 Task: Search one way flight ticket for 4 adults, 2 children, 2 infants in seat and 1 infant on lap in premium economy from Augusta: Augusta Regional Airport (bush Field) to Fort Wayne: Fort Wayne International Airport on 5-4-2023. Choice of flights is Southwest. Number of bags: 2 checked bags. Price is upto 74000. Outbound departure time preference is 16:45.
Action: Mouse moved to (332, 309)
Screenshot: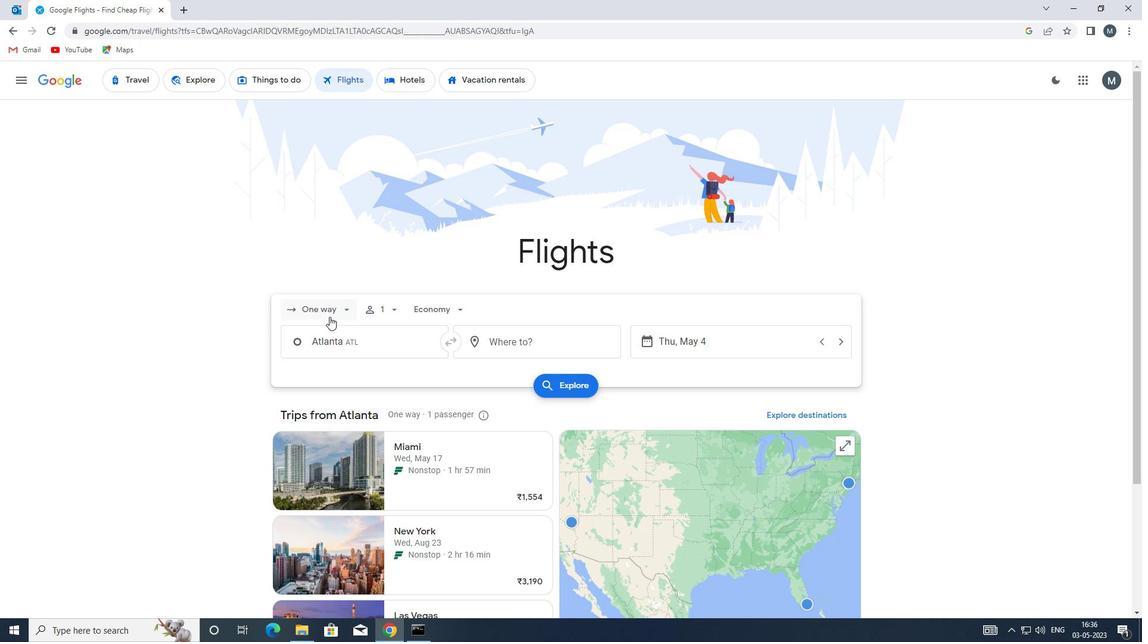 
Action: Mouse pressed left at (332, 309)
Screenshot: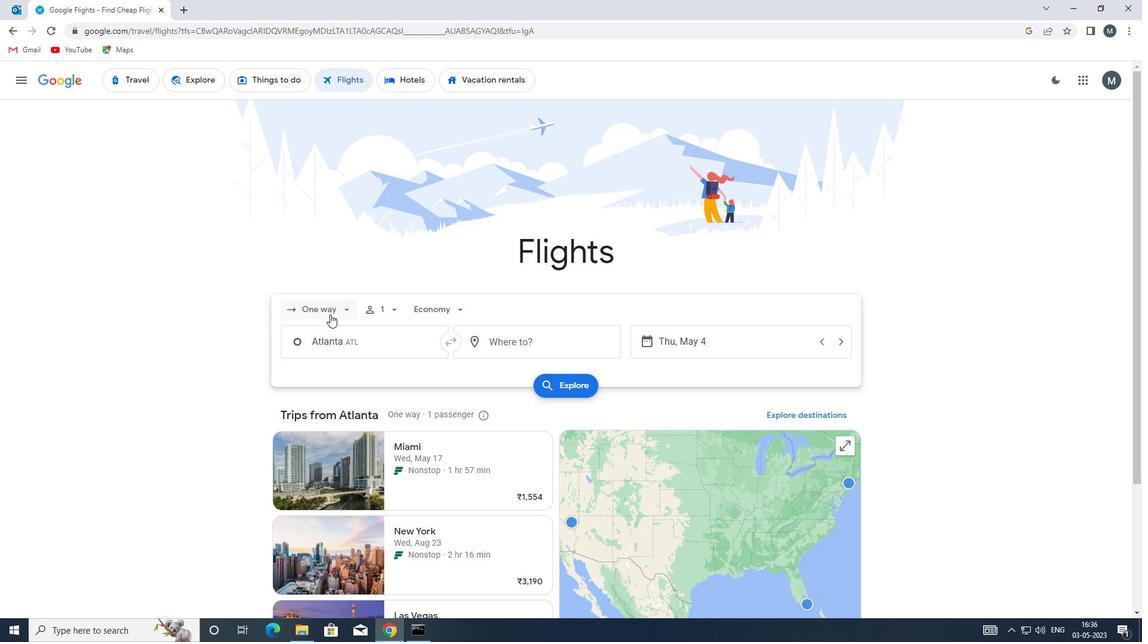 
Action: Mouse moved to (340, 364)
Screenshot: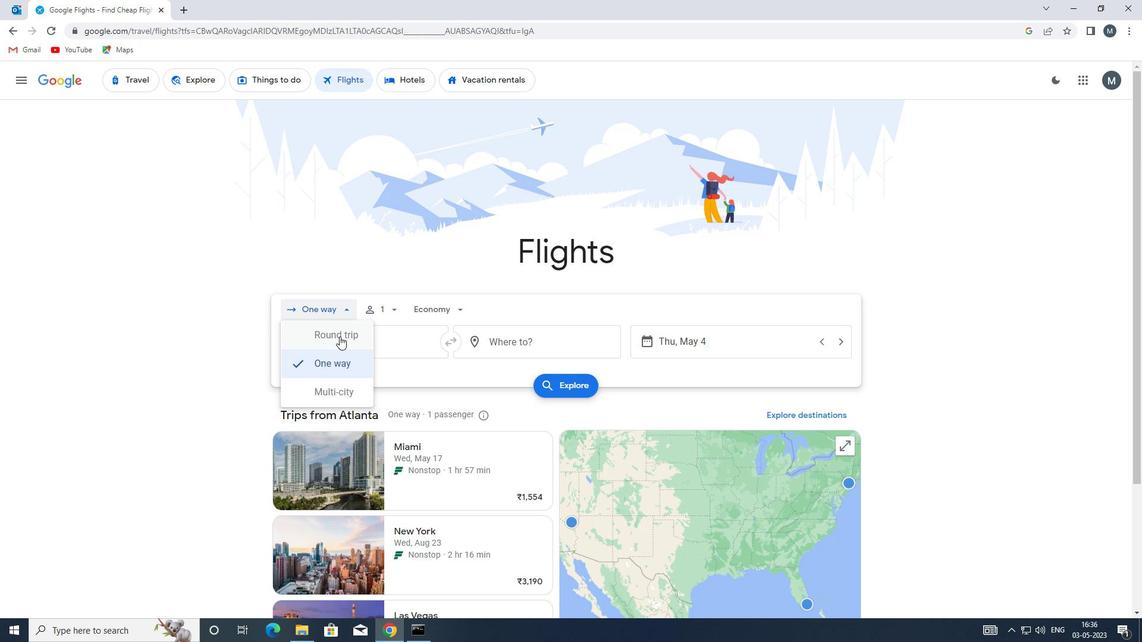 
Action: Mouse pressed left at (340, 364)
Screenshot: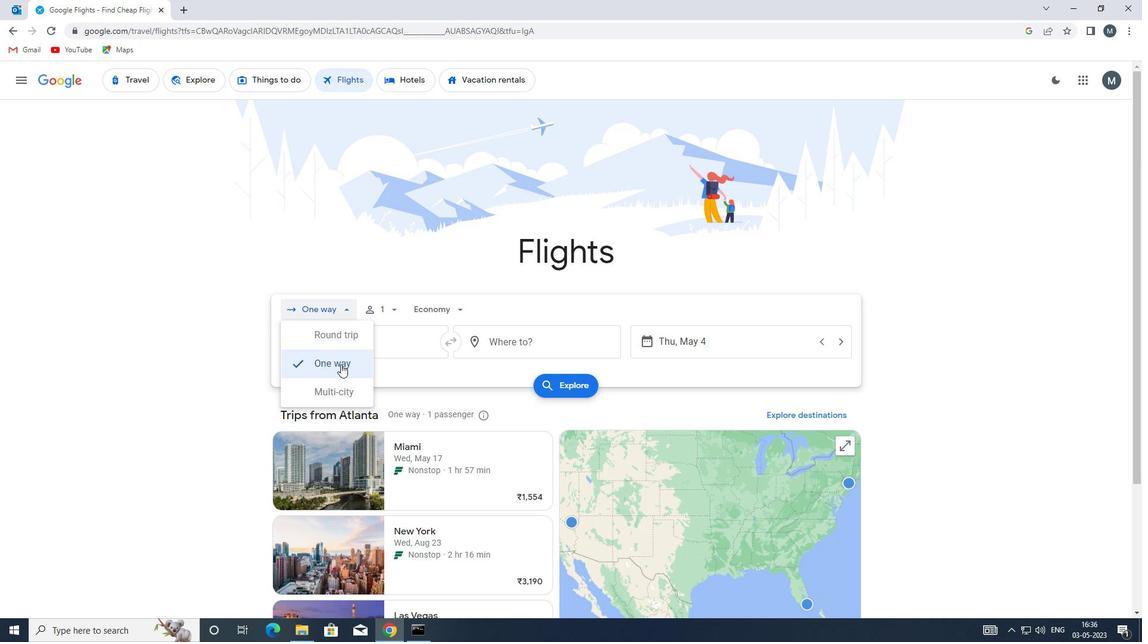 
Action: Mouse moved to (402, 308)
Screenshot: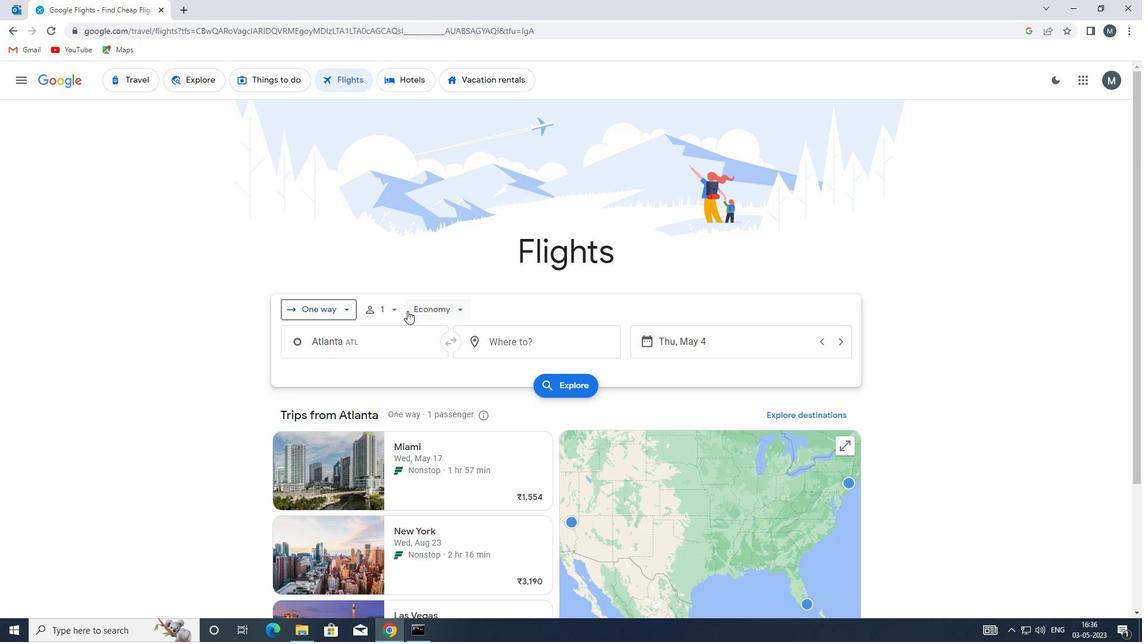 
Action: Mouse pressed left at (402, 308)
Screenshot: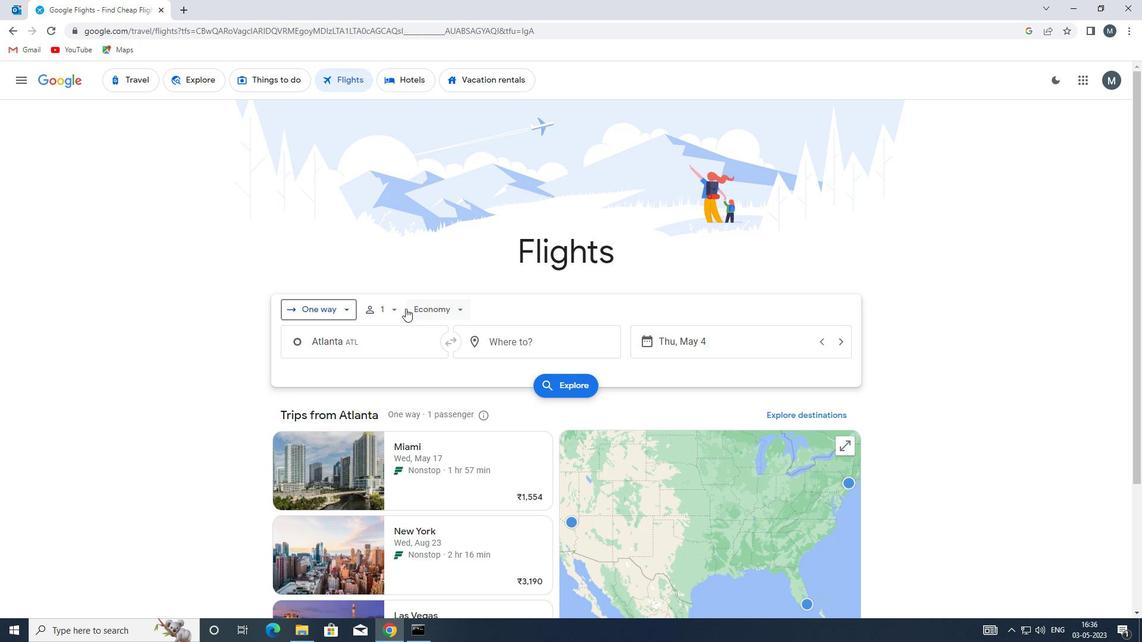 
Action: Mouse moved to (483, 342)
Screenshot: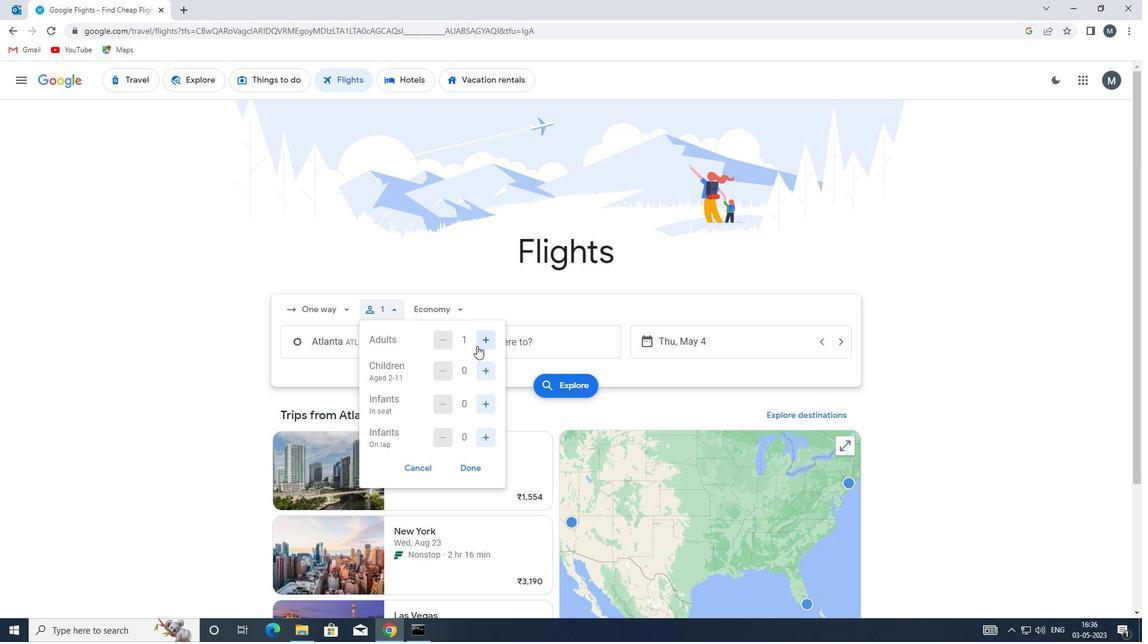 
Action: Mouse pressed left at (483, 342)
Screenshot: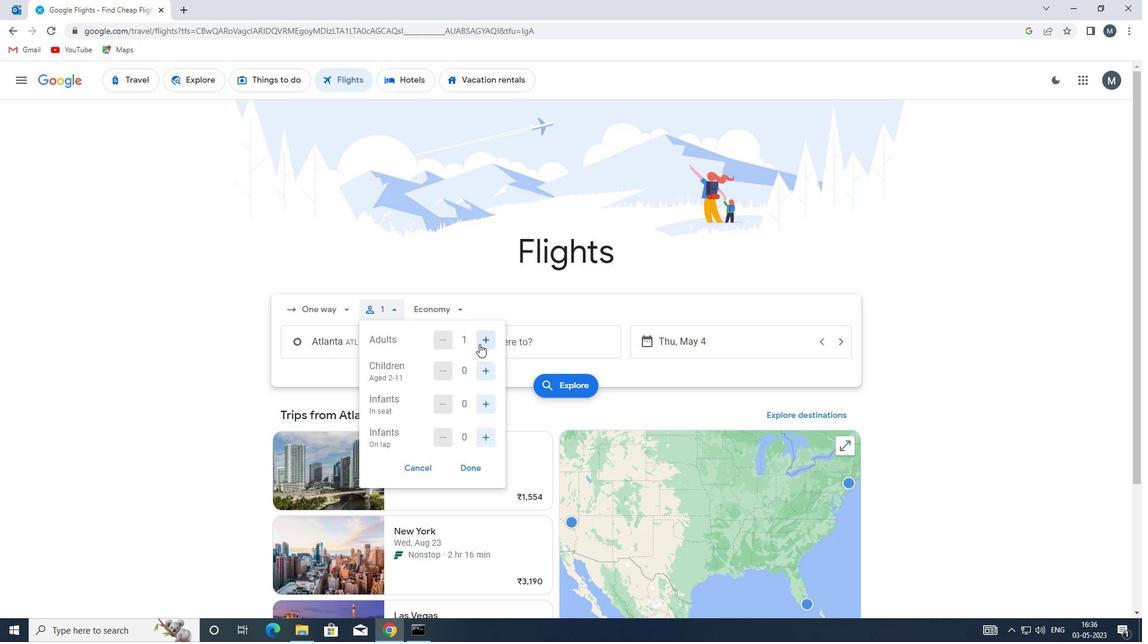 
Action: Mouse pressed left at (483, 342)
Screenshot: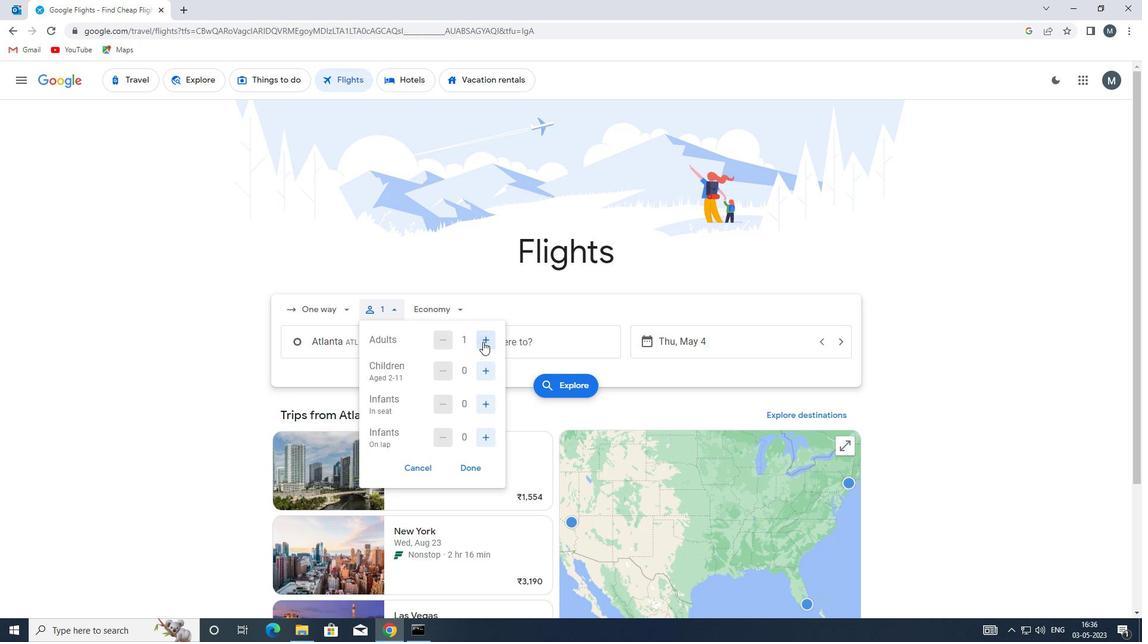 
Action: Mouse pressed left at (483, 342)
Screenshot: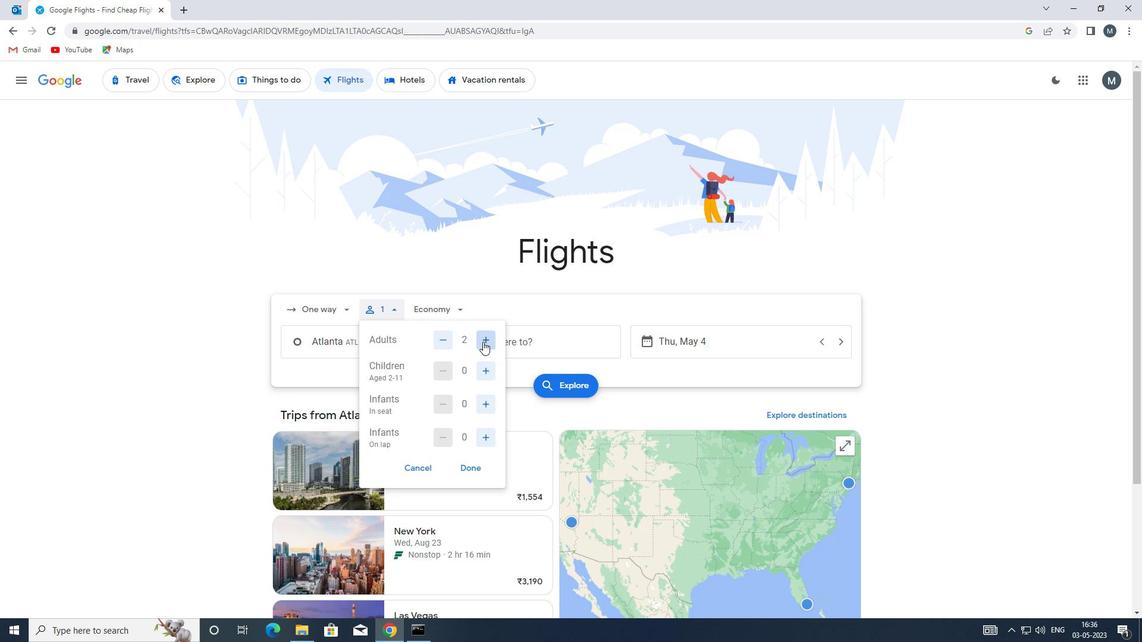 
Action: Mouse moved to (484, 370)
Screenshot: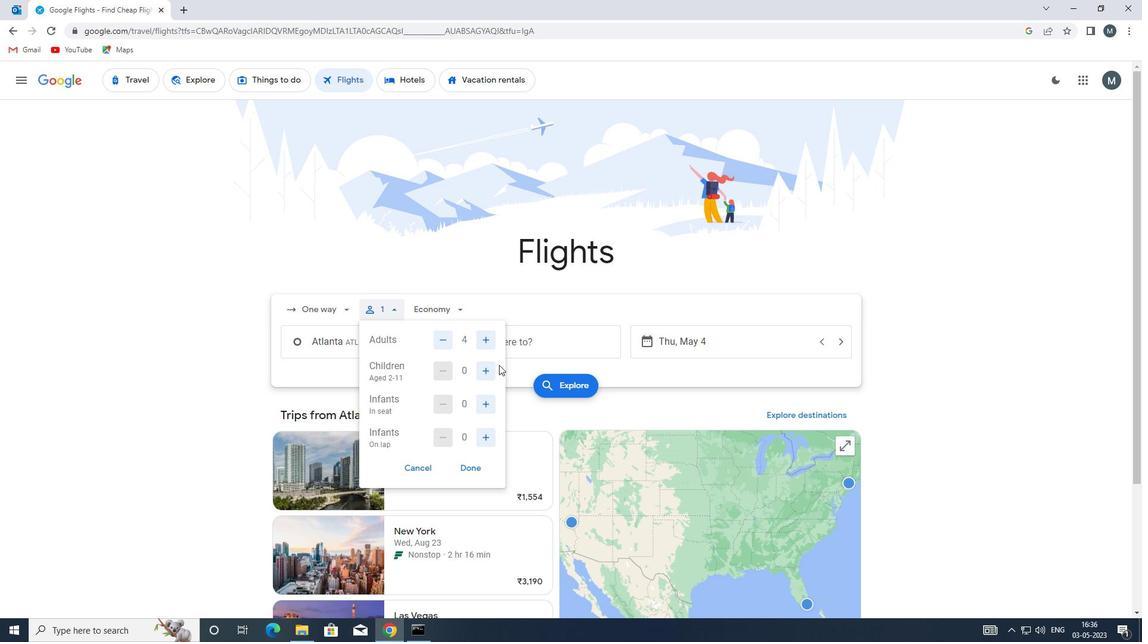 
Action: Mouse pressed left at (484, 370)
Screenshot: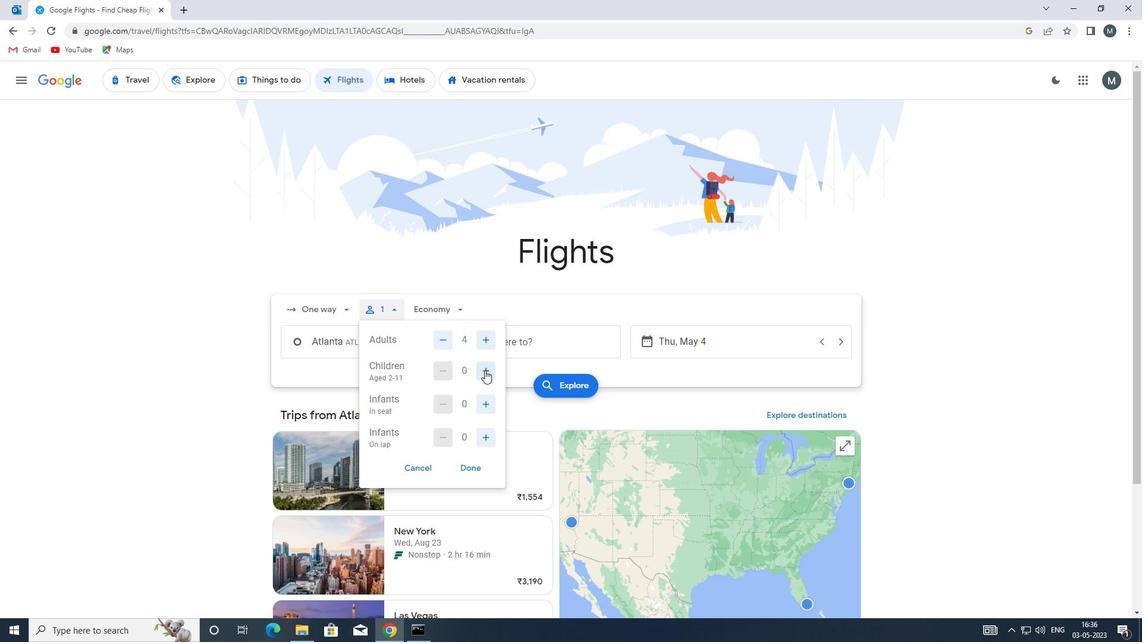 
Action: Mouse moved to (484, 370)
Screenshot: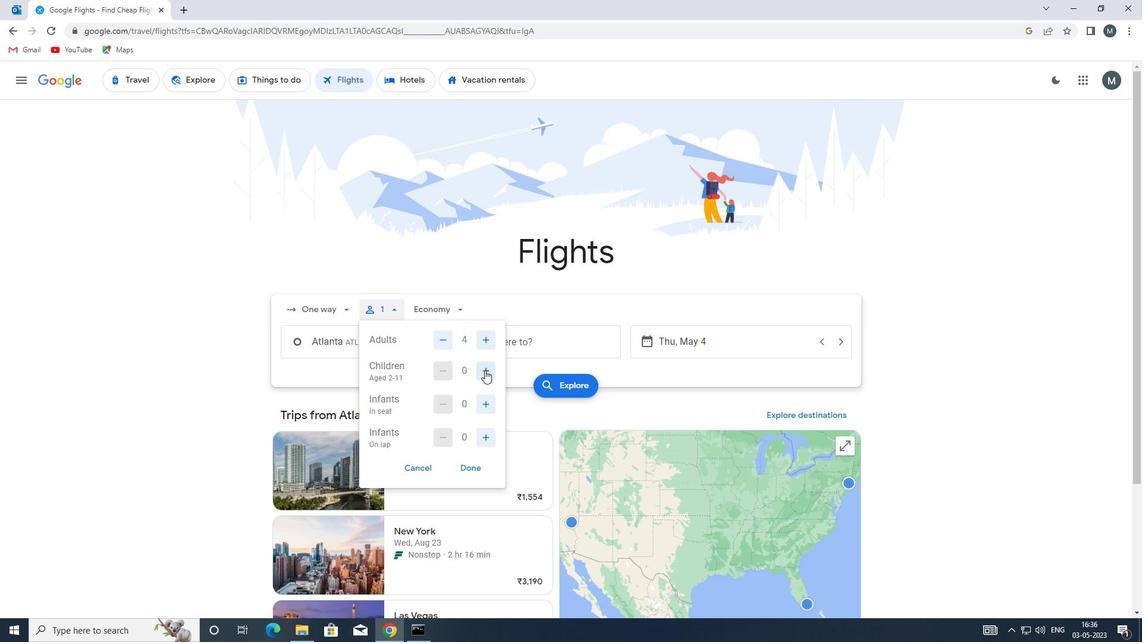 
Action: Mouse pressed left at (484, 370)
Screenshot: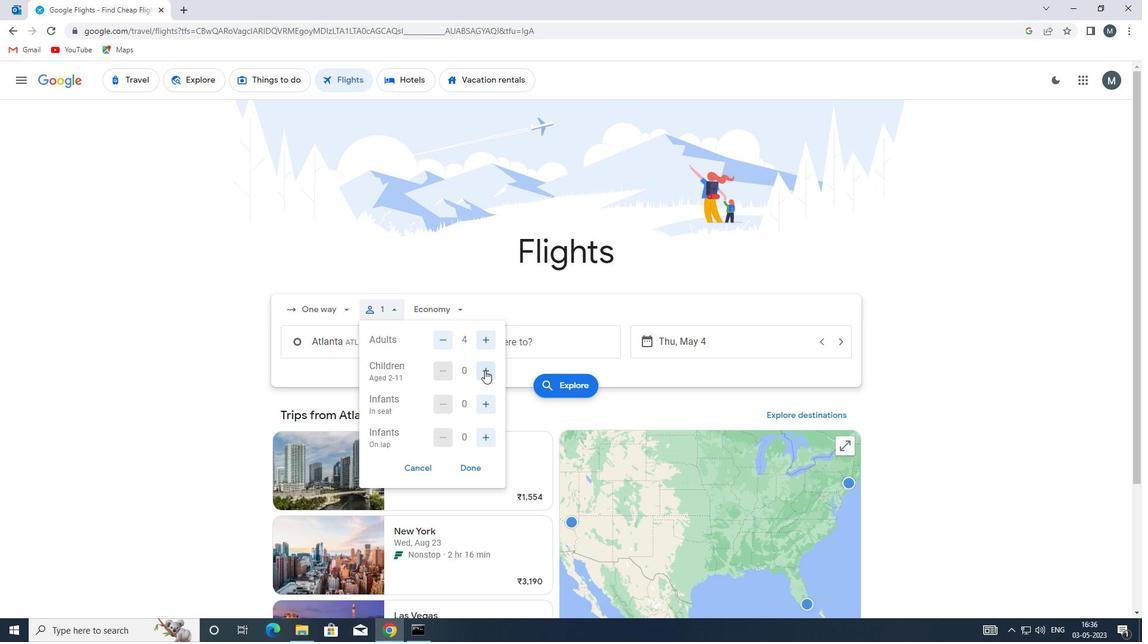 
Action: Mouse moved to (486, 401)
Screenshot: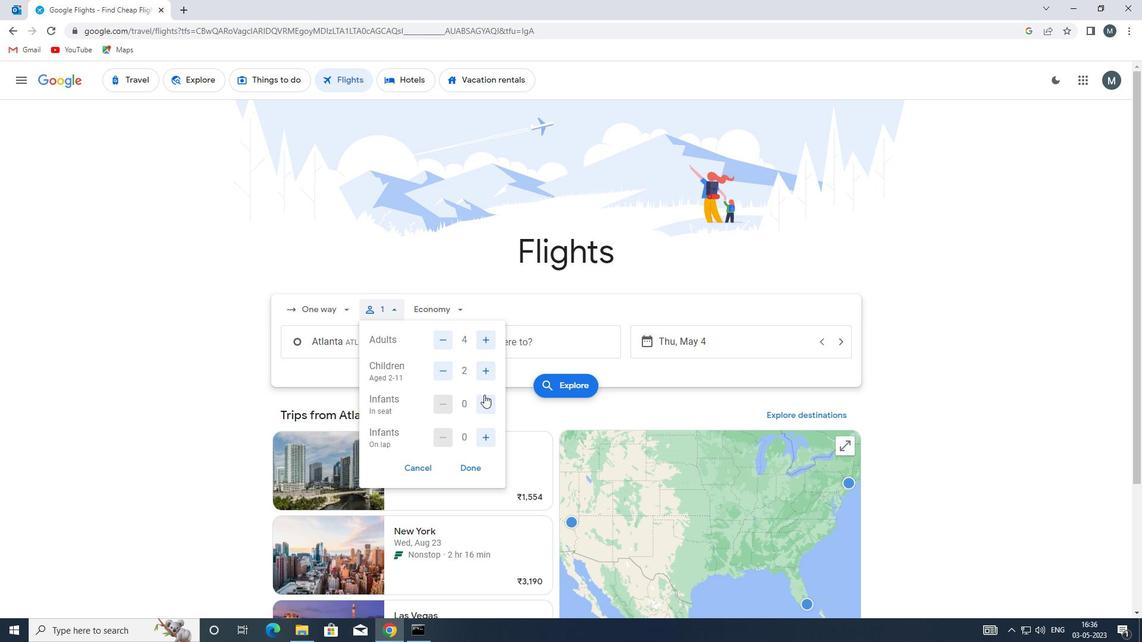
Action: Mouse pressed left at (486, 401)
Screenshot: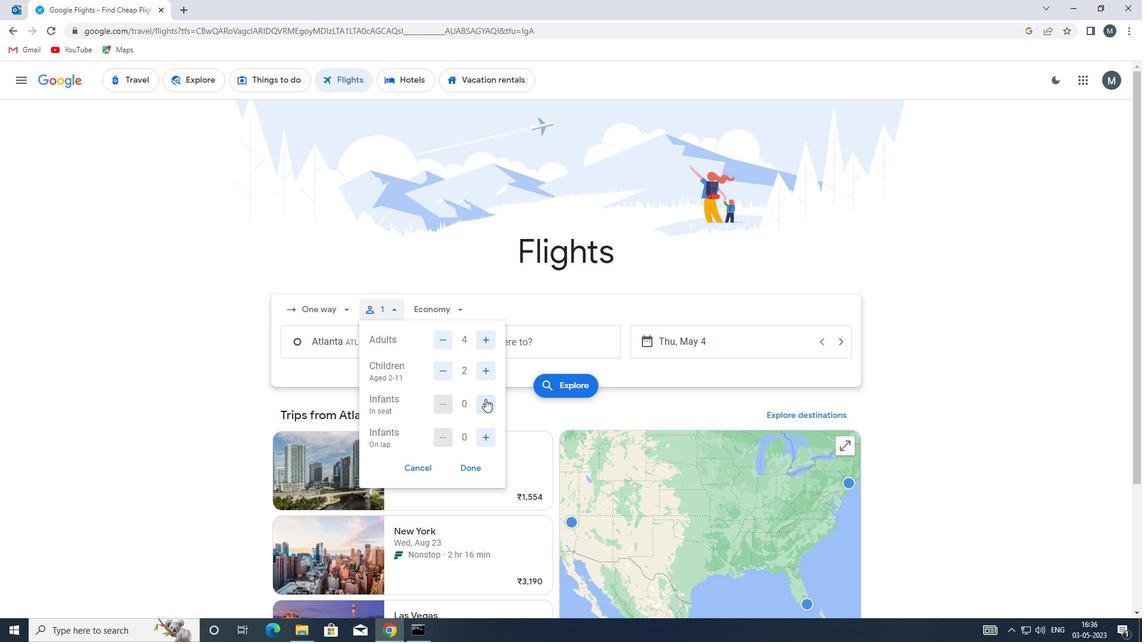 
Action: Mouse moved to (486, 401)
Screenshot: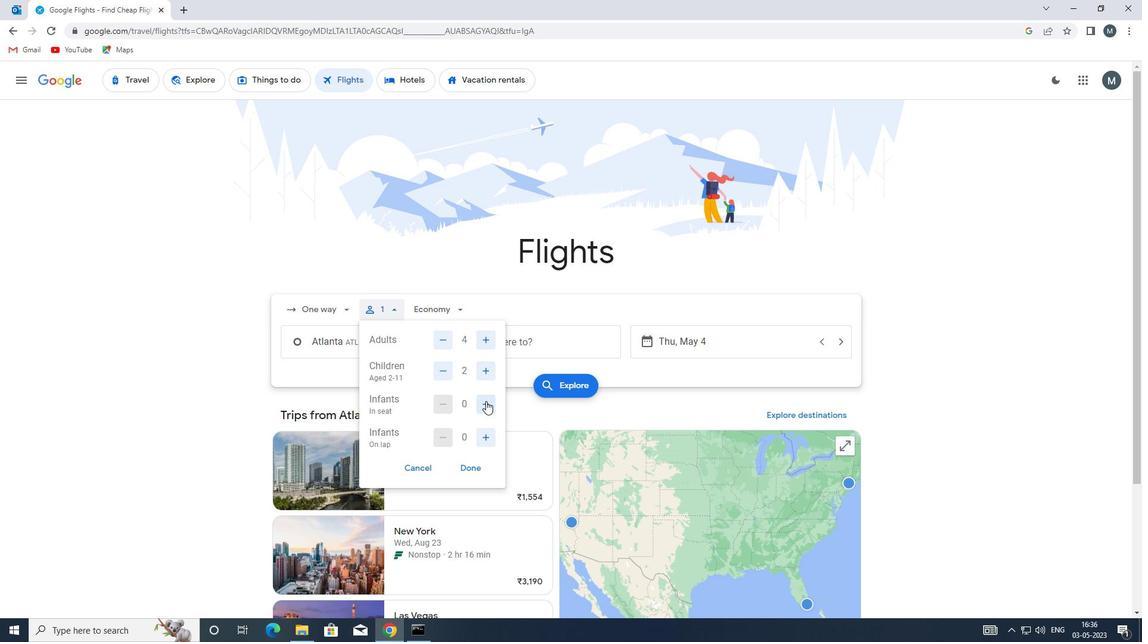 
Action: Mouse pressed left at (486, 401)
Screenshot: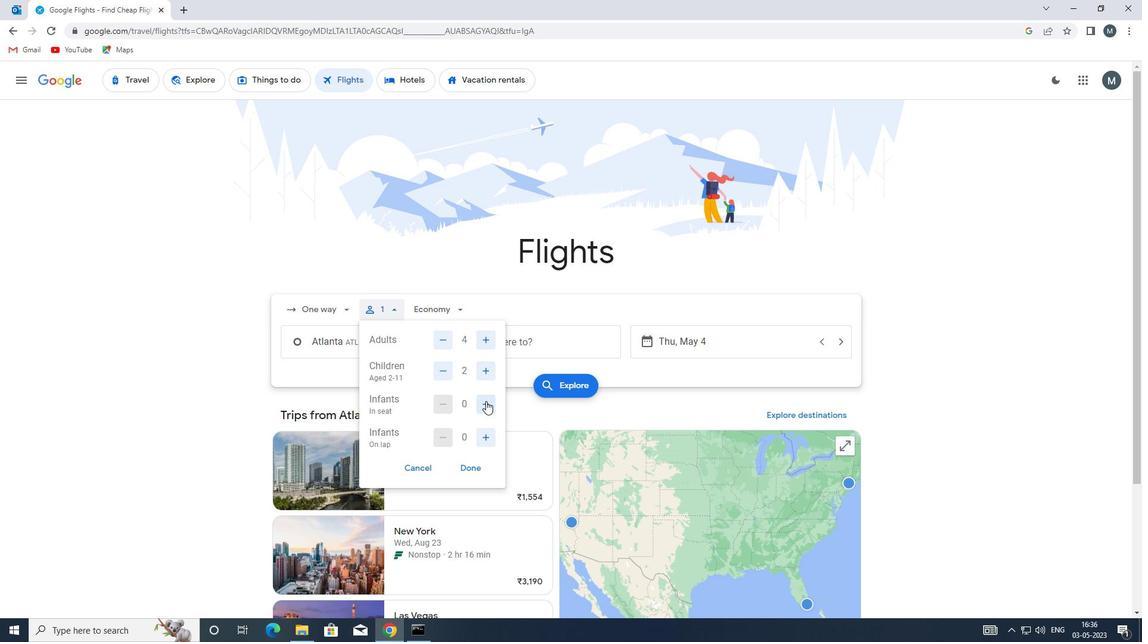 
Action: Mouse moved to (482, 436)
Screenshot: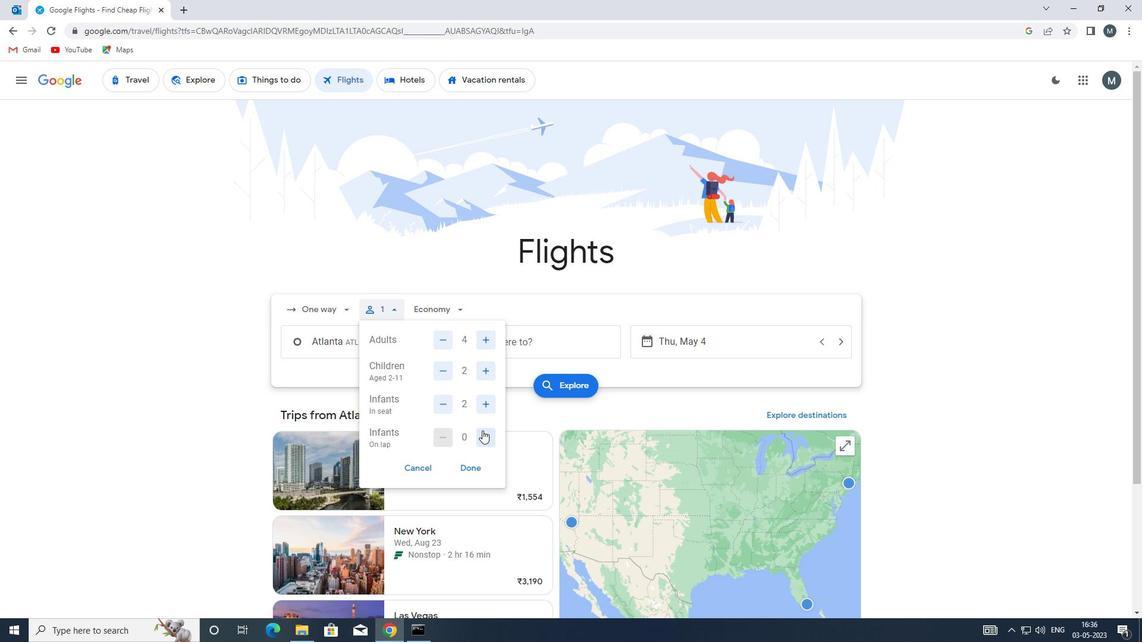 
Action: Mouse pressed left at (482, 436)
Screenshot: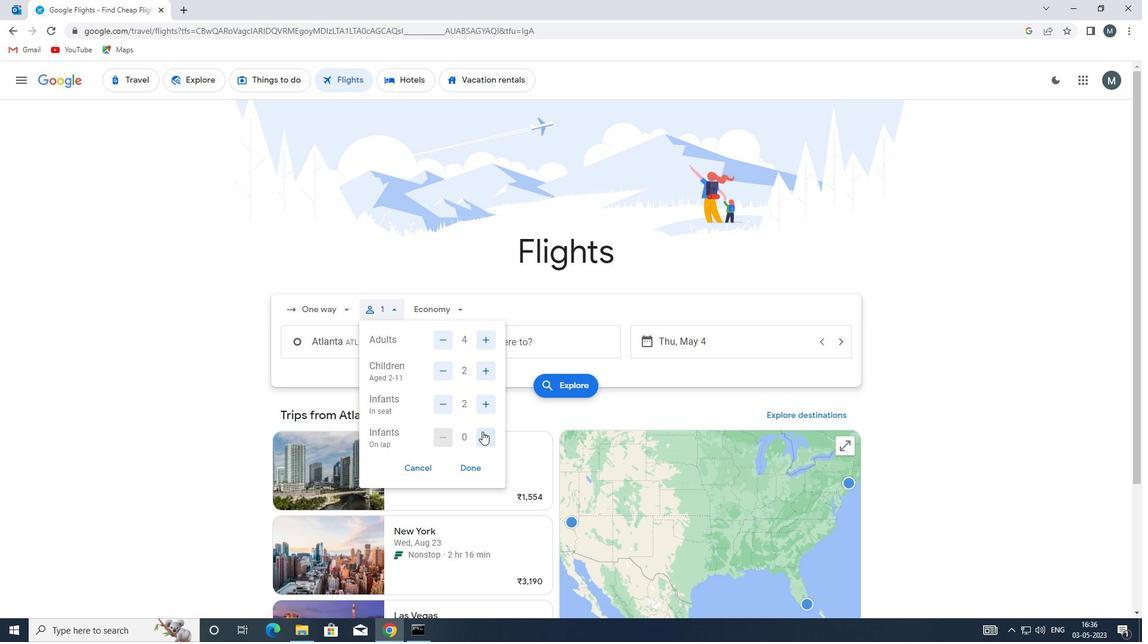 
Action: Mouse moved to (473, 466)
Screenshot: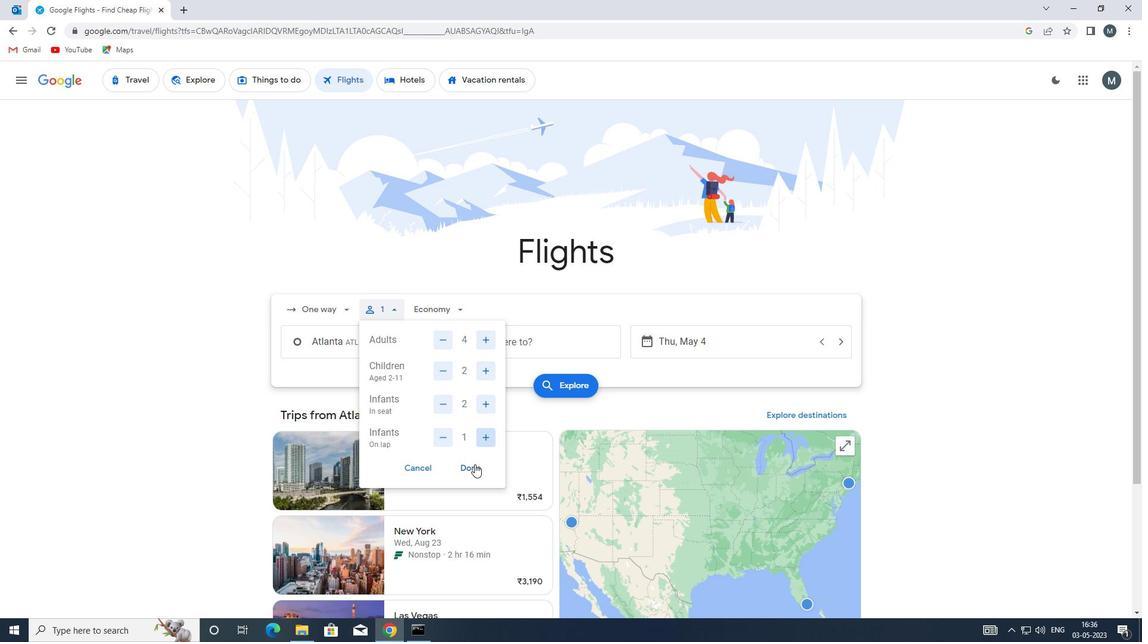 
Action: Mouse pressed left at (473, 466)
Screenshot: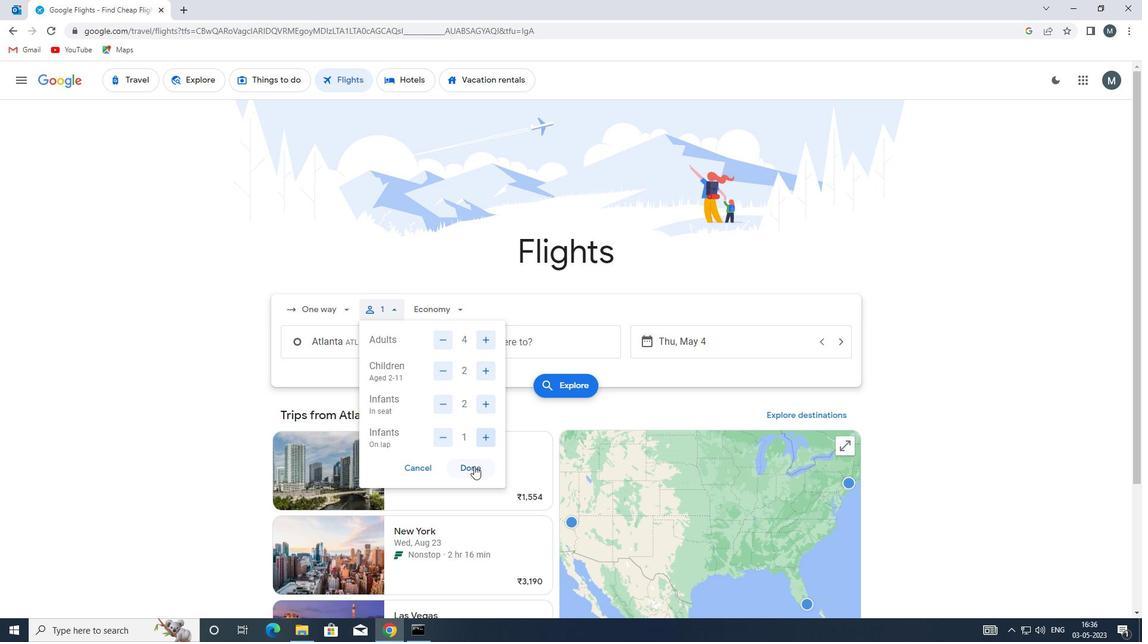 
Action: Mouse moved to (449, 307)
Screenshot: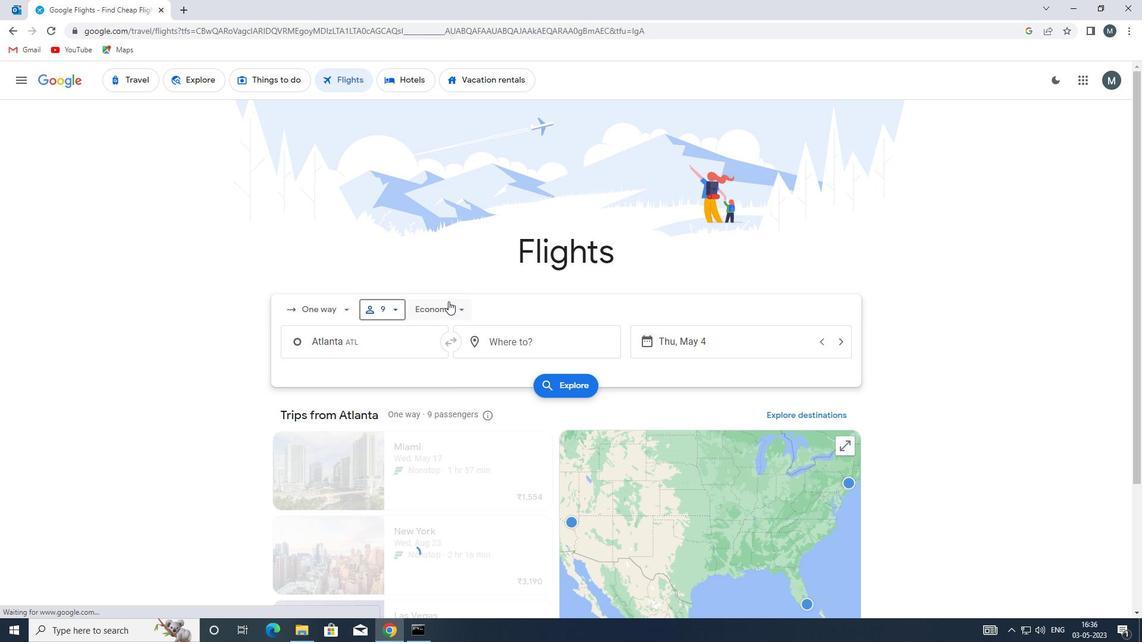 
Action: Mouse pressed left at (449, 307)
Screenshot: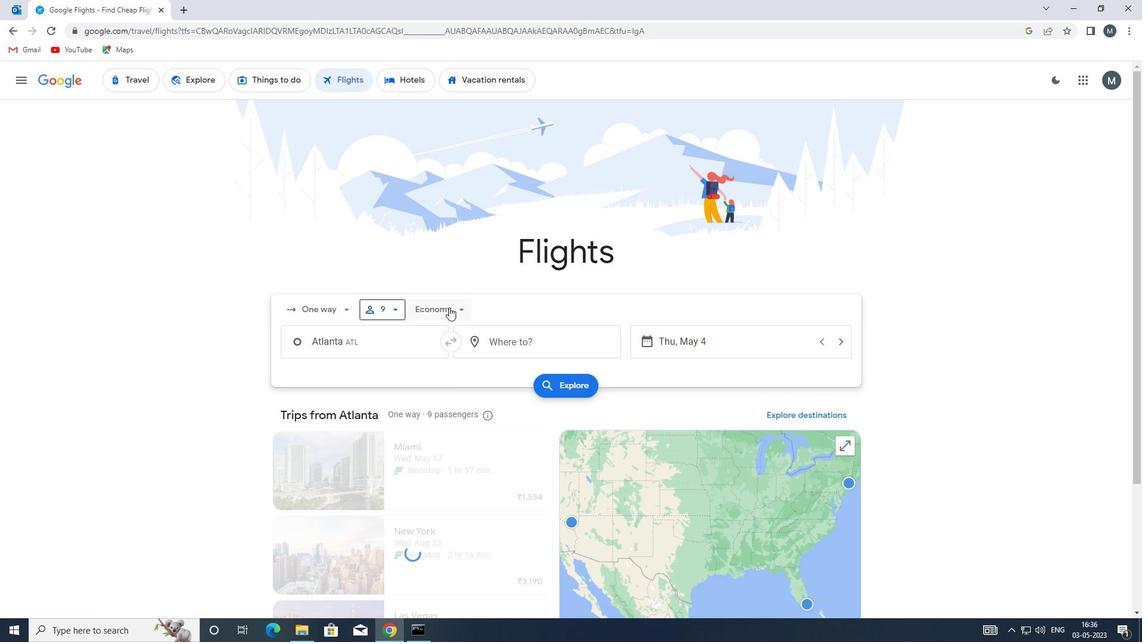 
Action: Mouse moved to (477, 366)
Screenshot: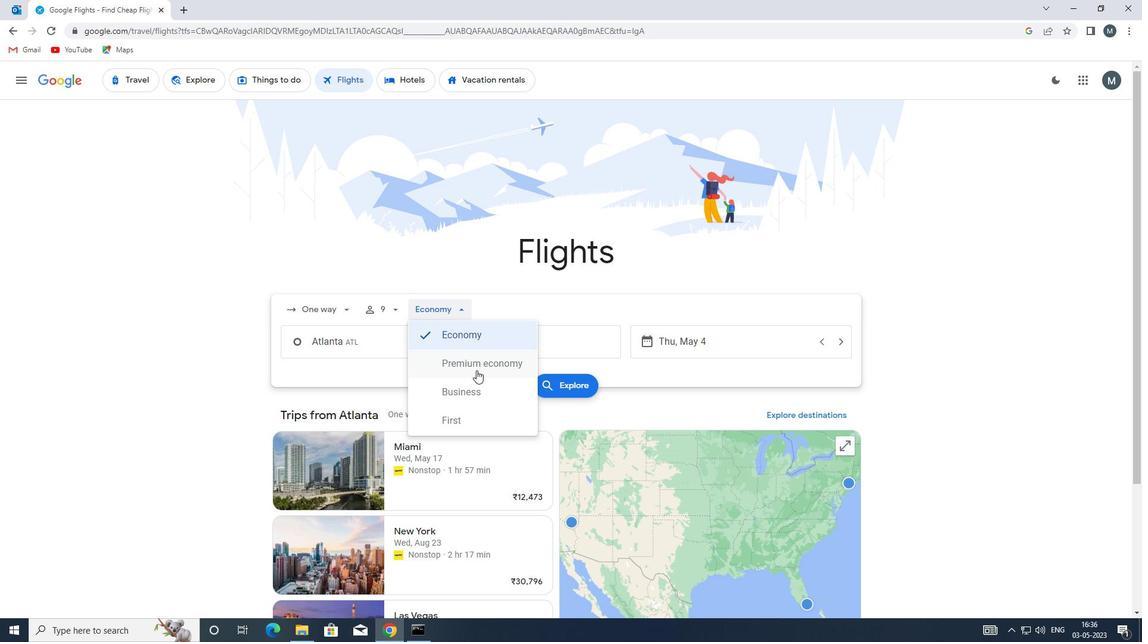 
Action: Mouse pressed left at (477, 366)
Screenshot: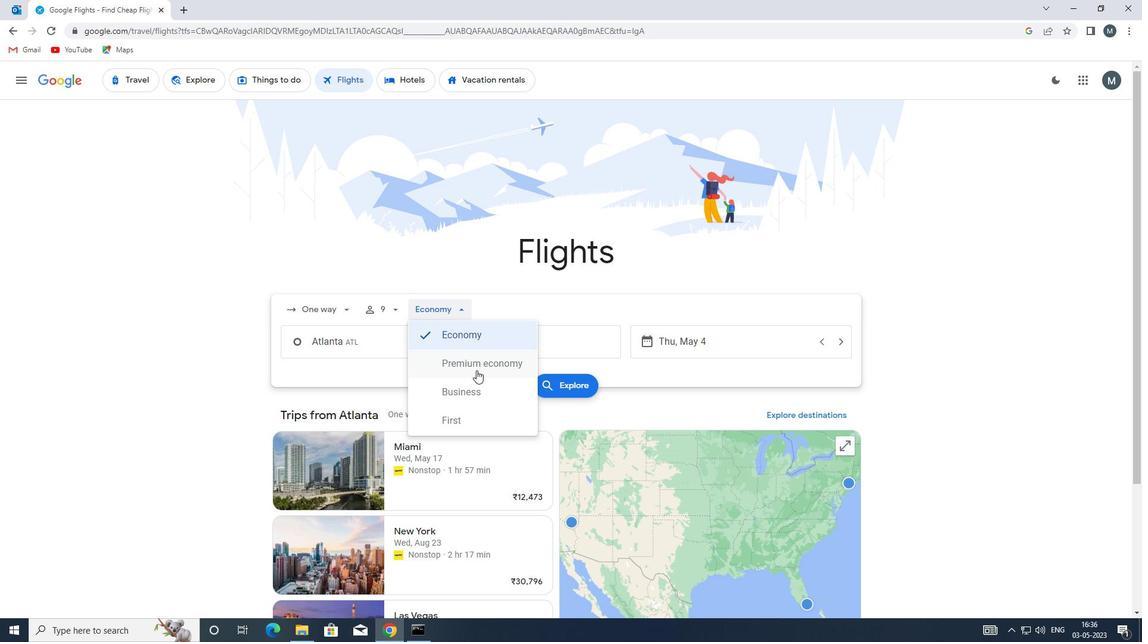 
Action: Mouse moved to (363, 346)
Screenshot: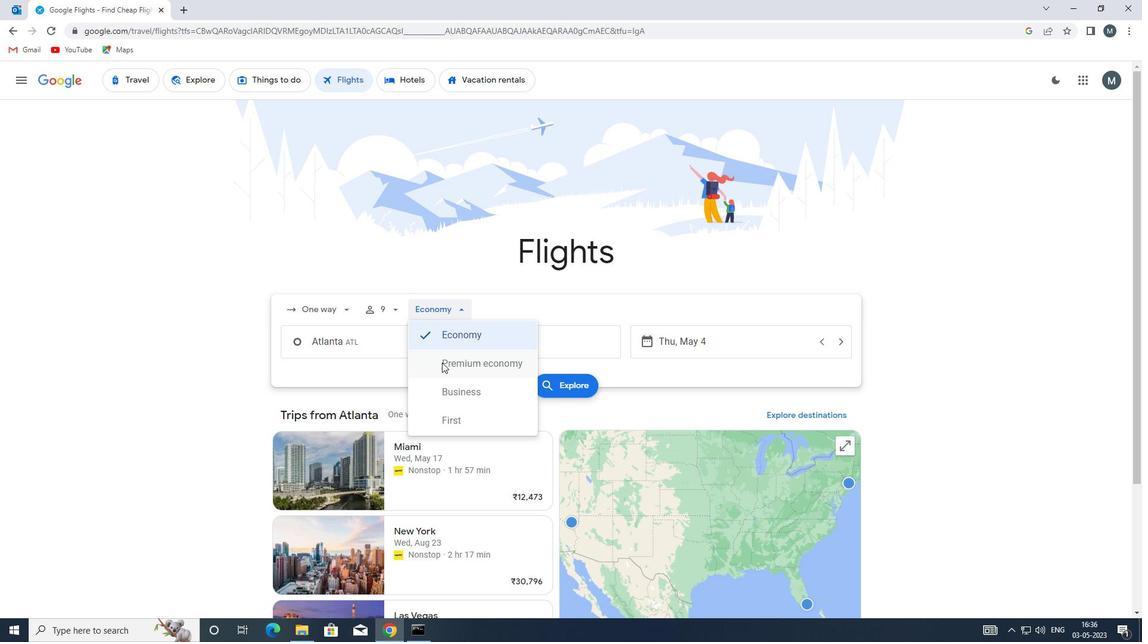 
Action: Mouse pressed left at (363, 346)
Screenshot: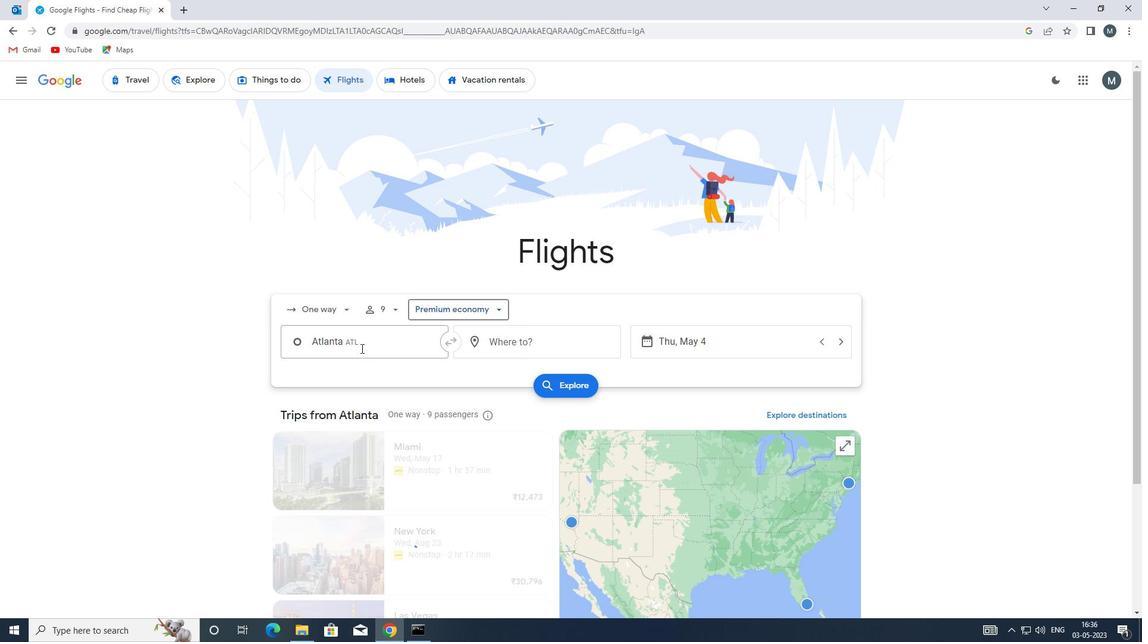 
Action: Mouse moved to (365, 345)
Screenshot: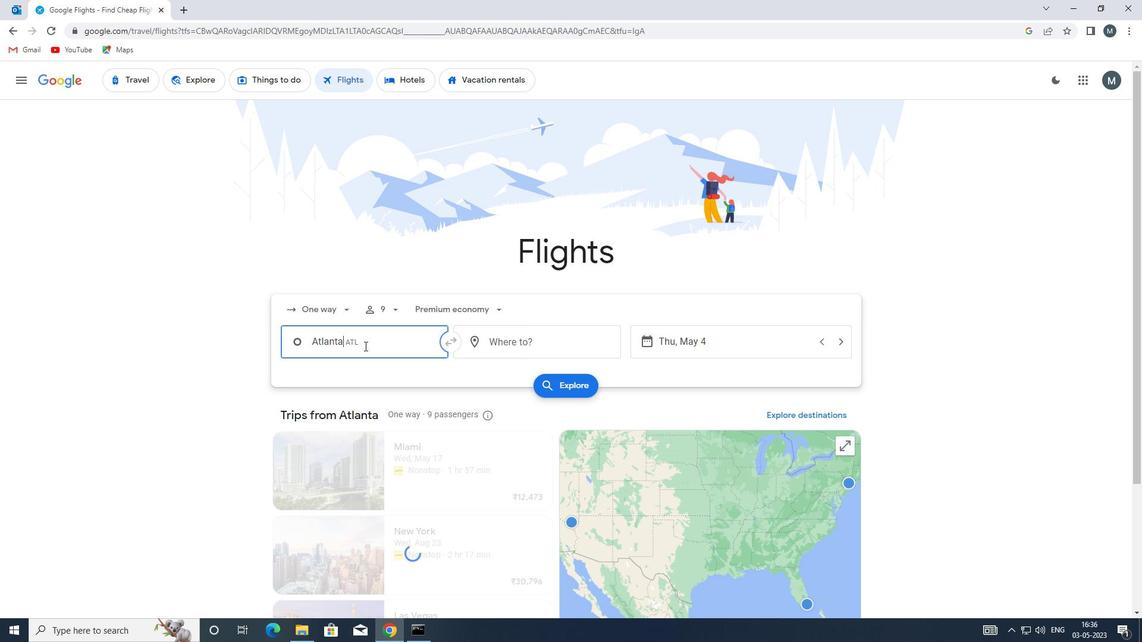
Action: Key pressed ags
Screenshot: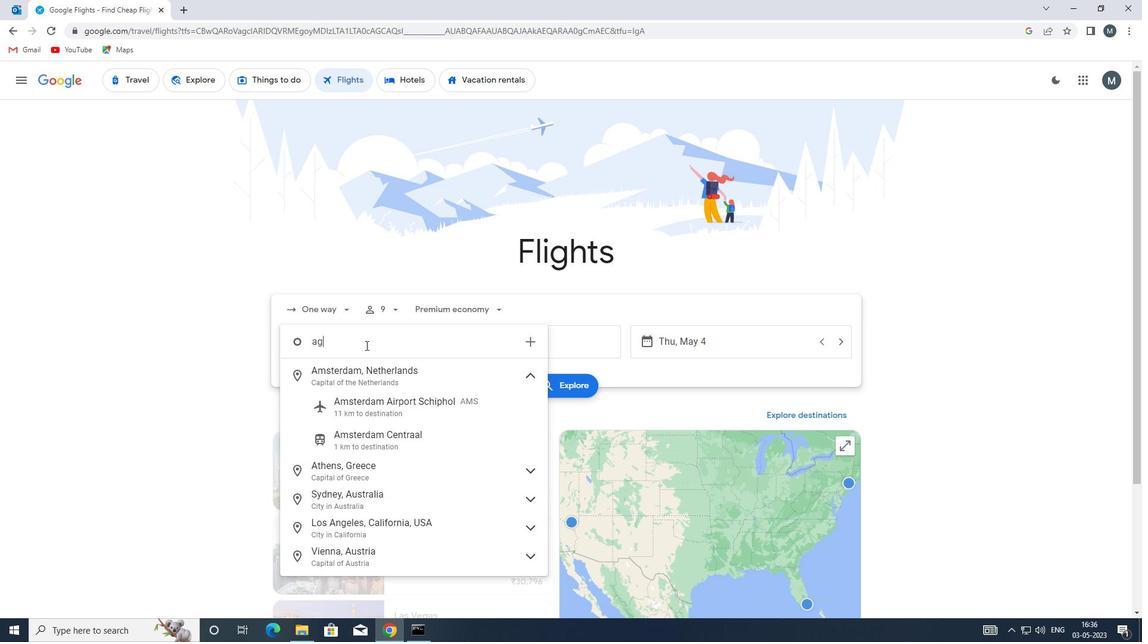 
Action: Mouse moved to (364, 377)
Screenshot: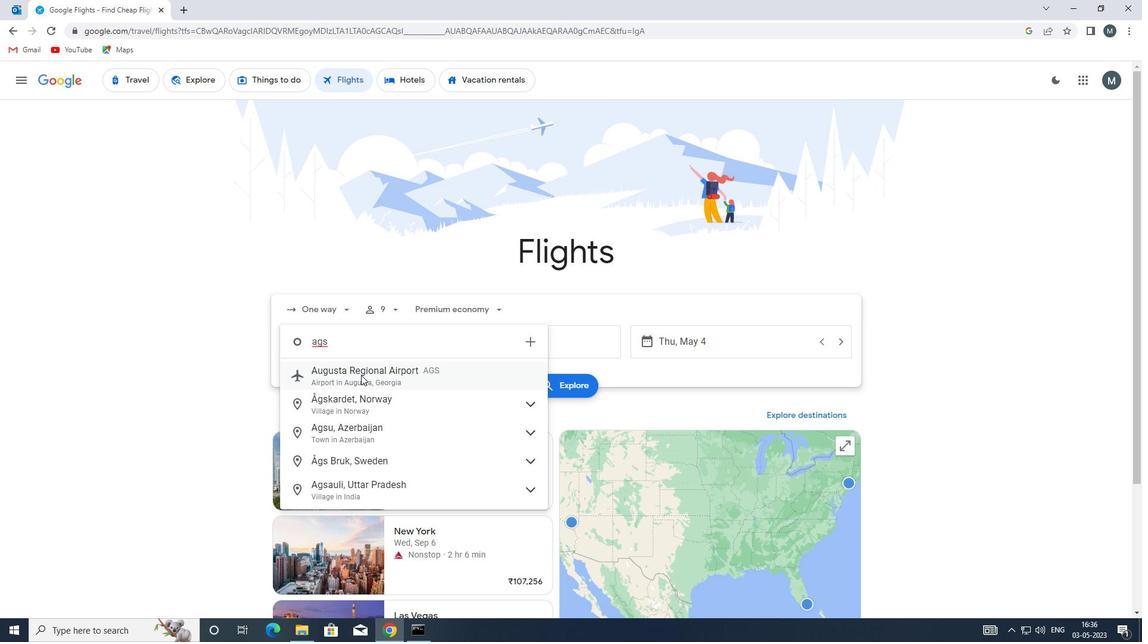 
Action: Mouse pressed left at (364, 377)
Screenshot: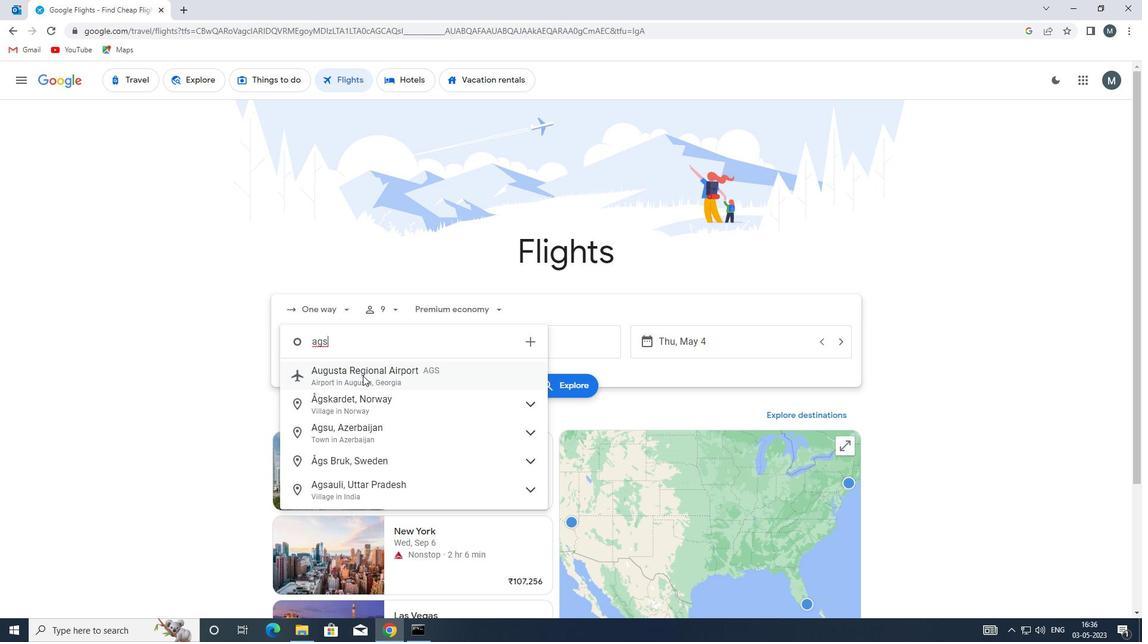 
Action: Mouse moved to (512, 345)
Screenshot: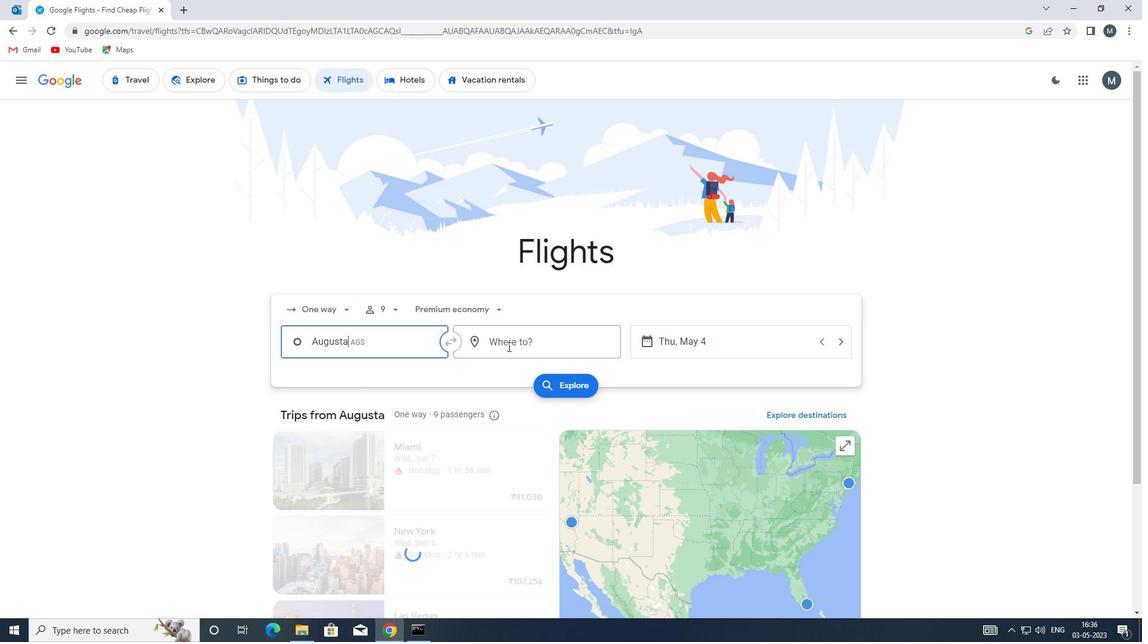 
Action: Mouse pressed left at (512, 345)
Screenshot: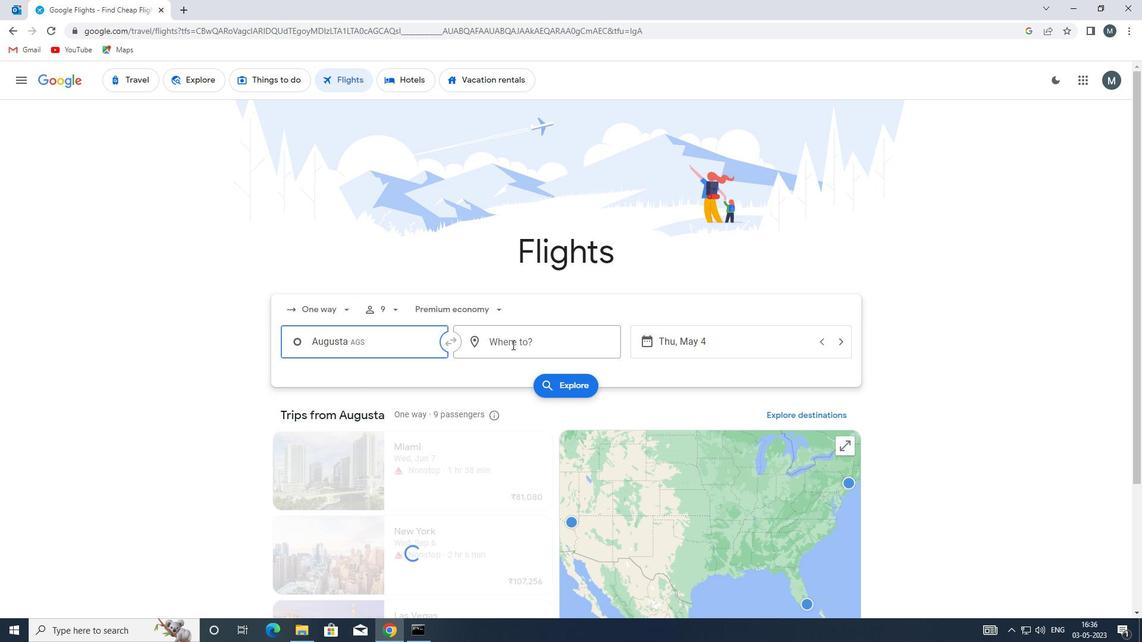 
Action: Key pressed fwa<Key.enter>
Screenshot: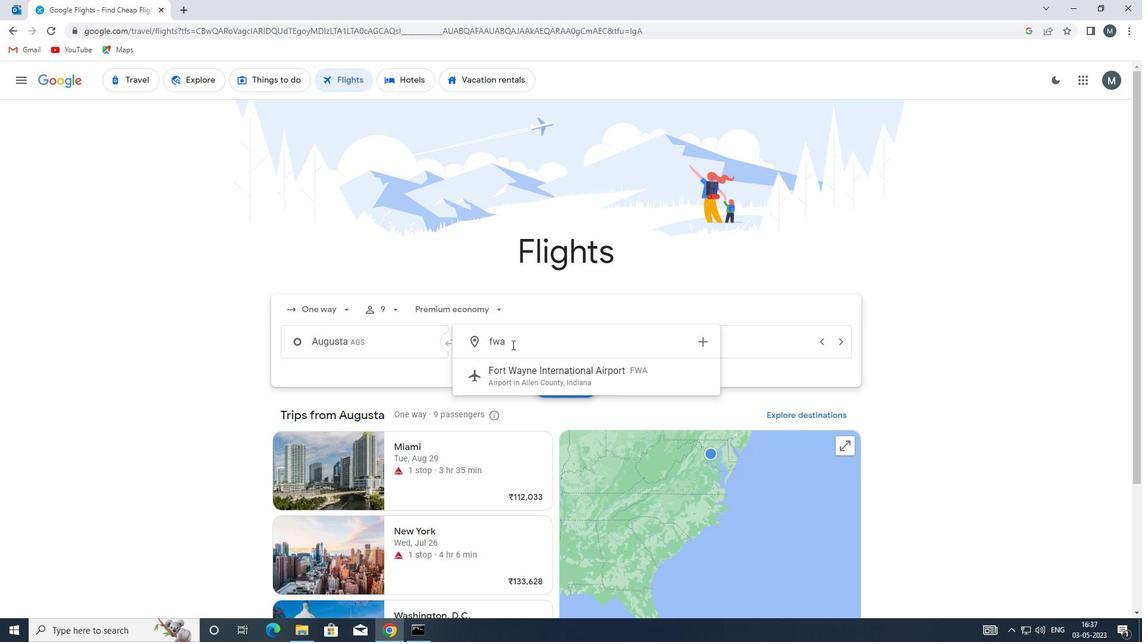 
Action: Mouse moved to (681, 340)
Screenshot: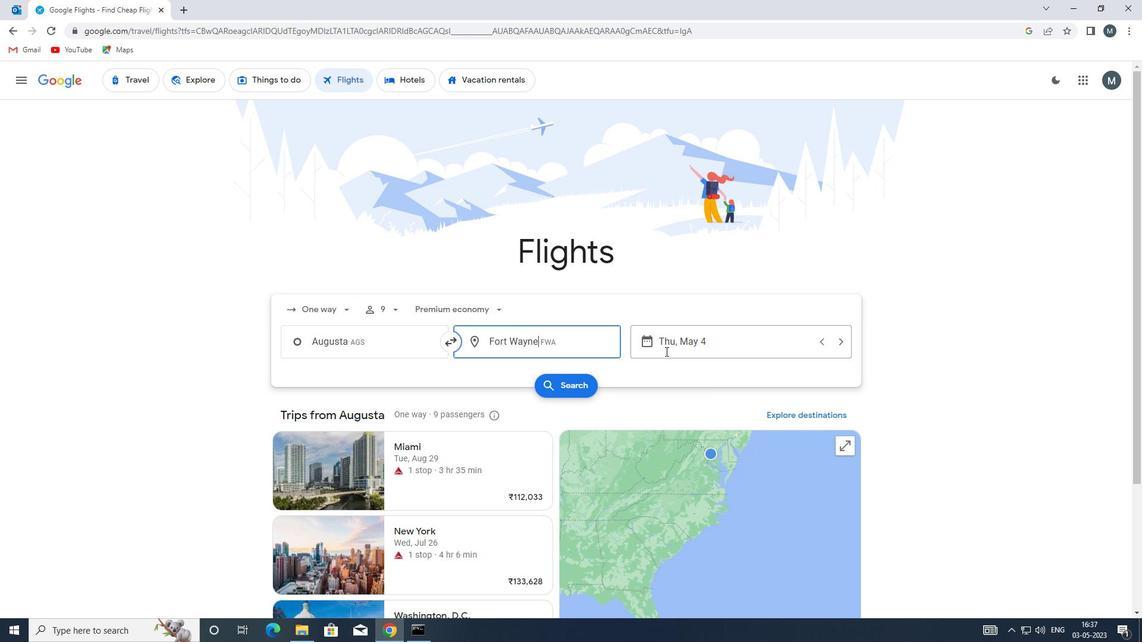 
Action: Mouse pressed left at (681, 340)
Screenshot: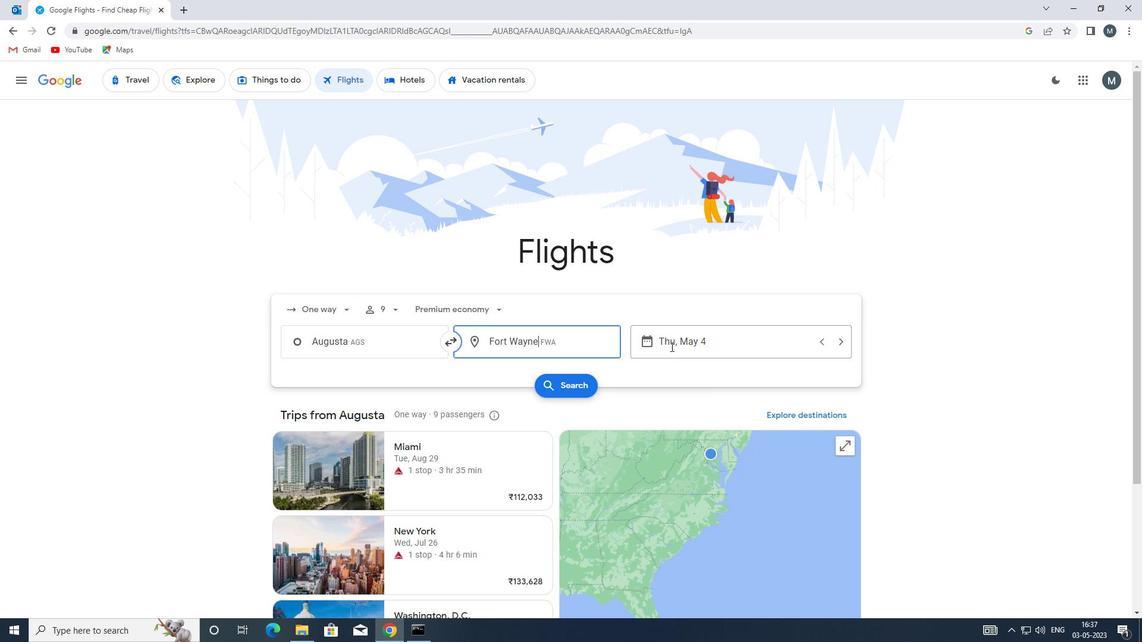 
Action: Mouse moved to (548, 405)
Screenshot: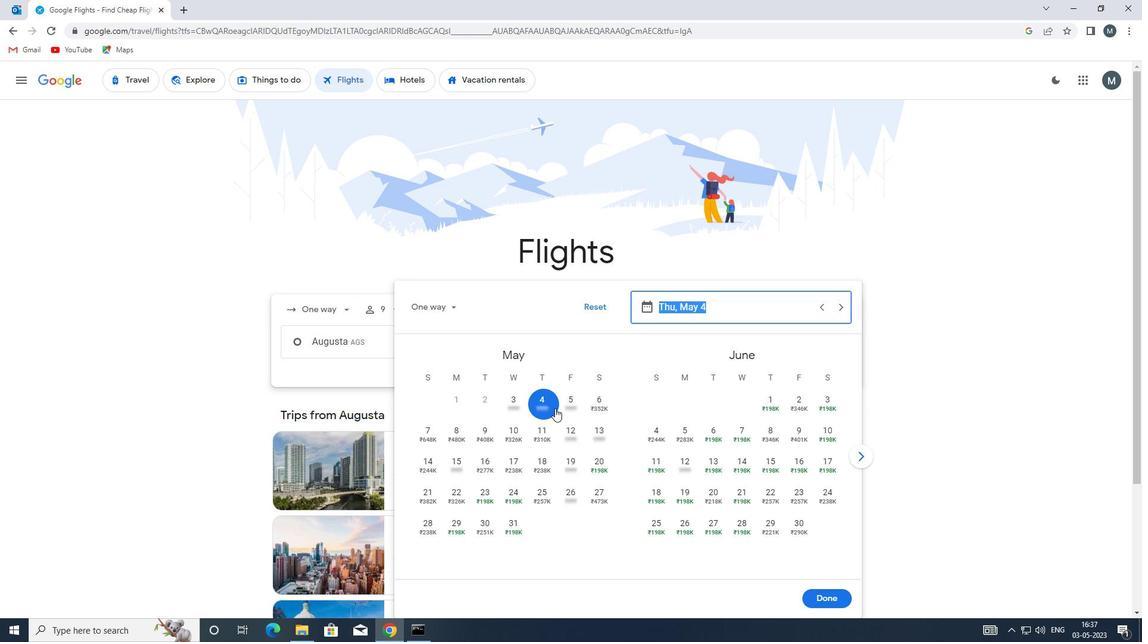
Action: Mouse pressed left at (548, 405)
Screenshot: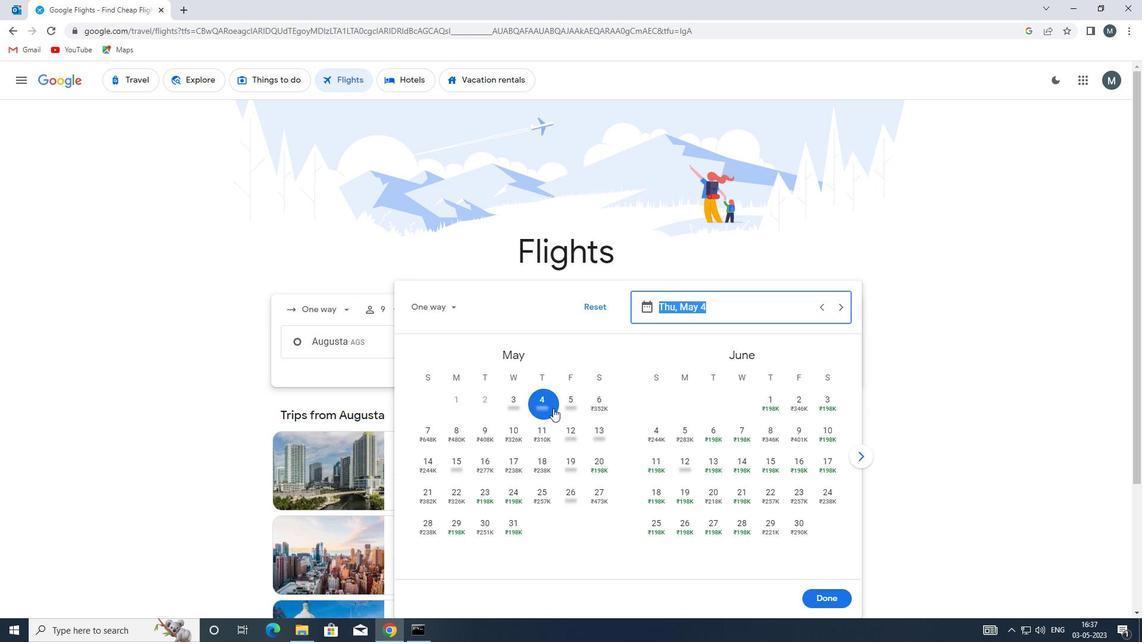 
Action: Mouse moved to (815, 597)
Screenshot: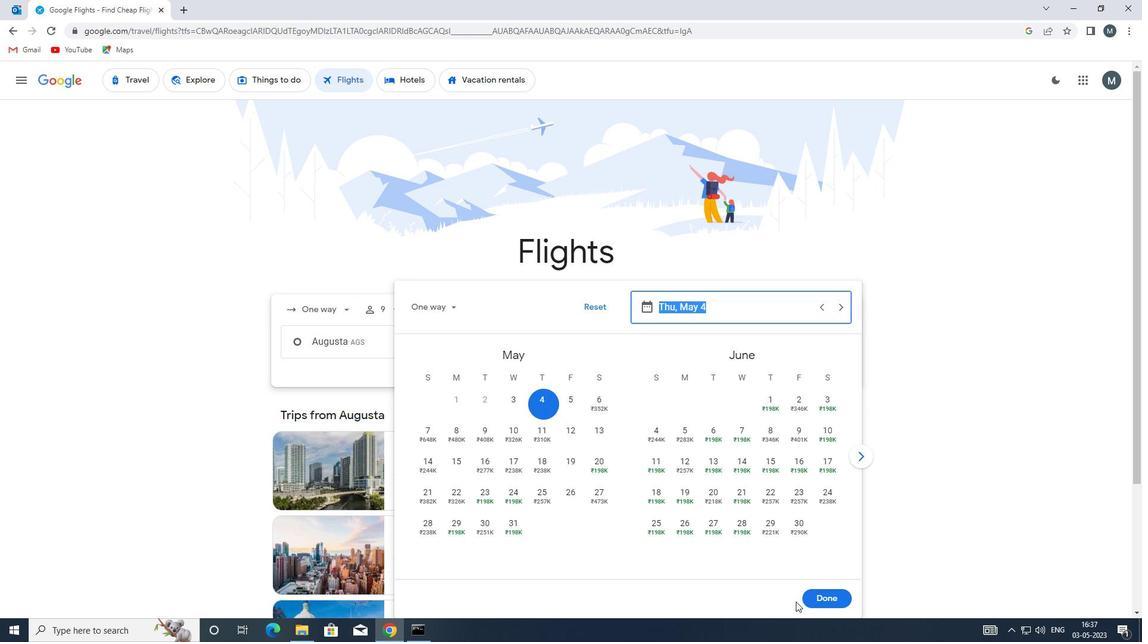 
Action: Mouse pressed left at (815, 597)
Screenshot: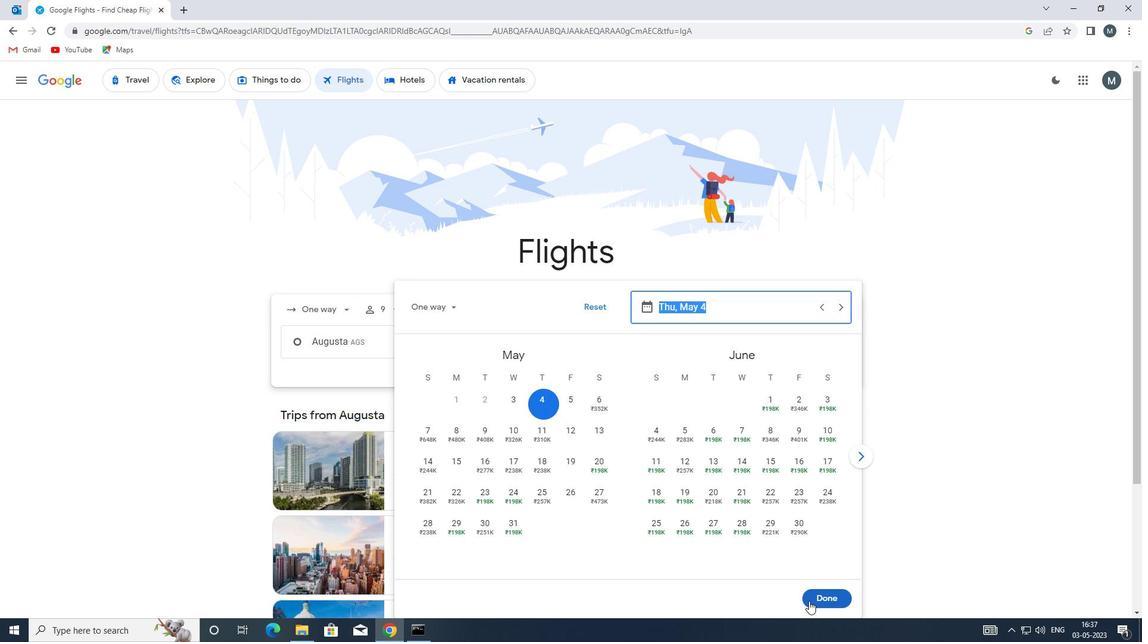 
Action: Mouse moved to (561, 385)
Screenshot: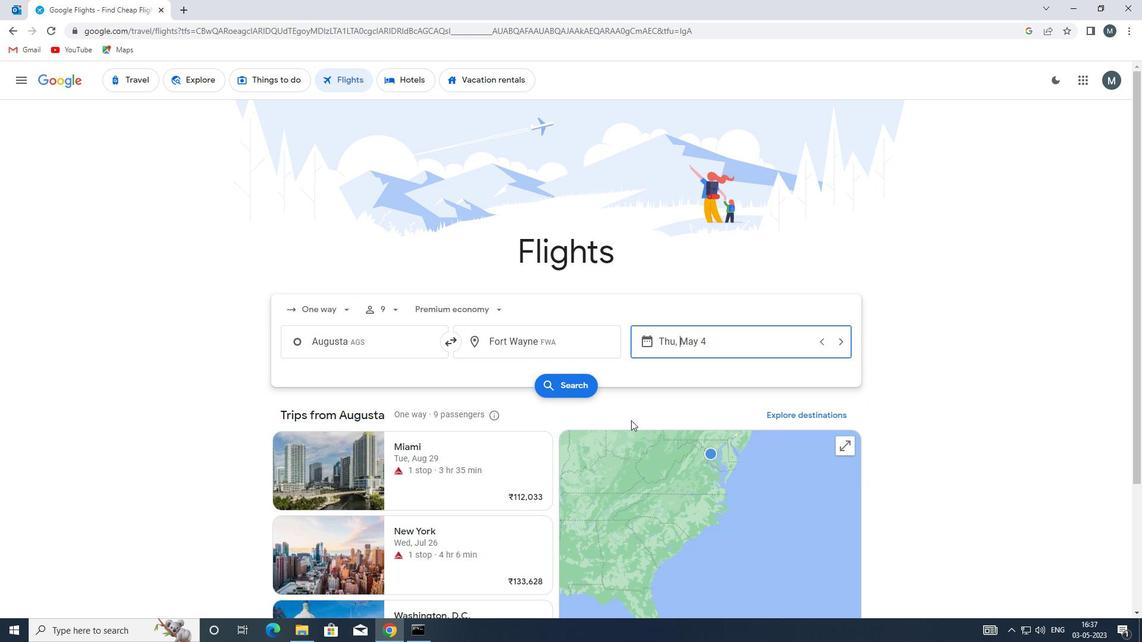 
Action: Mouse pressed left at (561, 385)
Screenshot: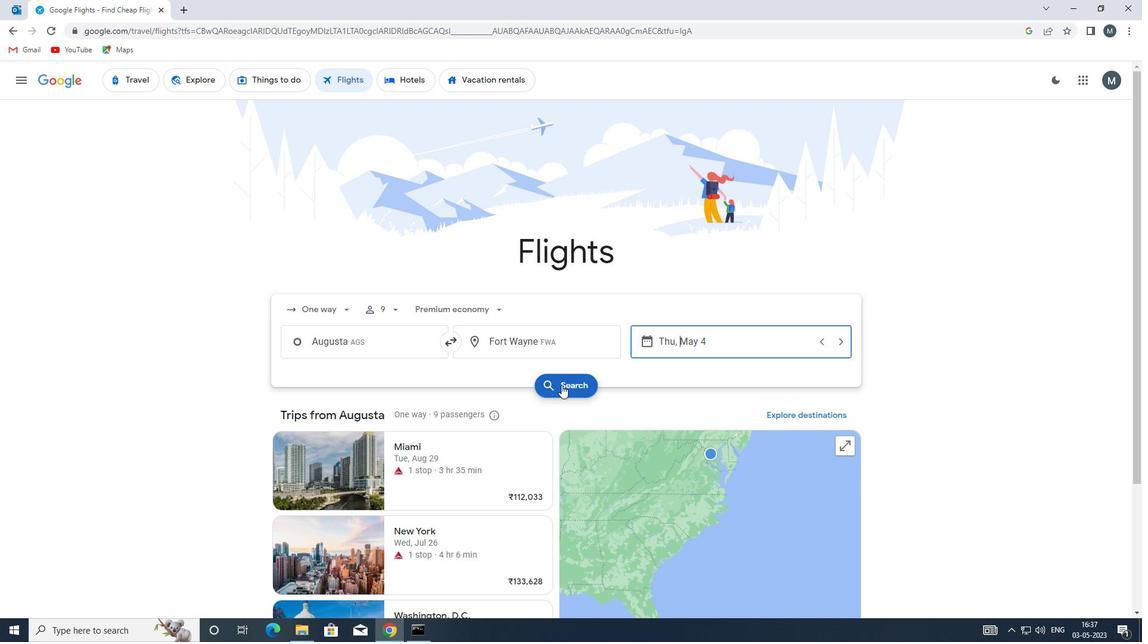 
Action: Mouse moved to (295, 192)
Screenshot: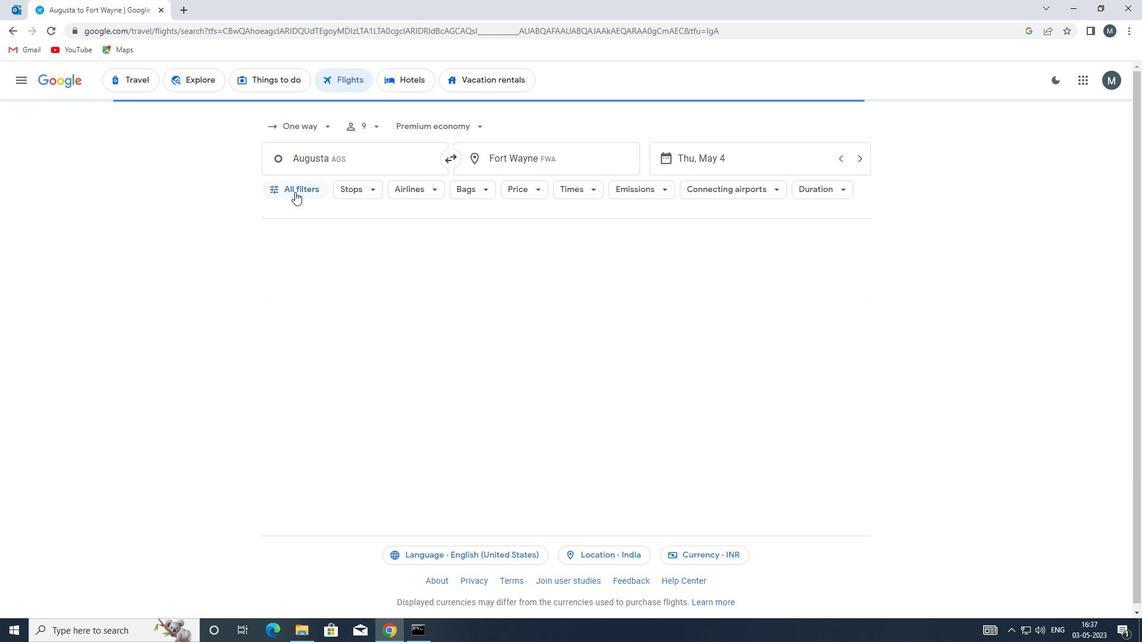 
Action: Mouse pressed left at (295, 192)
Screenshot: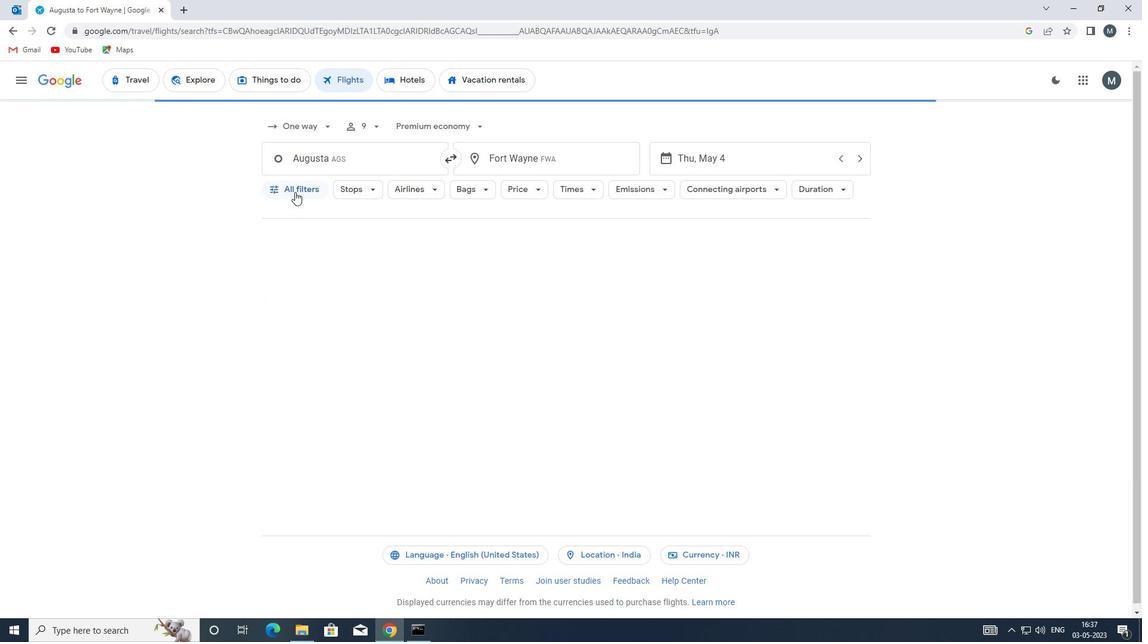 
Action: Mouse moved to (289, 185)
Screenshot: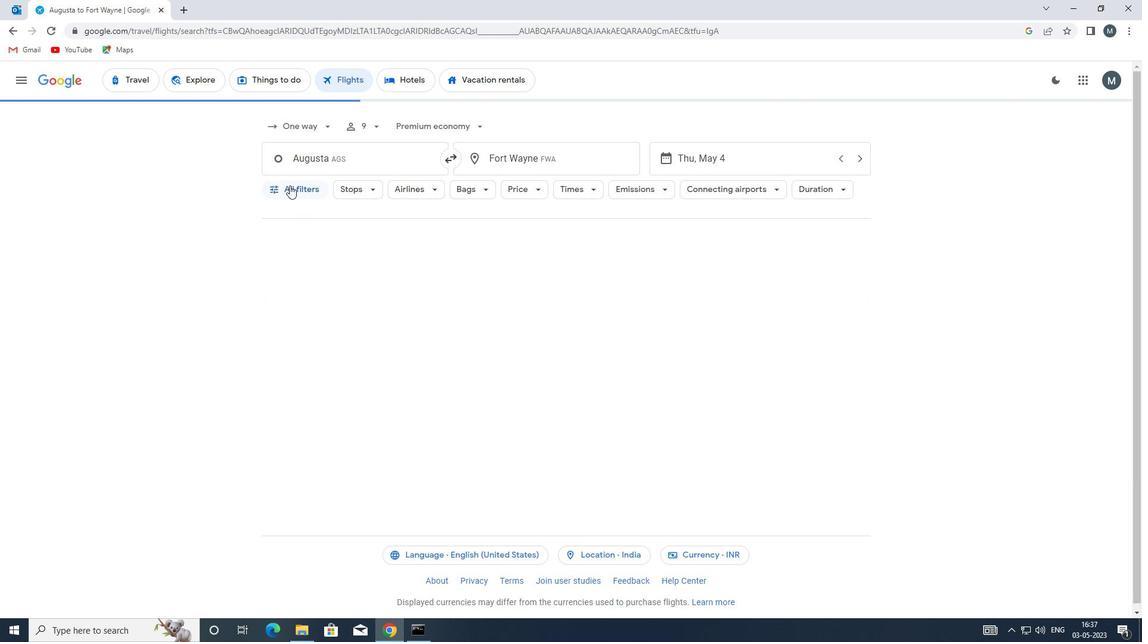 
Action: Mouse pressed left at (289, 185)
Screenshot: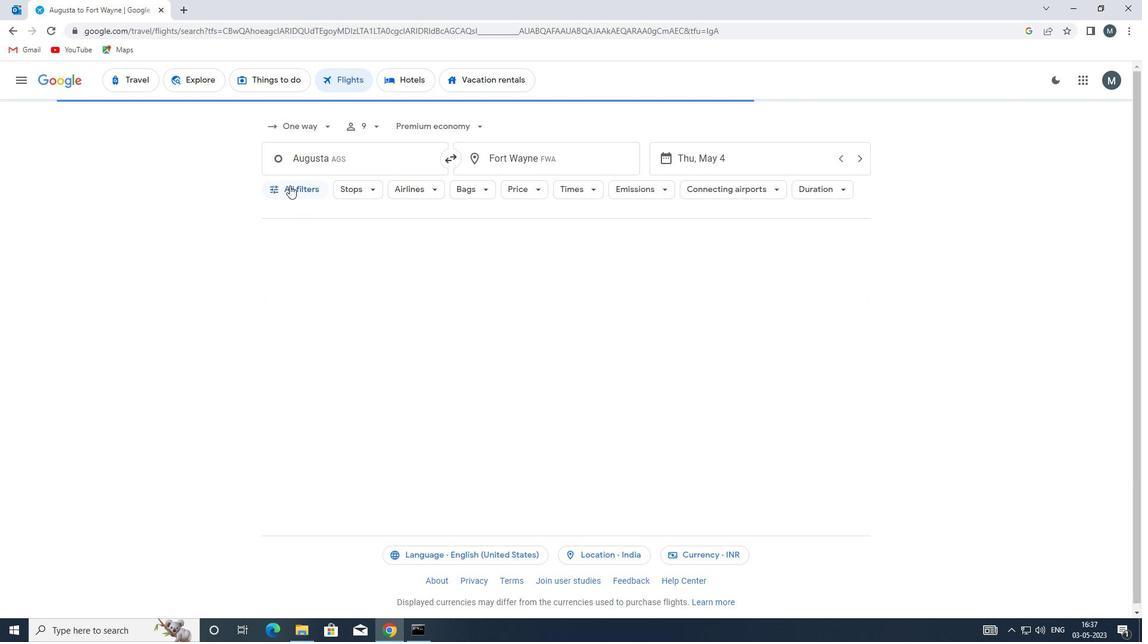 
Action: Mouse moved to (294, 191)
Screenshot: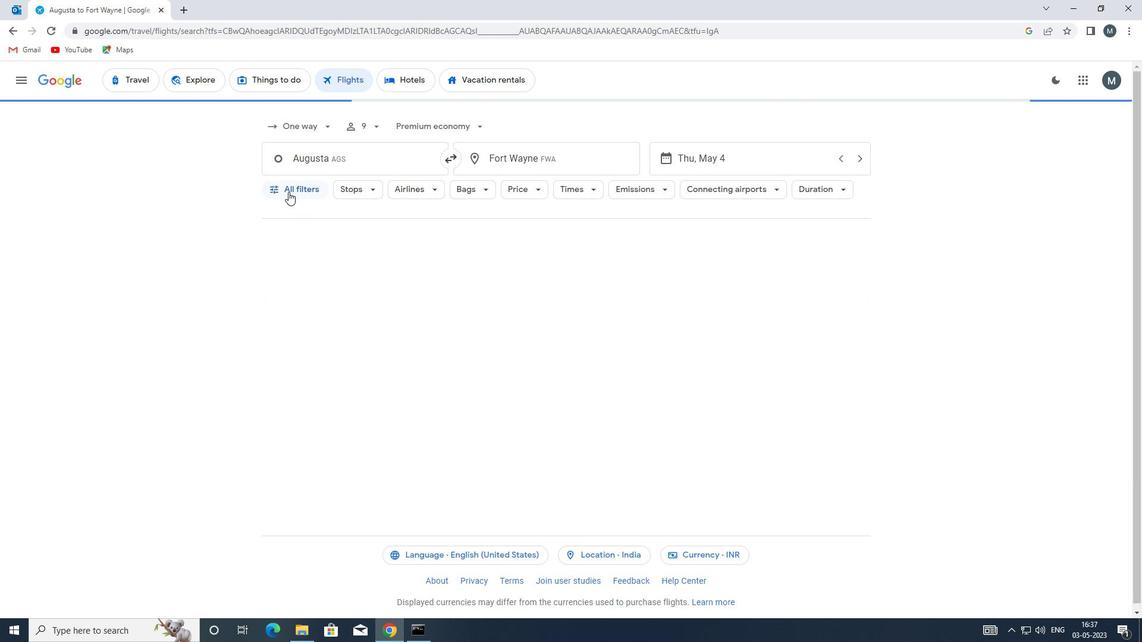 
Action: Mouse pressed left at (294, 191)
Screenshot: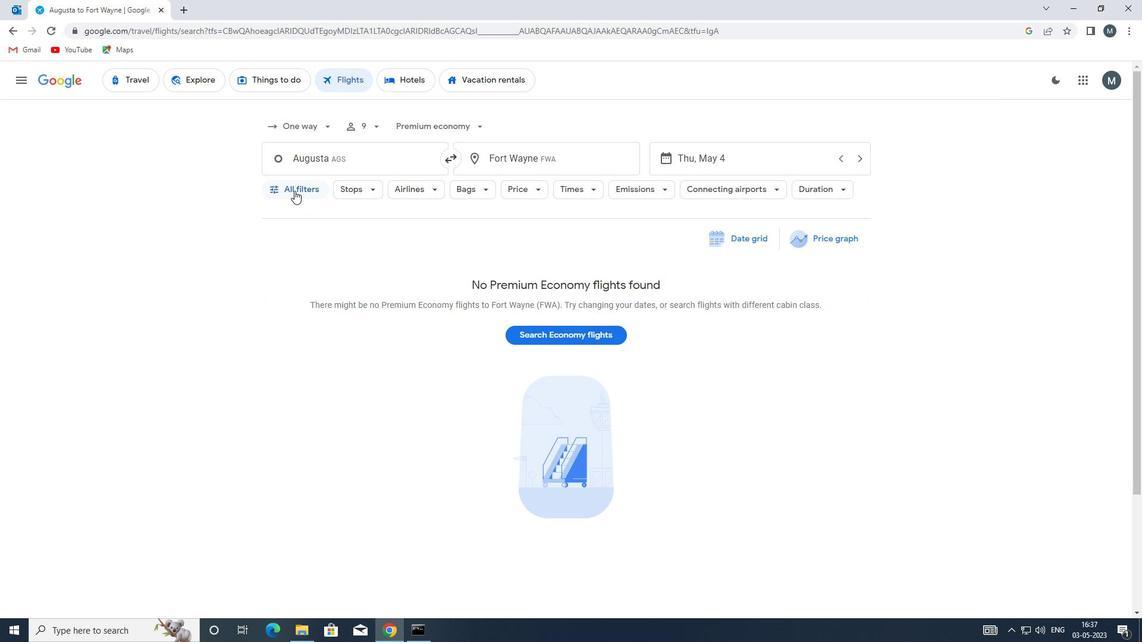 
Action: Mouse moved to (302, 230)
Screenshot: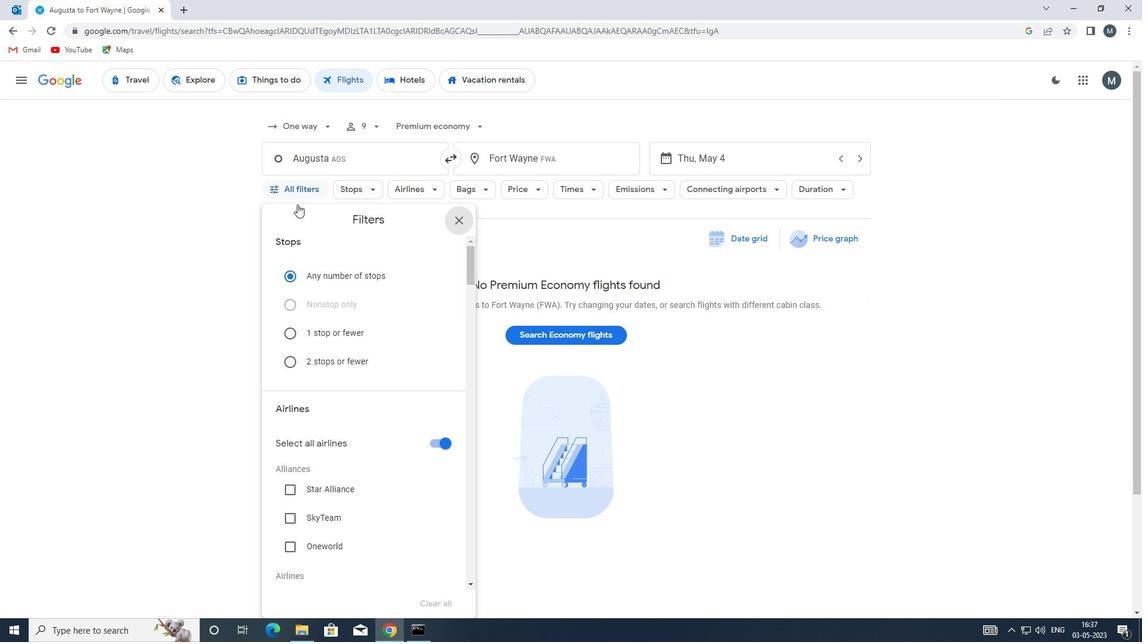 
Action: Mouse scrolled (302, 230) with delta (0, 0)
Screenshot: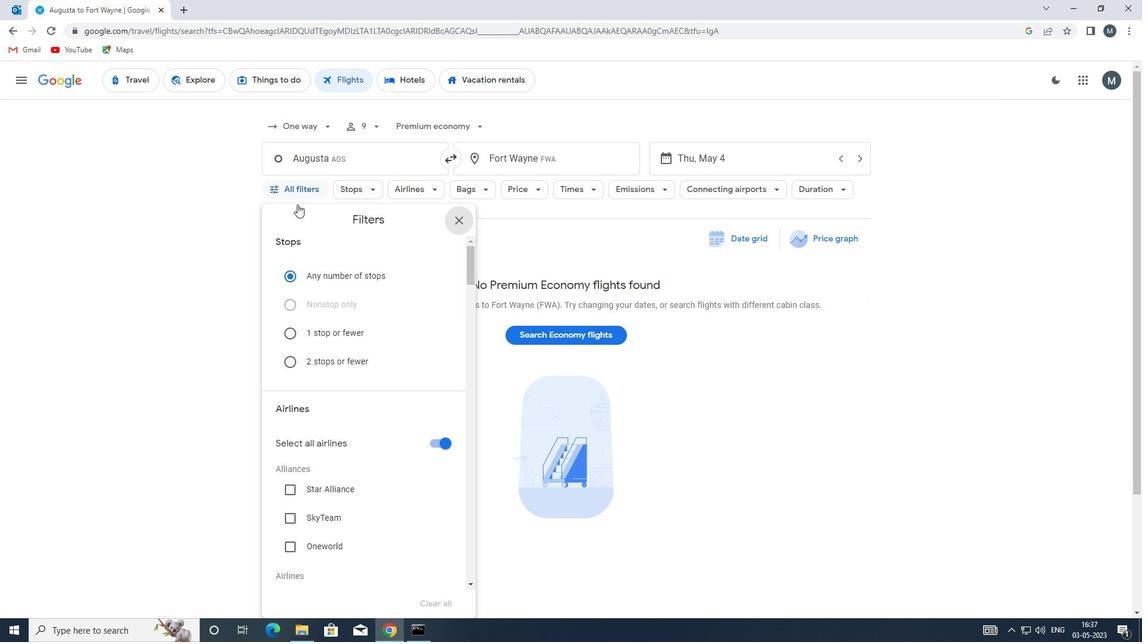 
Action: Mouse moved to (302, 245)
Screenshot: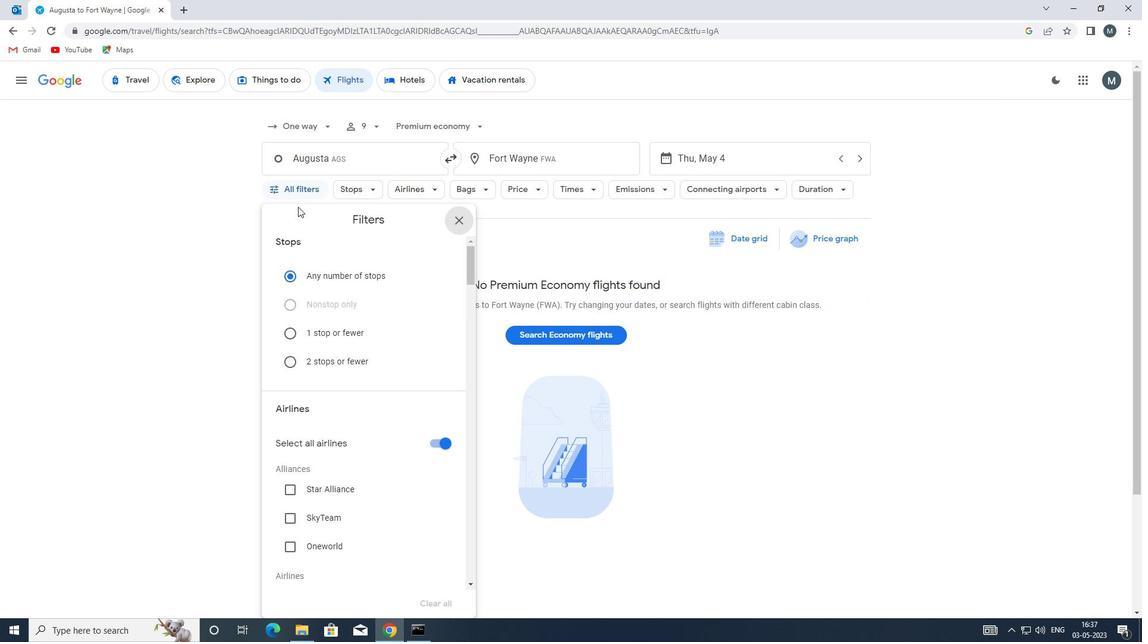 
Action: Mouse scrolled (302, 244) with delta (0, 0)
Screenshot: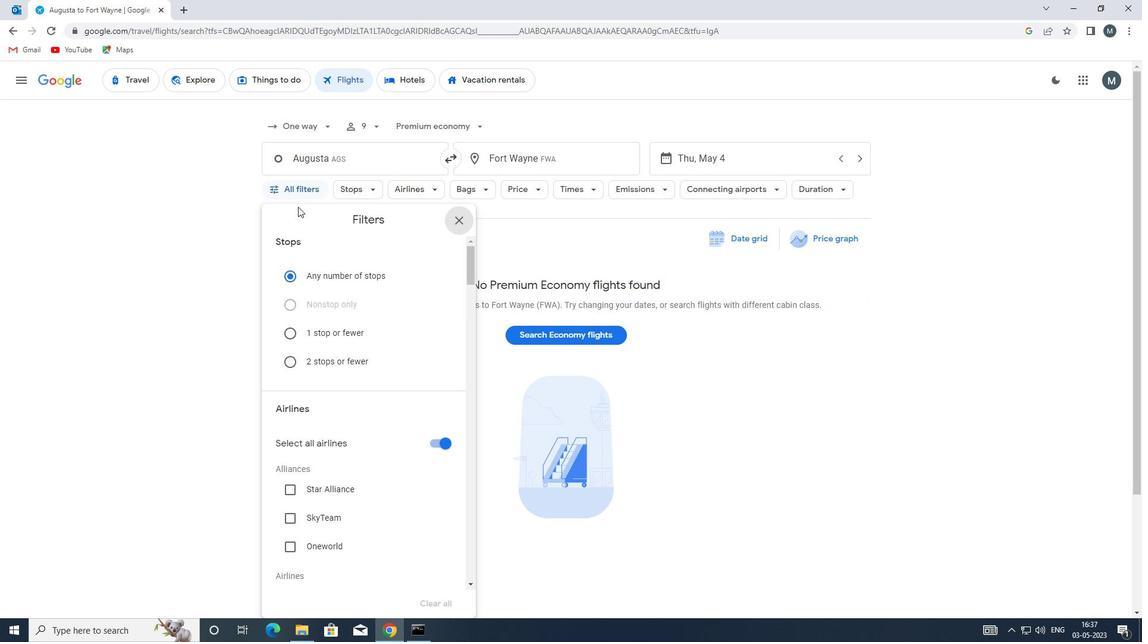 
Action: Mouse moved to (302, 249)
Screenshot: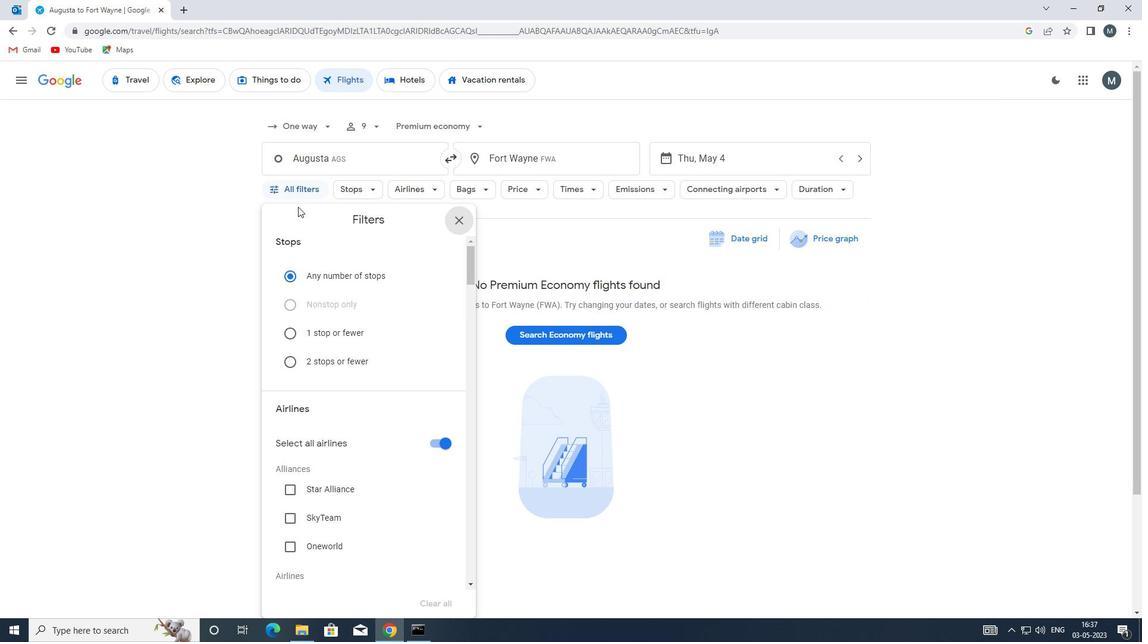 
Action: Mouse scrolled (302, 248) with delta (0, 0)
Screenshot: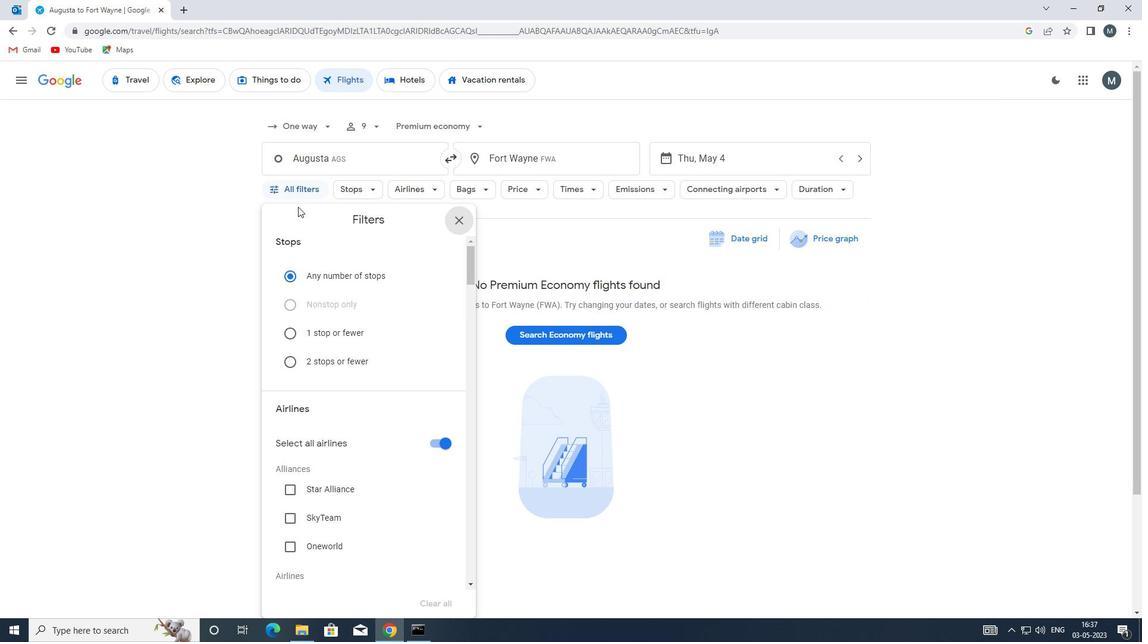 
Action: Mouse moved to (445, 292)
Screenshot: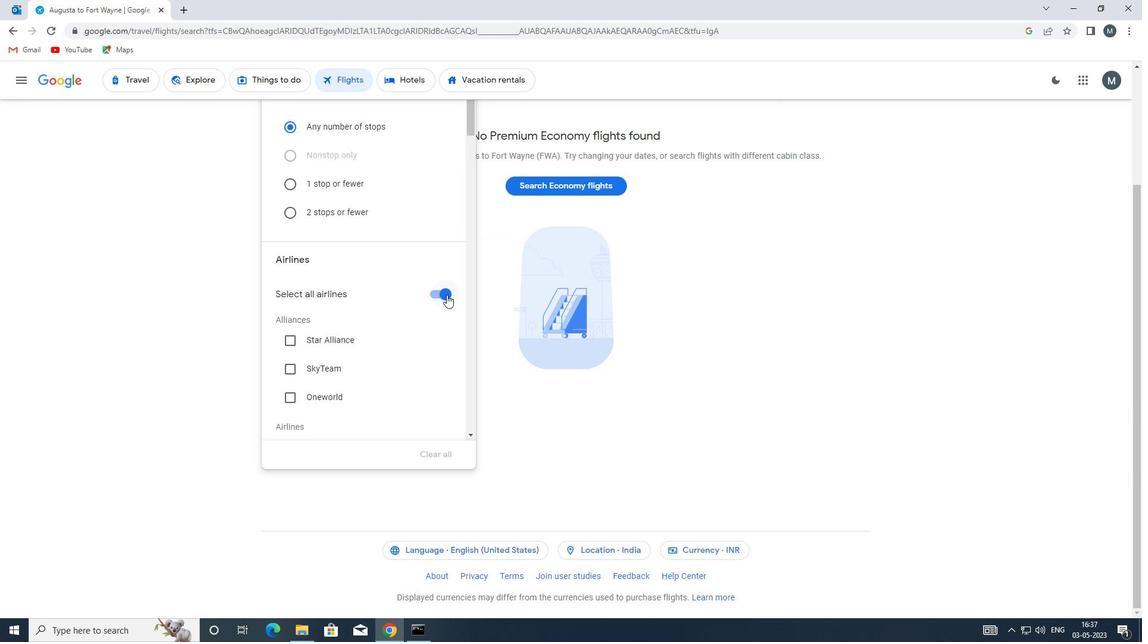
Action: Mouse pressed left at (445, 292)
Screenshot: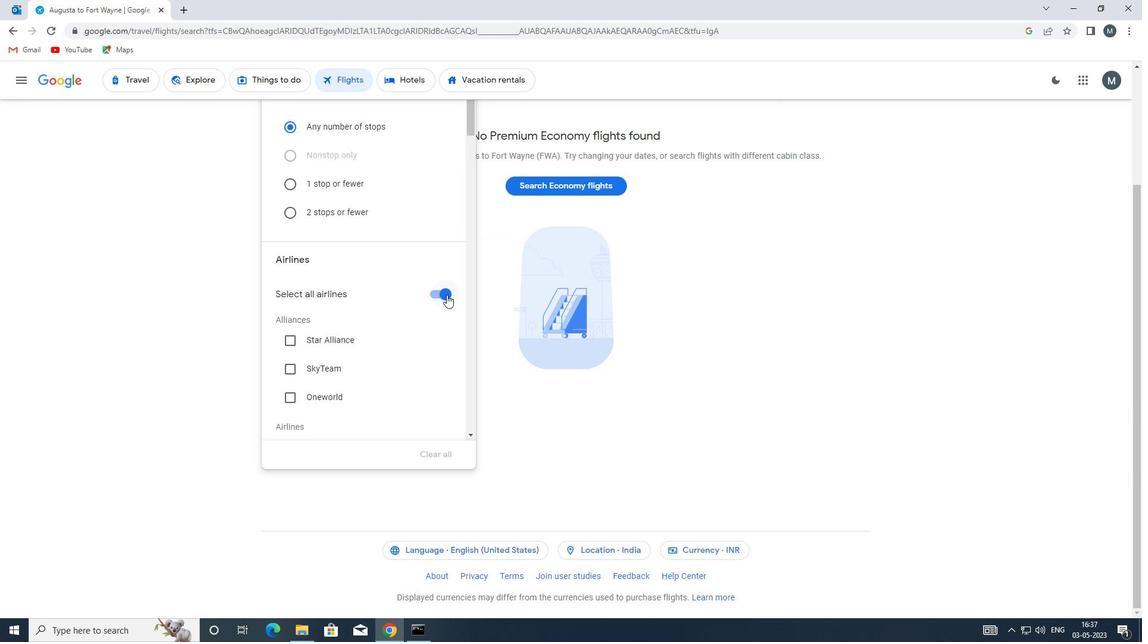 
Action: Mouse moved to (396, 200)
Screenshot: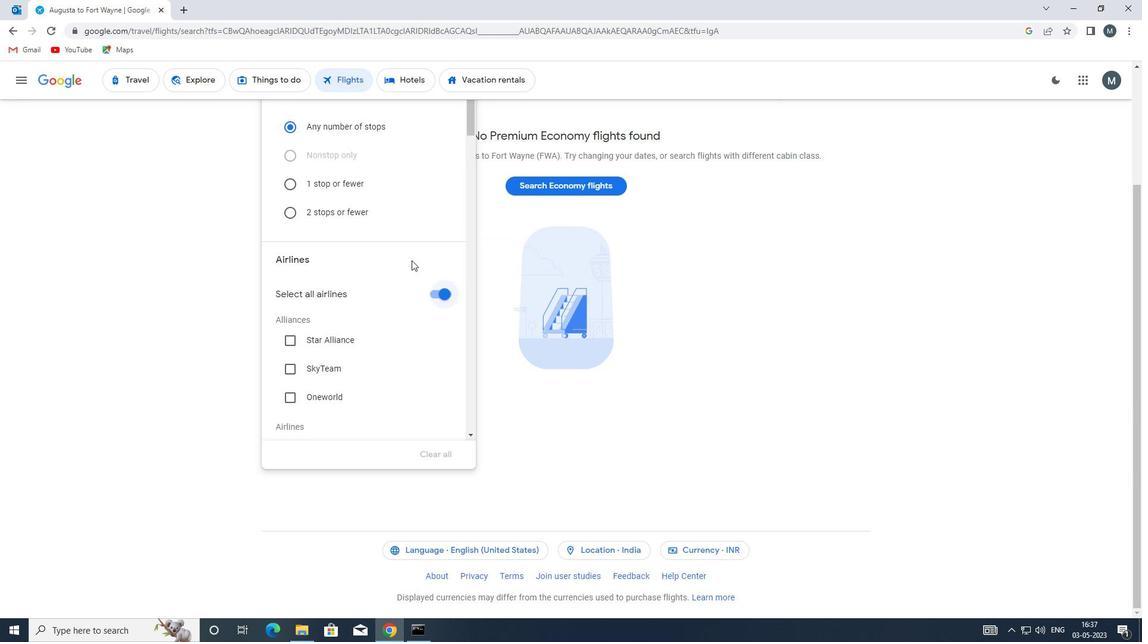 
Action: Mouse scrolled (396, 199) with delta (0, 0)
Screenshot: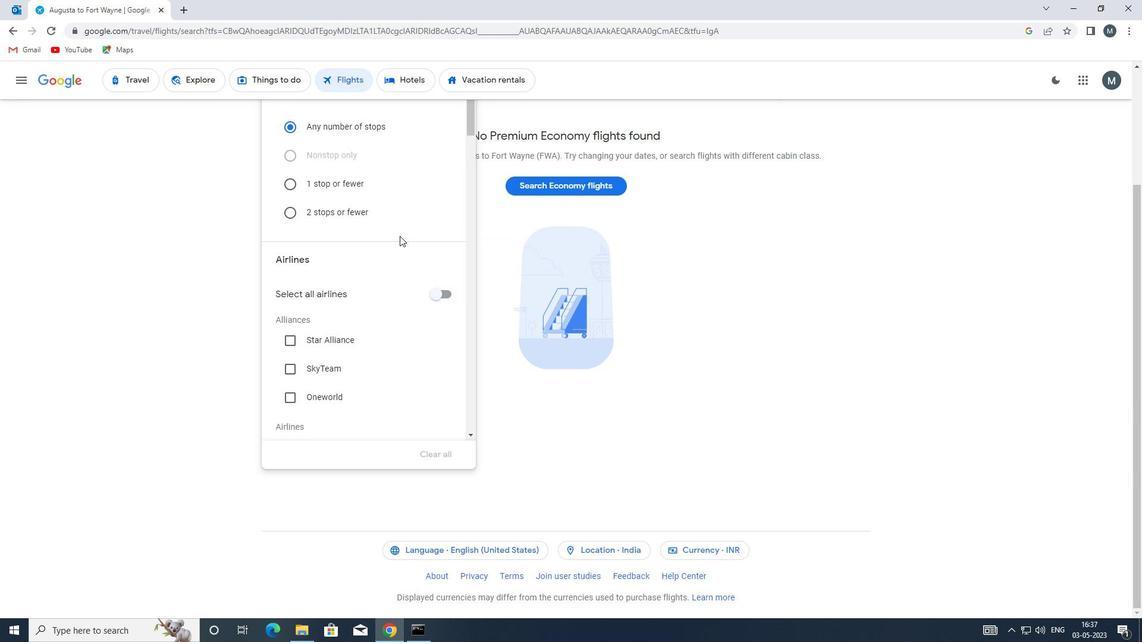 
Action: Mouse moved to (391, 205)
Screenshot: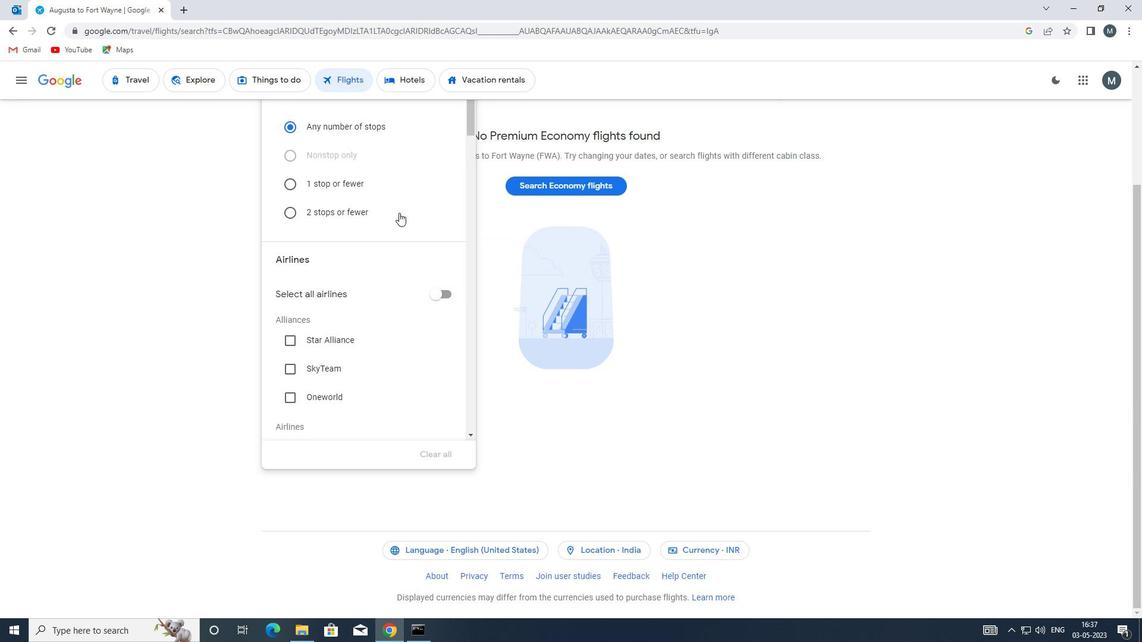 
Action: Mouse scrolled (391, 205) with delta (0, 0)
Screenshot: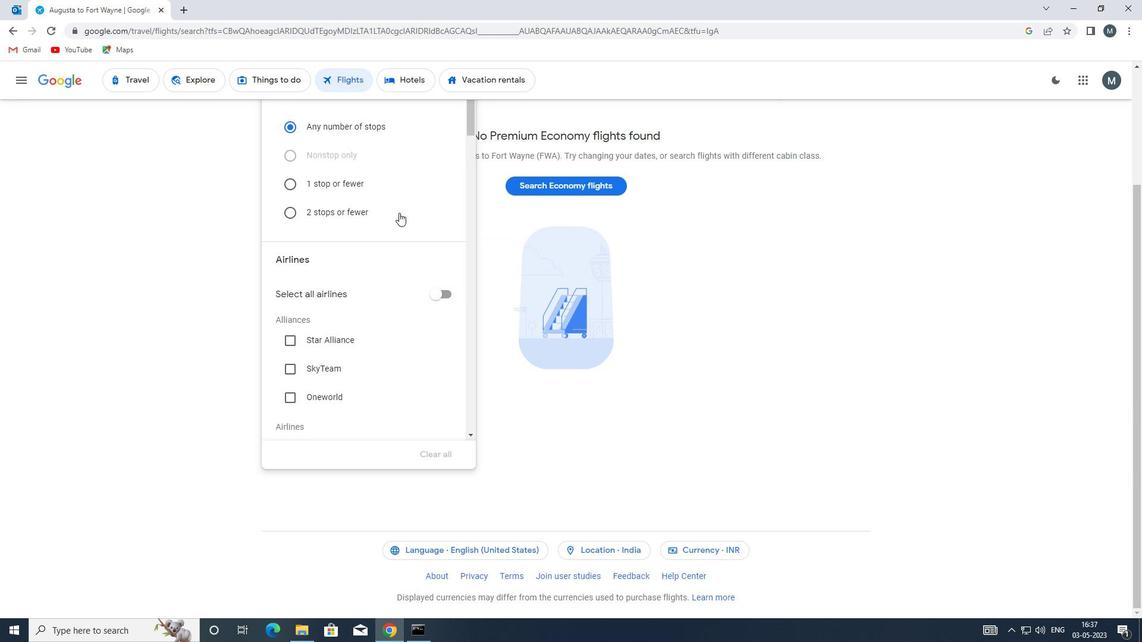 
Action: Mouse moved to (362, 280)
Screenshot: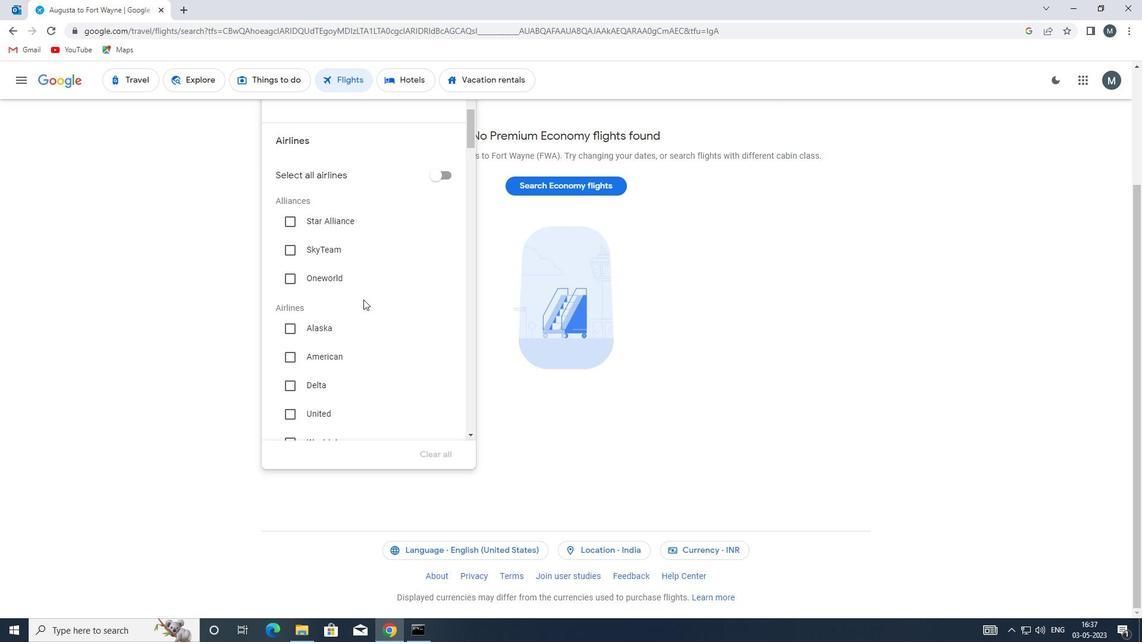 
Action: Mouse scrolled (362, 280) with delta (0, 0)
Screenshot: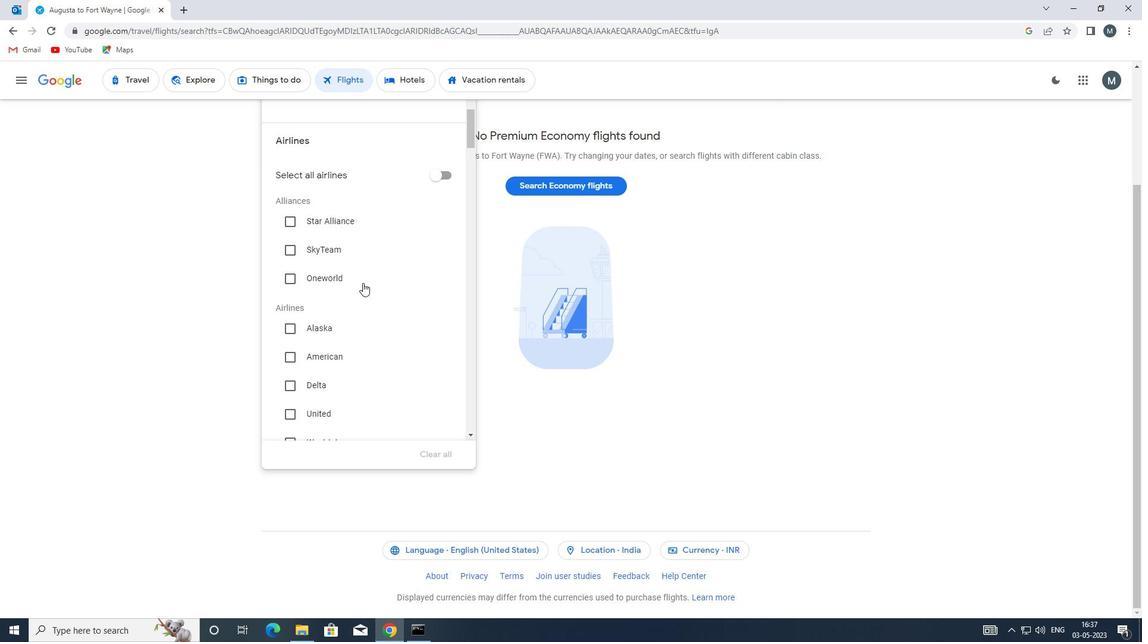 
Action: Mouse scrolled (362, 280) with delta (0, 0)
Screenshot: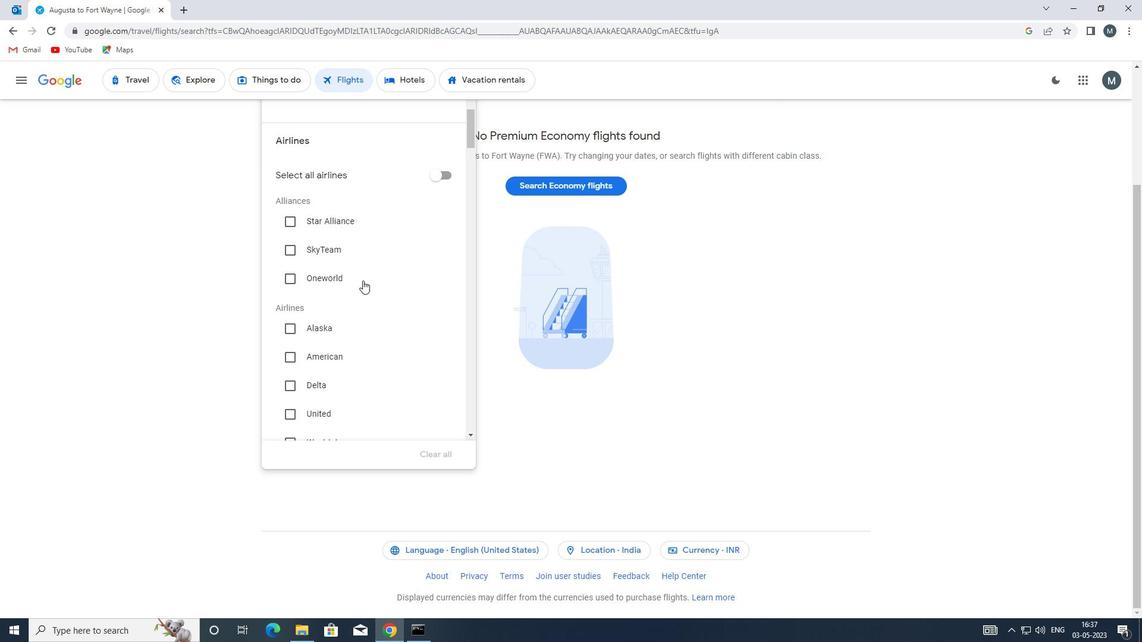 
Action: Mouse moved to (365, 254)
Screenshot: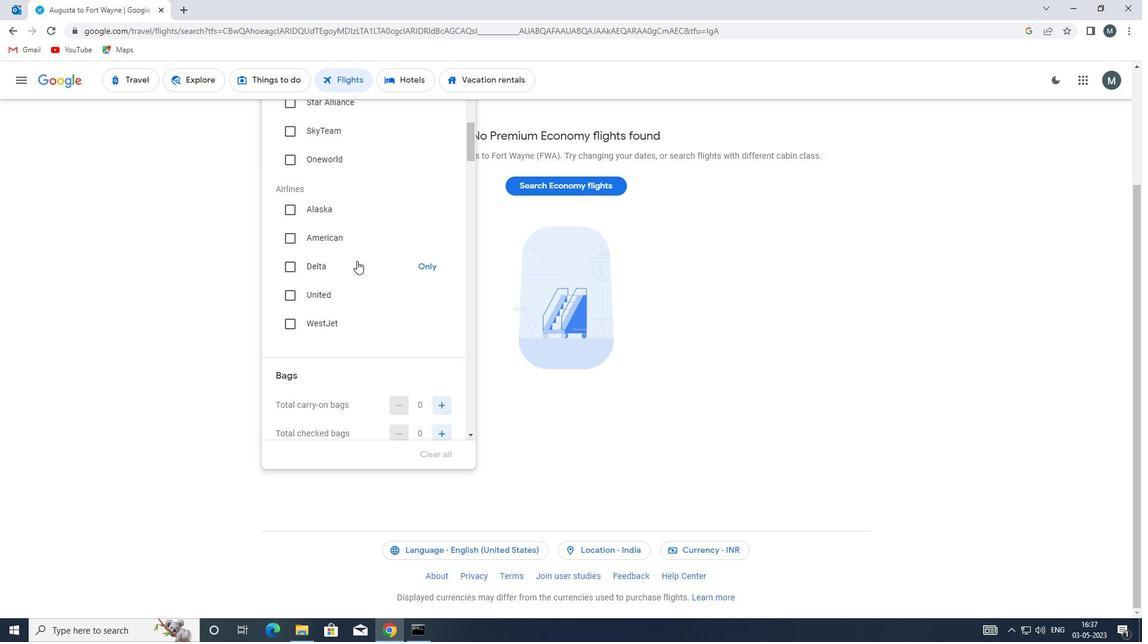 
Action: Mouse scrolled (365, 254) with delta (0, 0)
Screenshot: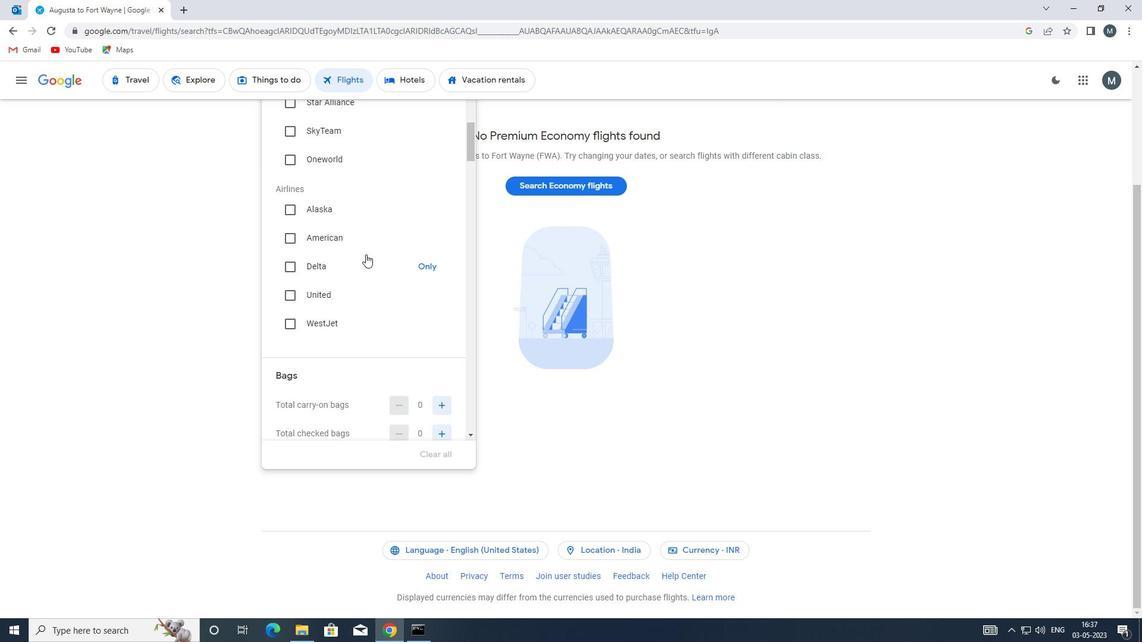 
Action: Mouse moved to (440, 370)
Screenshot: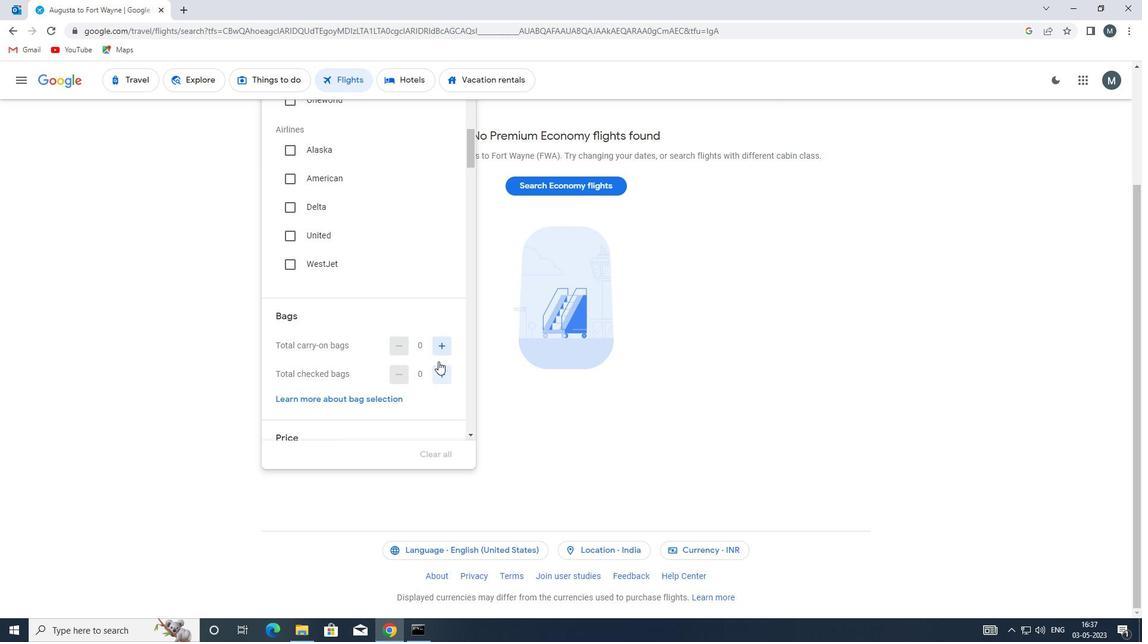 
Action: Mouse pressed left at (440, 370)
Screenshot: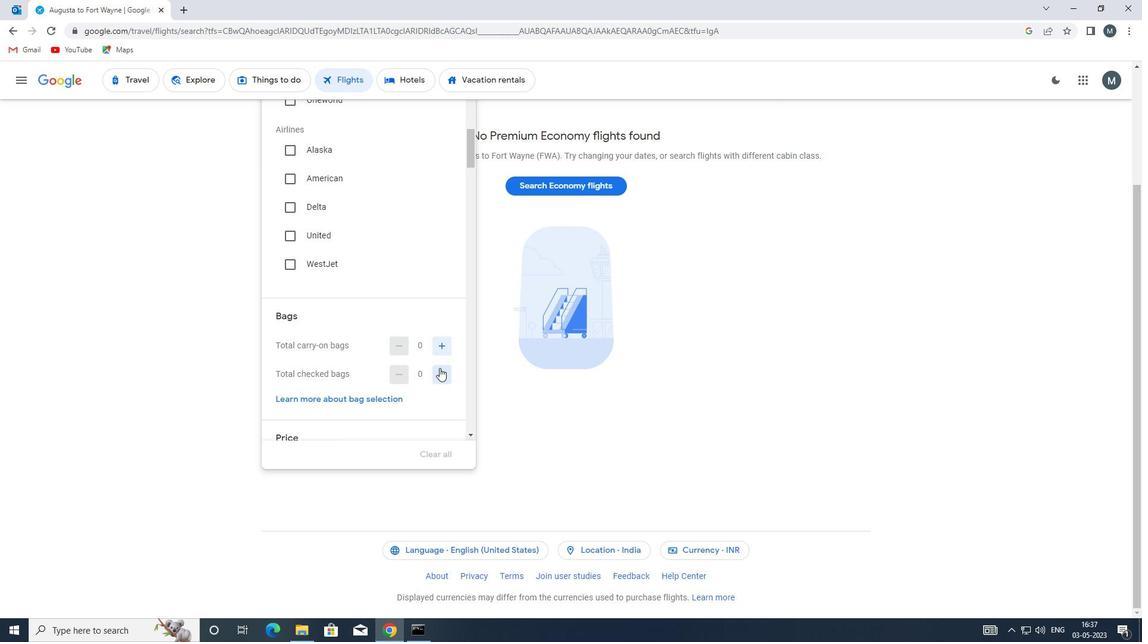 
Action: Mouse moved to (440, 370)
Screenshot: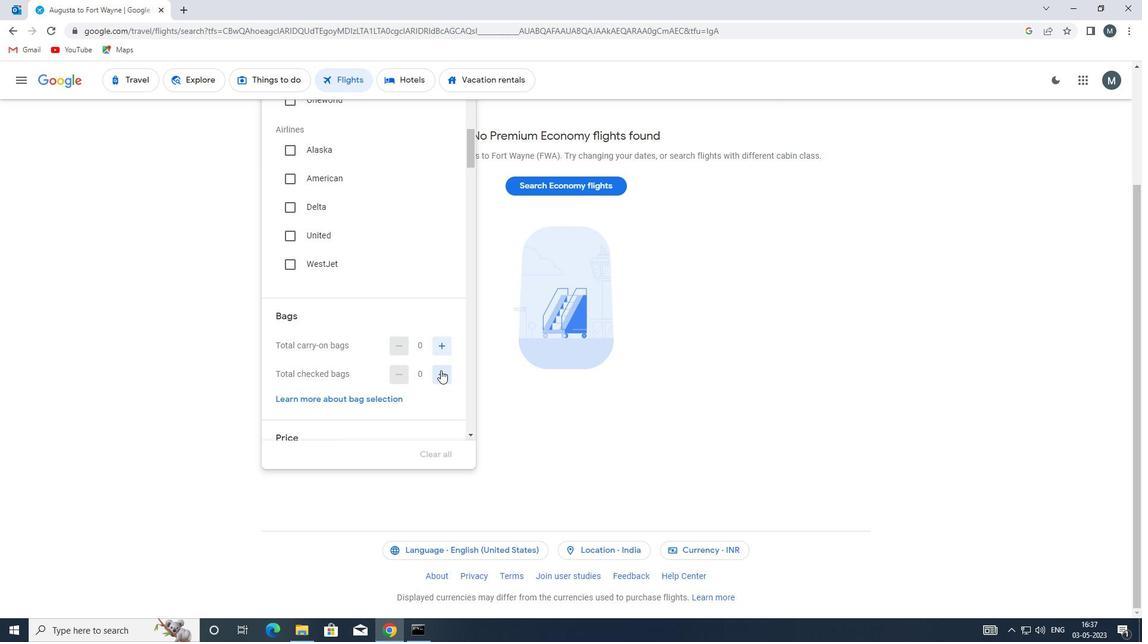 
Action: Mouse pressed left at (440, 370)
Screenshot: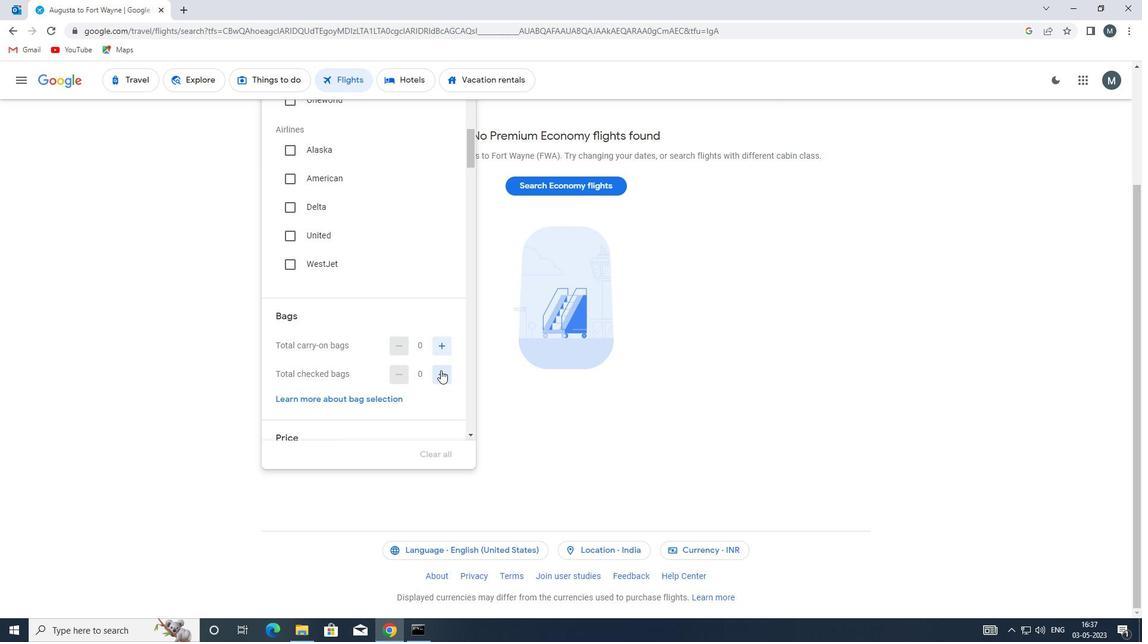 
Action: Mouse moved to (411, 301)
Screenshot: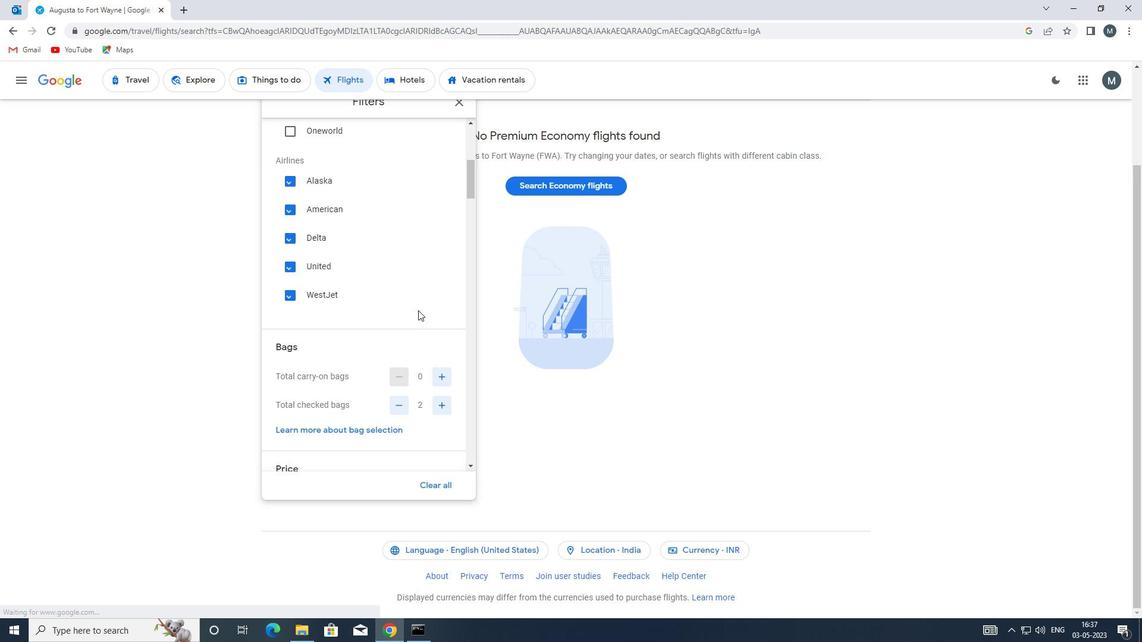 
Action: Mouse scrolled (411, 301) with delta (0, 0)
Screenshot: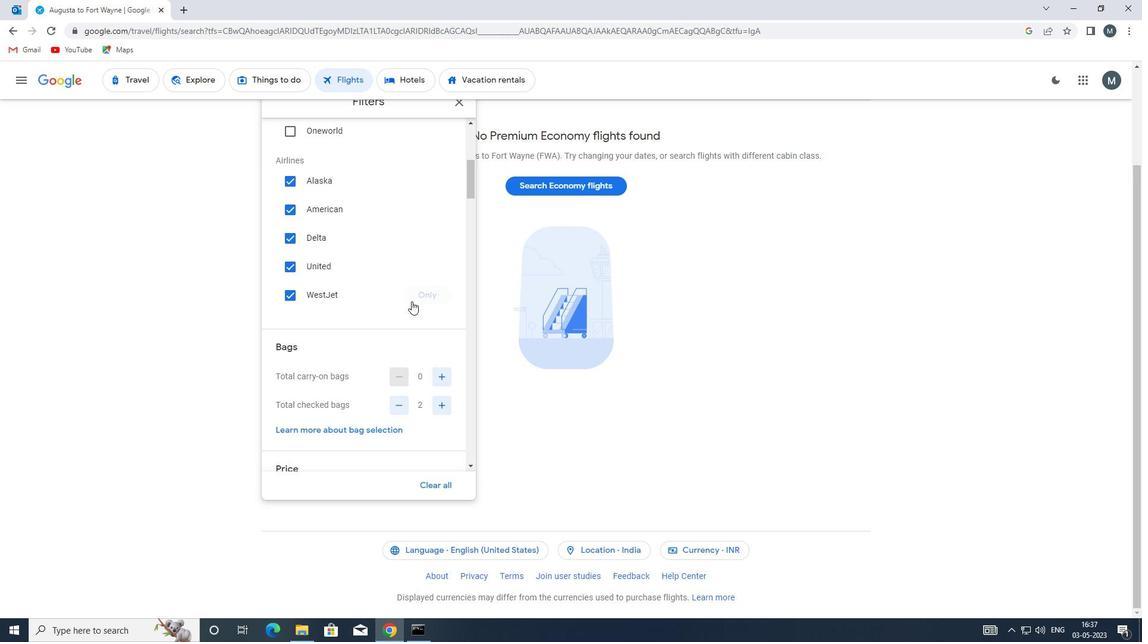 
Action: Mouse scrolled (411, 301) with delta (0, 0)
Screenshot: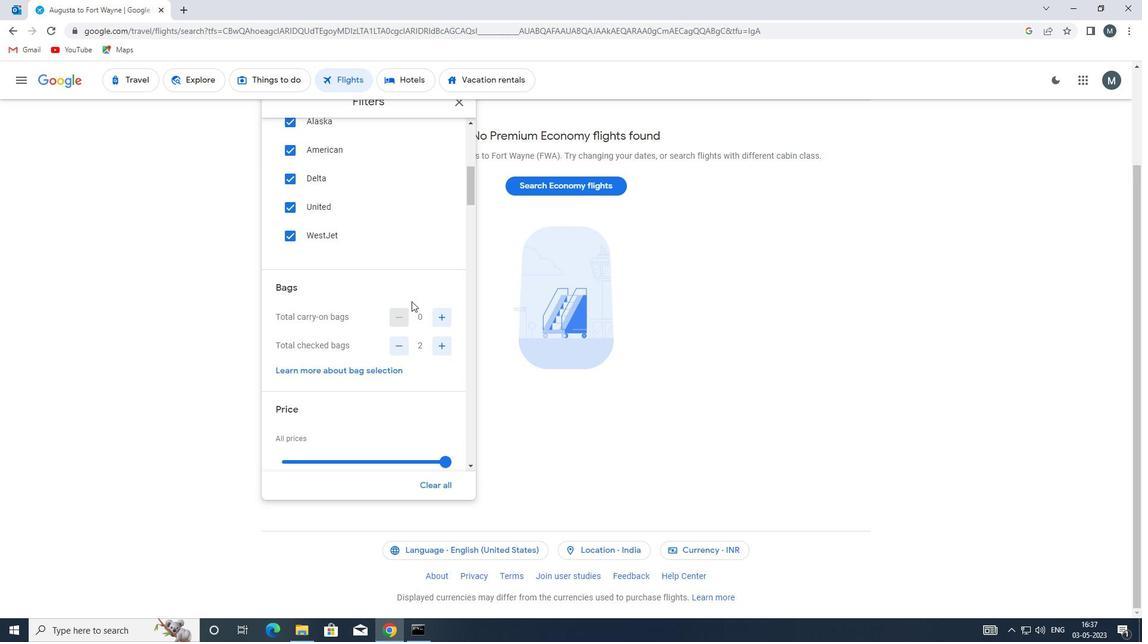 
Action: Mouse moved to (401, 305)
Screenshot: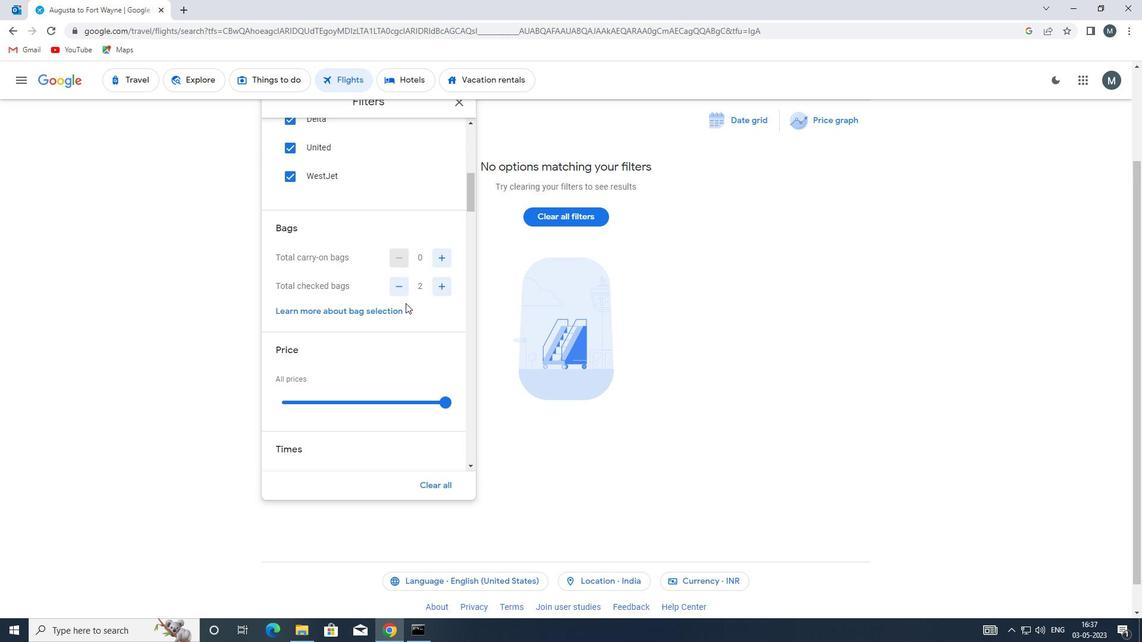 
Action: Mouse scrolled (401, 305) with delta (0, 0)
Screenshot: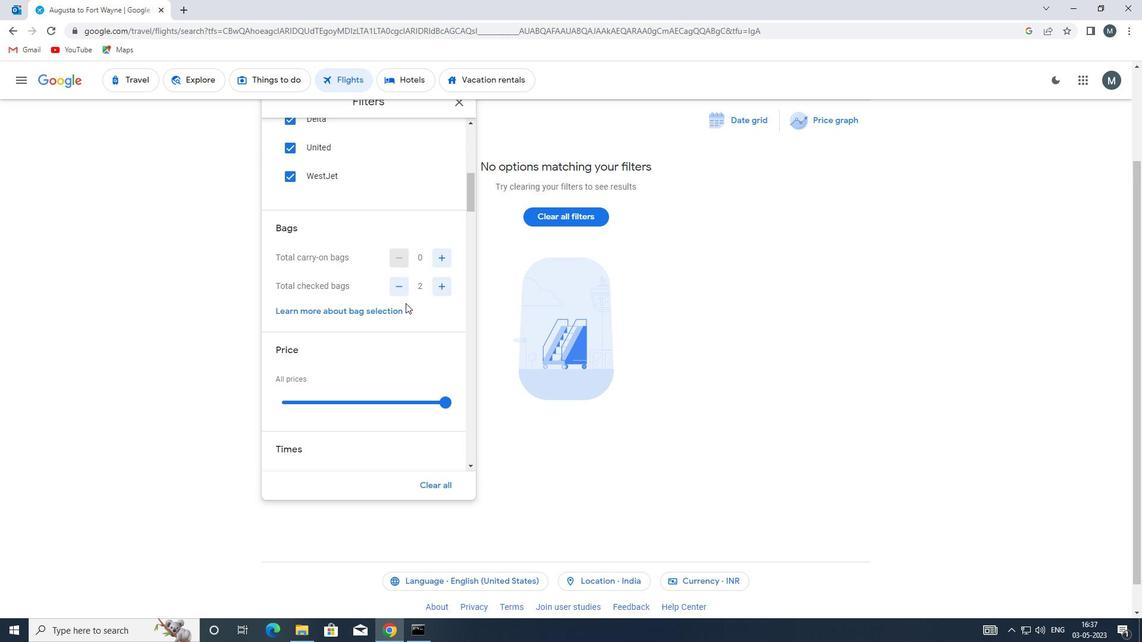 
Action: Mouse moved to (351, 346)
Screenshot: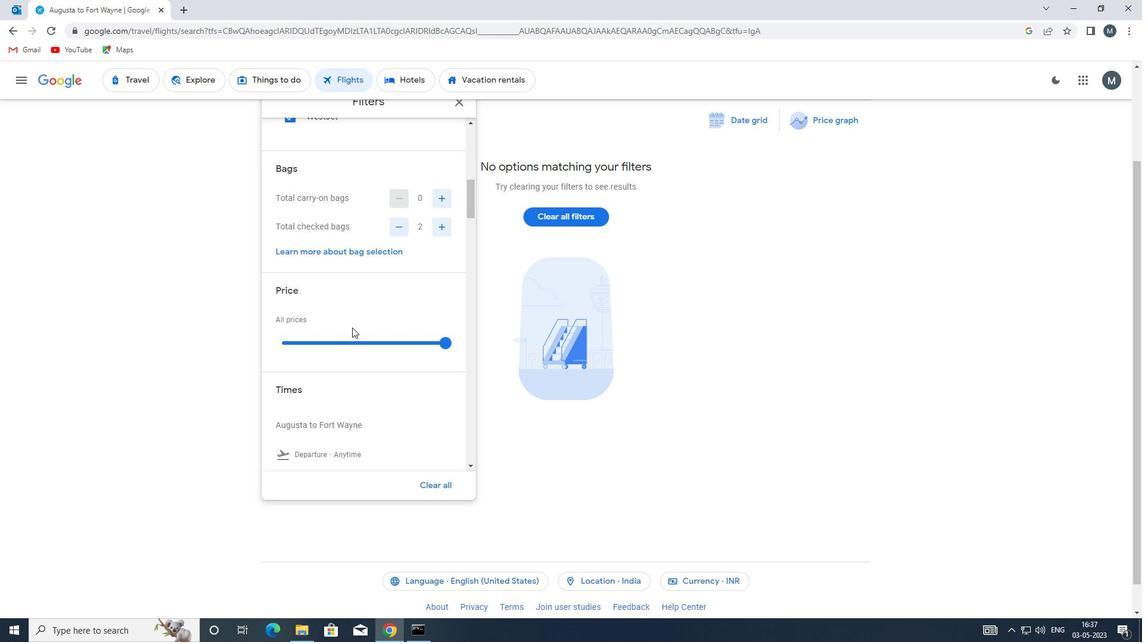 
Action: Mouse pressed left at (351, 346)
Screenshot: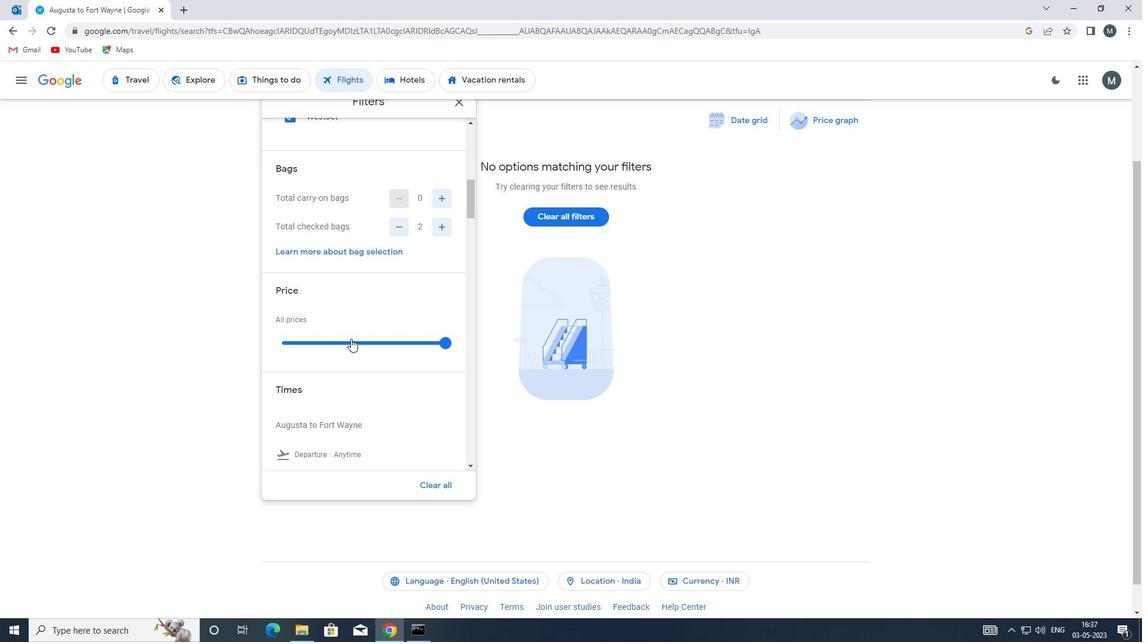 
Action: Mouse moved to (351, 346)
Screenshot: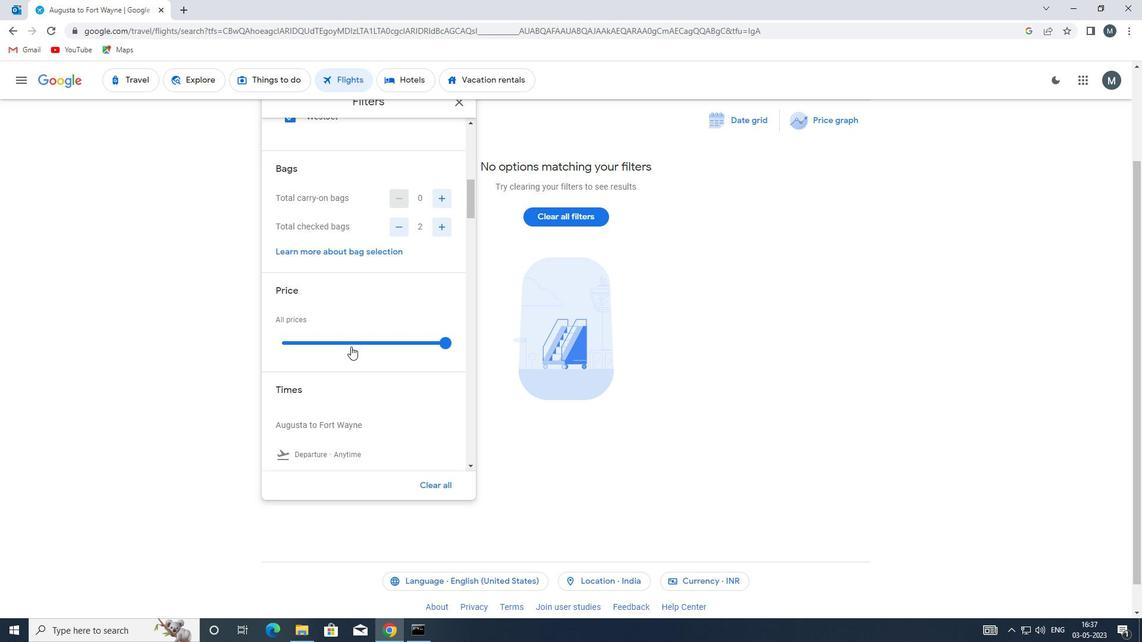 
Action: Mouse pressed left at (351, 346)
Screenshot: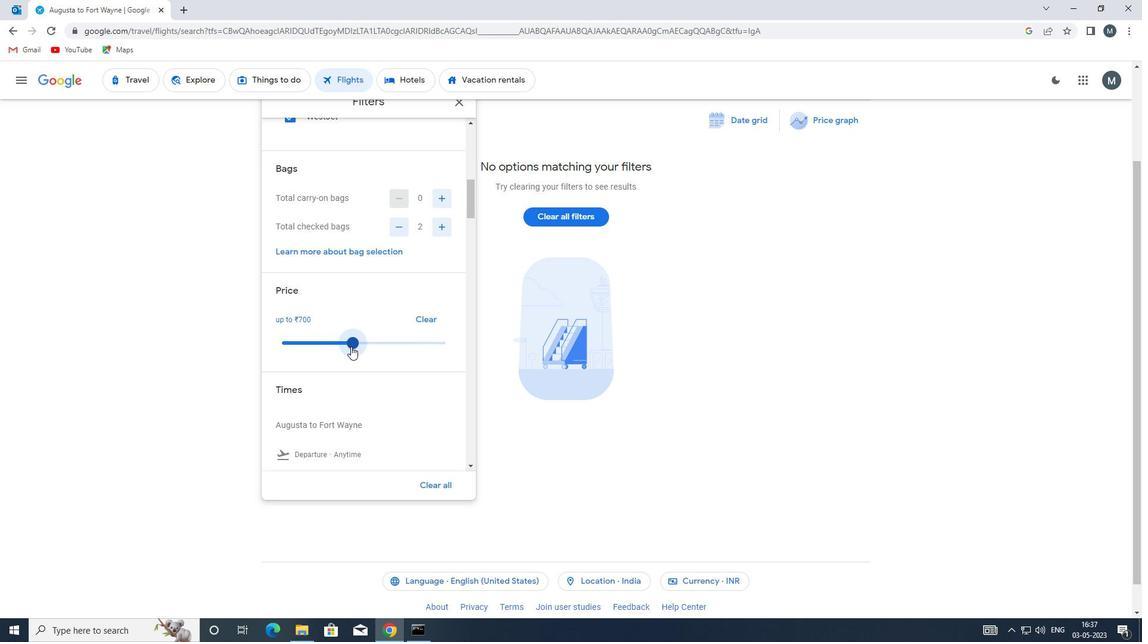 
Action: Mouse moved to (389, 318)
Screenshot: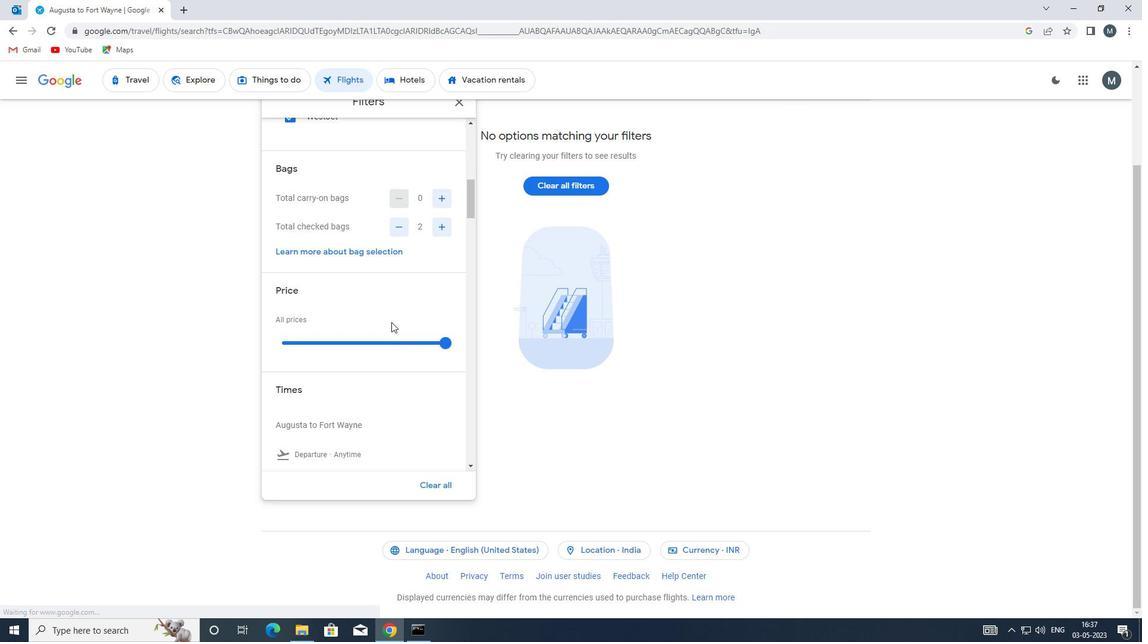 
Action: Mouse scrolled (389, 317) with delta (0, 0)
Screenshot: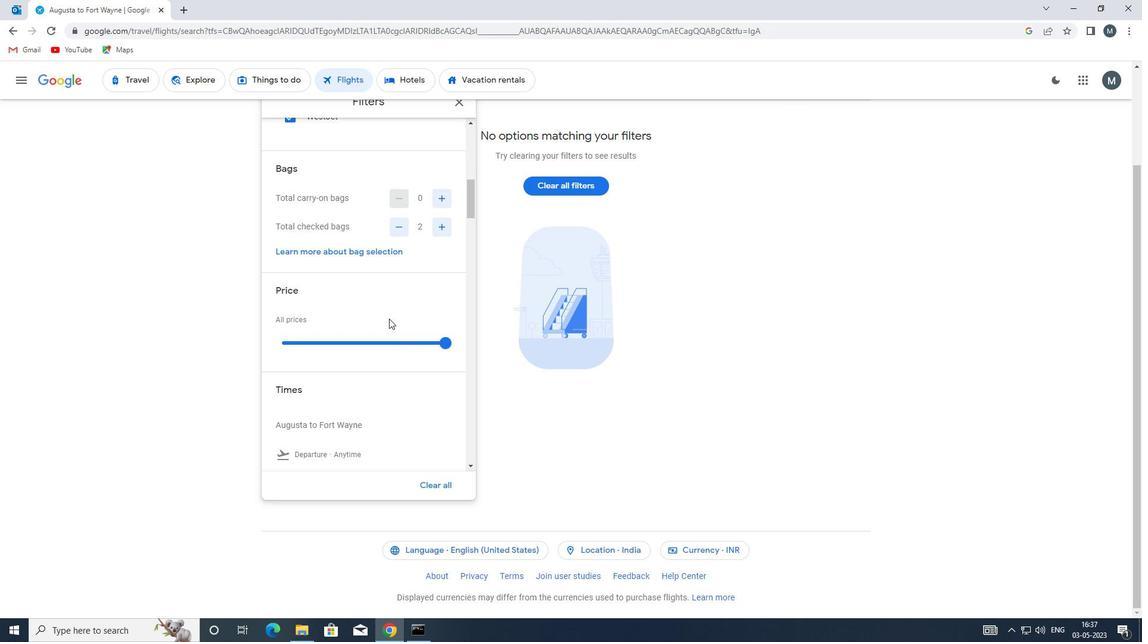 
Action: Mouse moved to (386, 317)
Screenshot: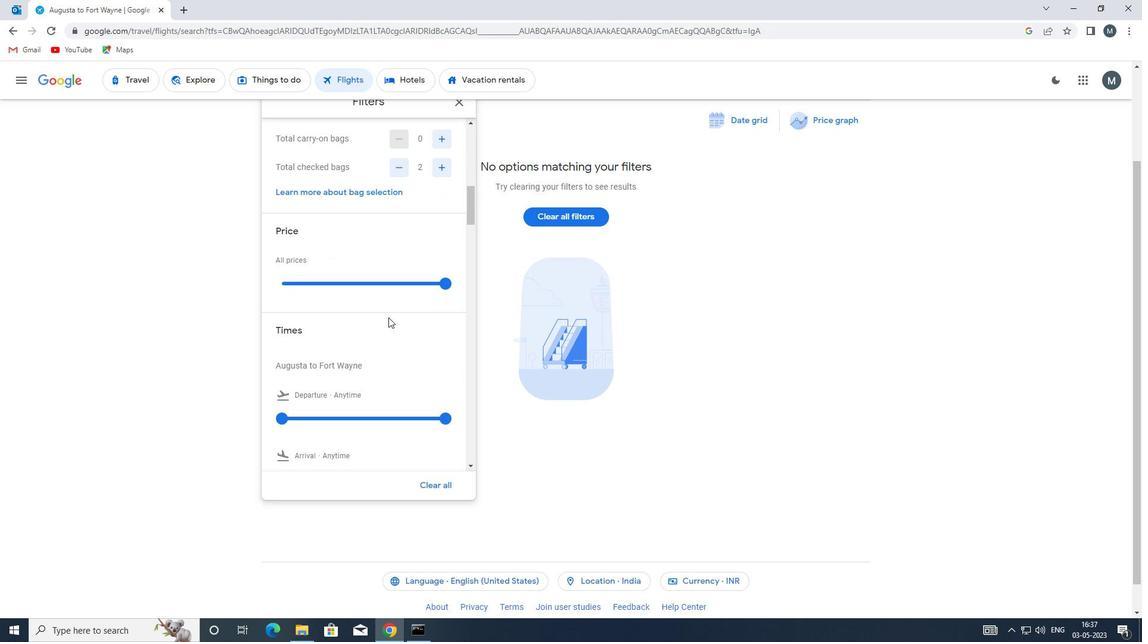 
Action: Mouse scrolled (386, 317) with delta (0, 0)
Screenshot: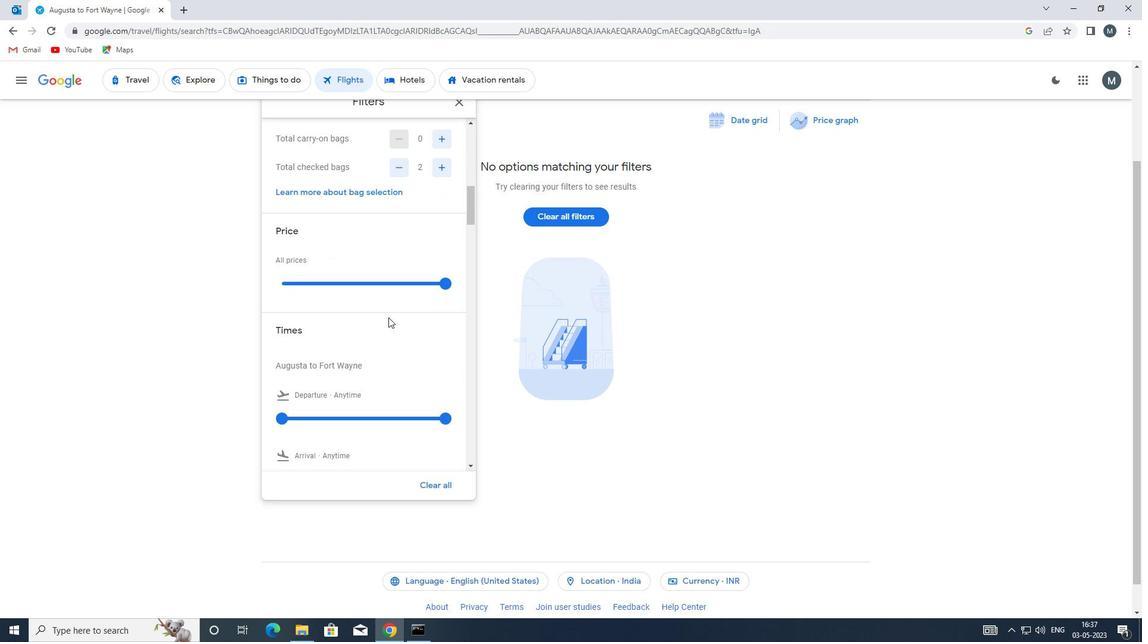 
Action: Mouse moved to (292, 353)
Screenshot: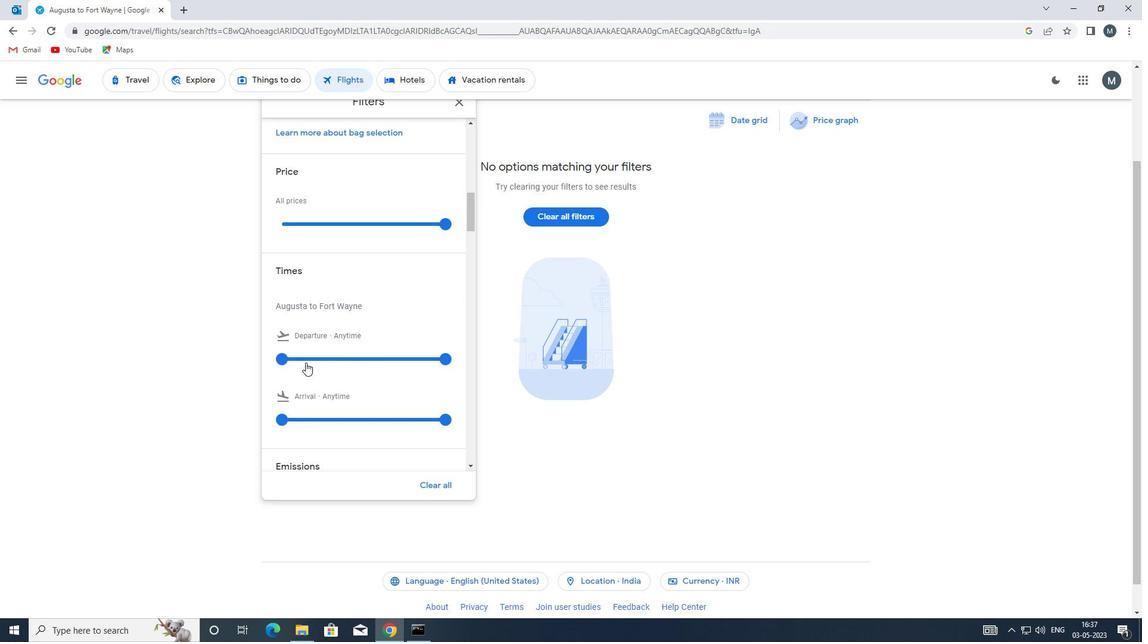 
Action: Mouse pressed left at (292, 353)
Screenshot: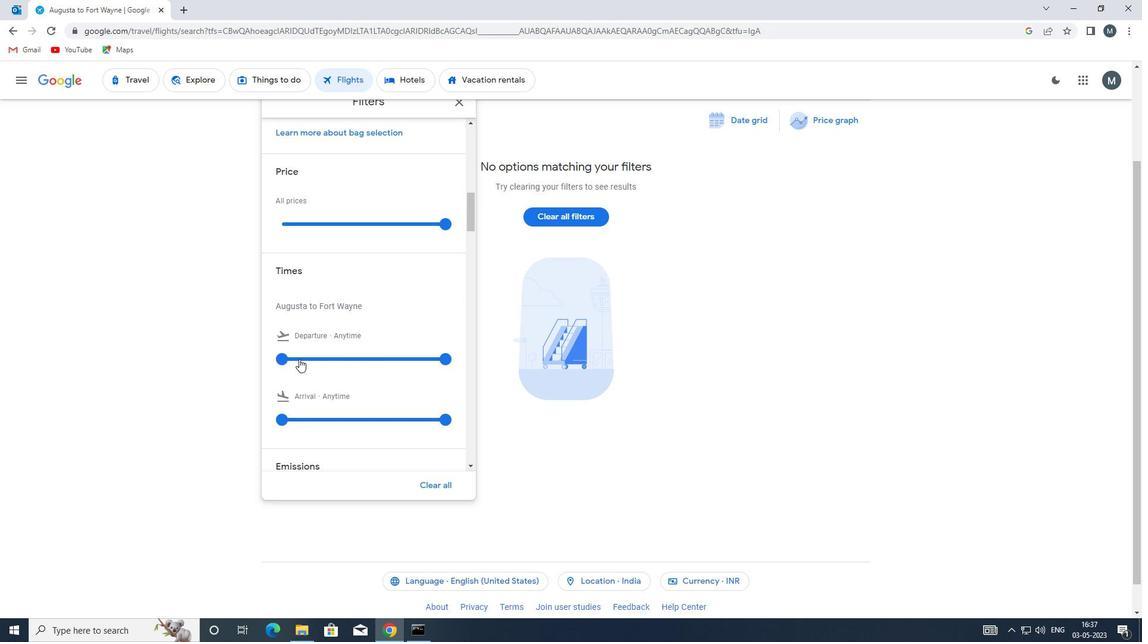 
Action: Mouse moved to (440, 356)
Screenshot: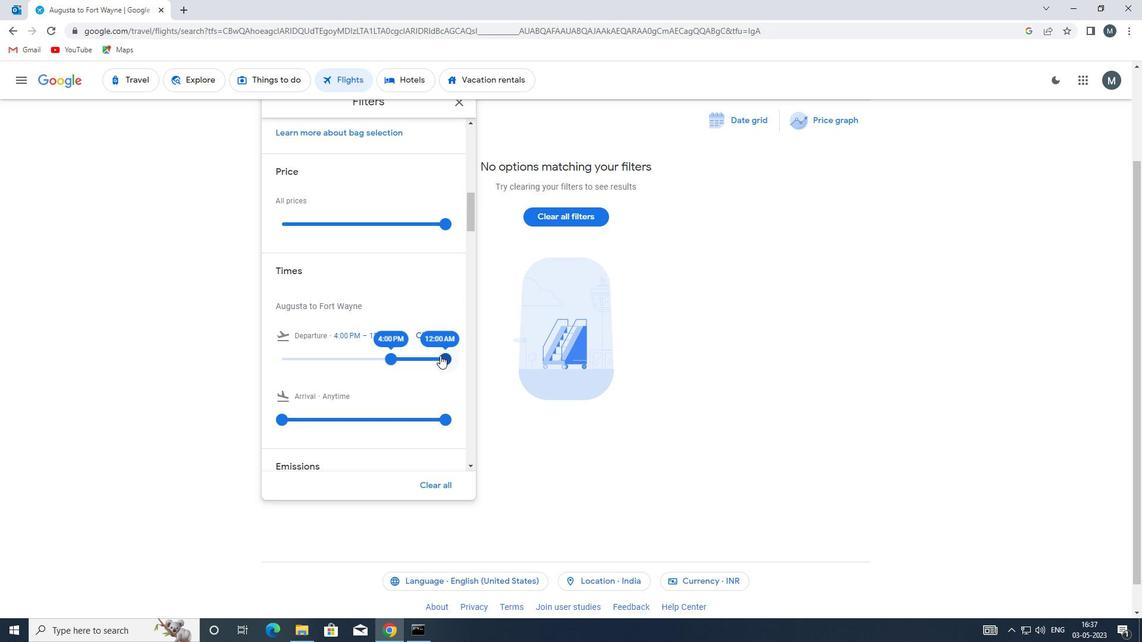 
Action: Mouse pressed left at (440, 356)
Screenshot: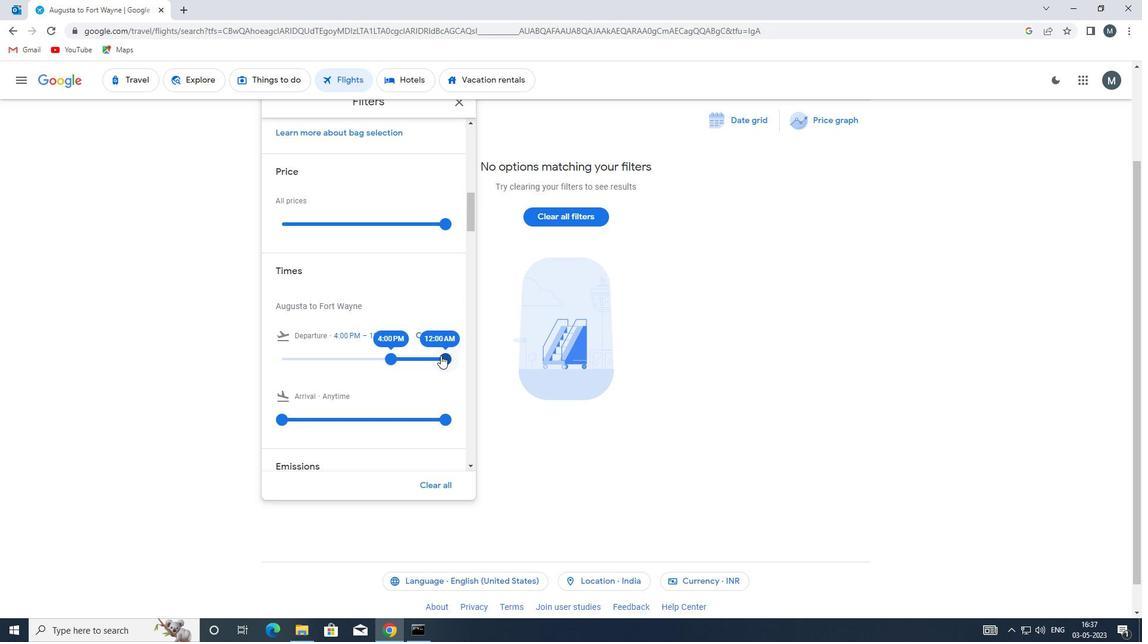 
Action: Mouse moved to (406, 338)
Screenshot: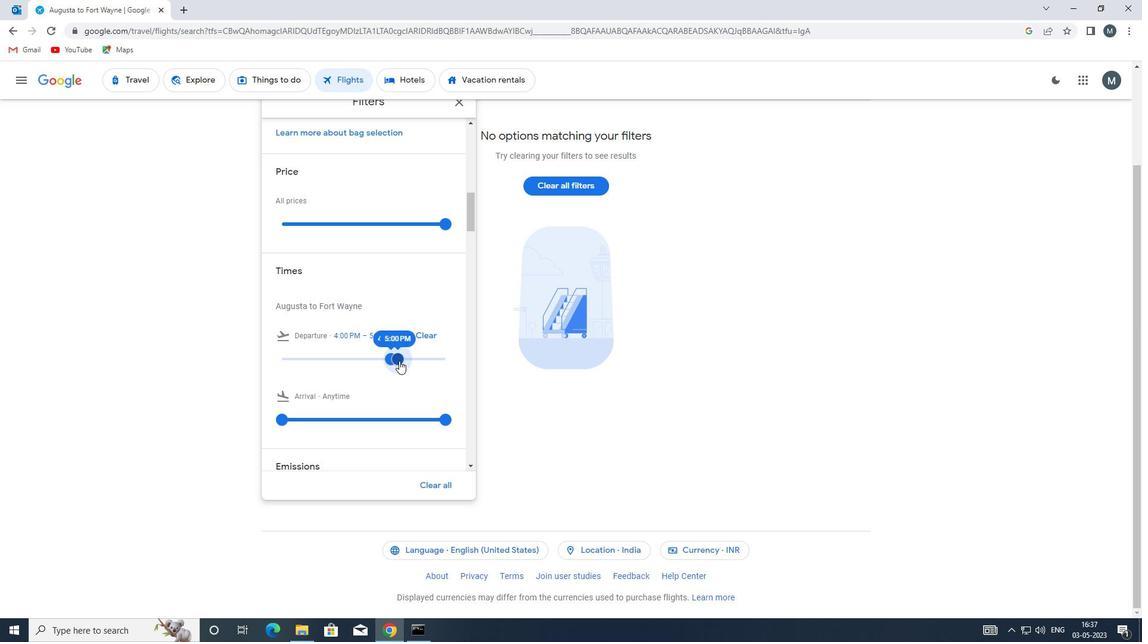 
Action: Mouse scrolled (406, 338) with delta (0, 0)
Screenshot: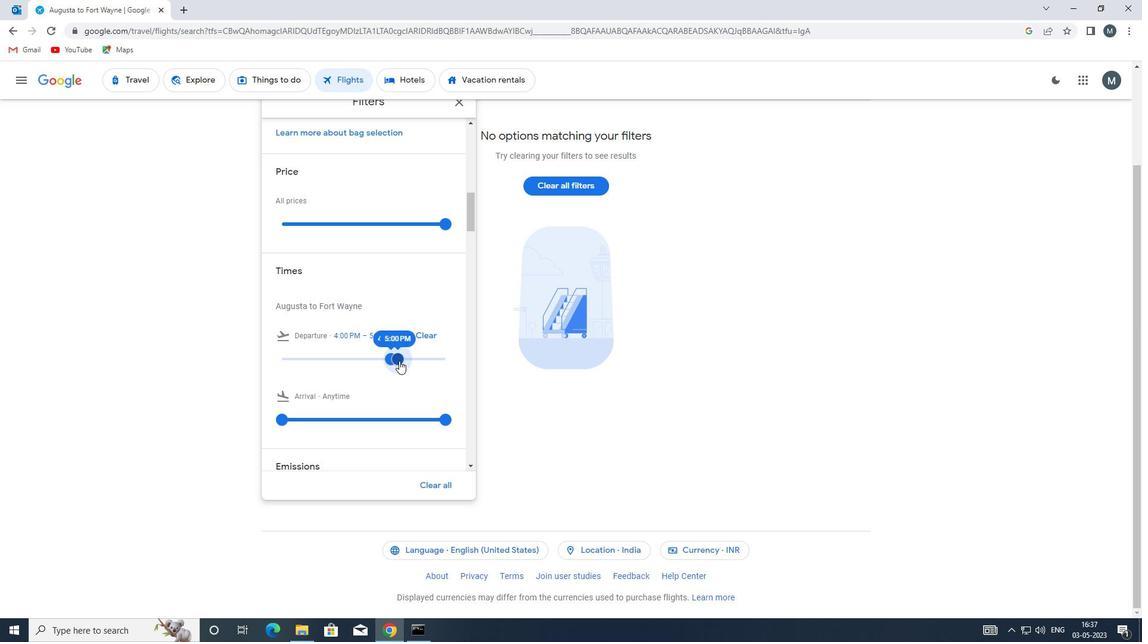 
Action: Mouse moved to (407, 335)
Screenshot: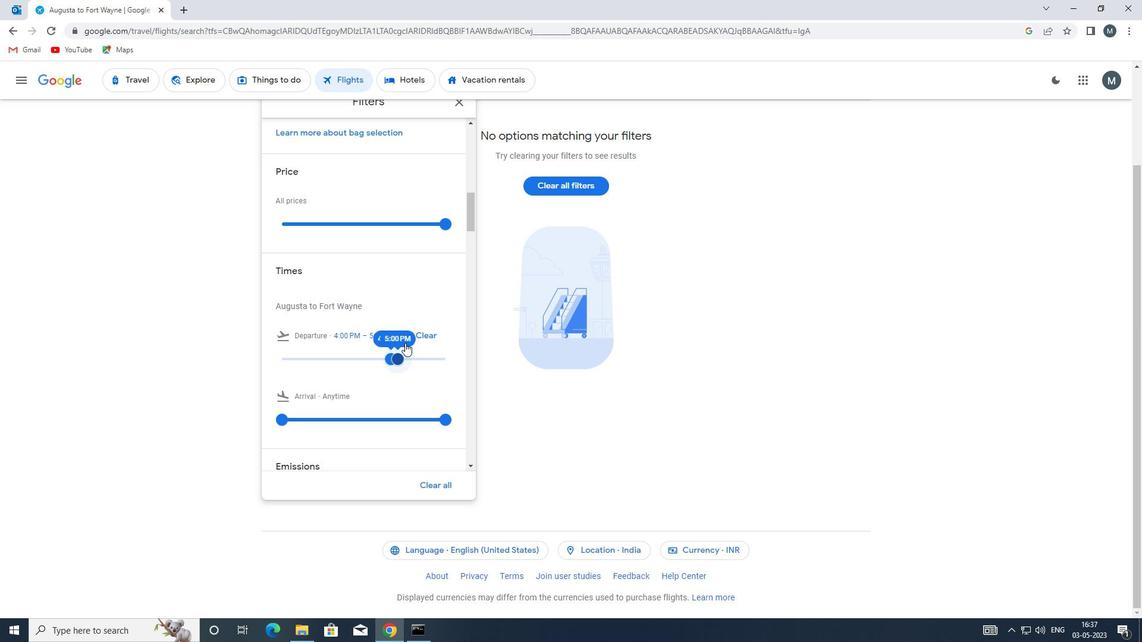 
Action: Mouse scrolled (407, 335) with delta (0, 0)
Screenshot: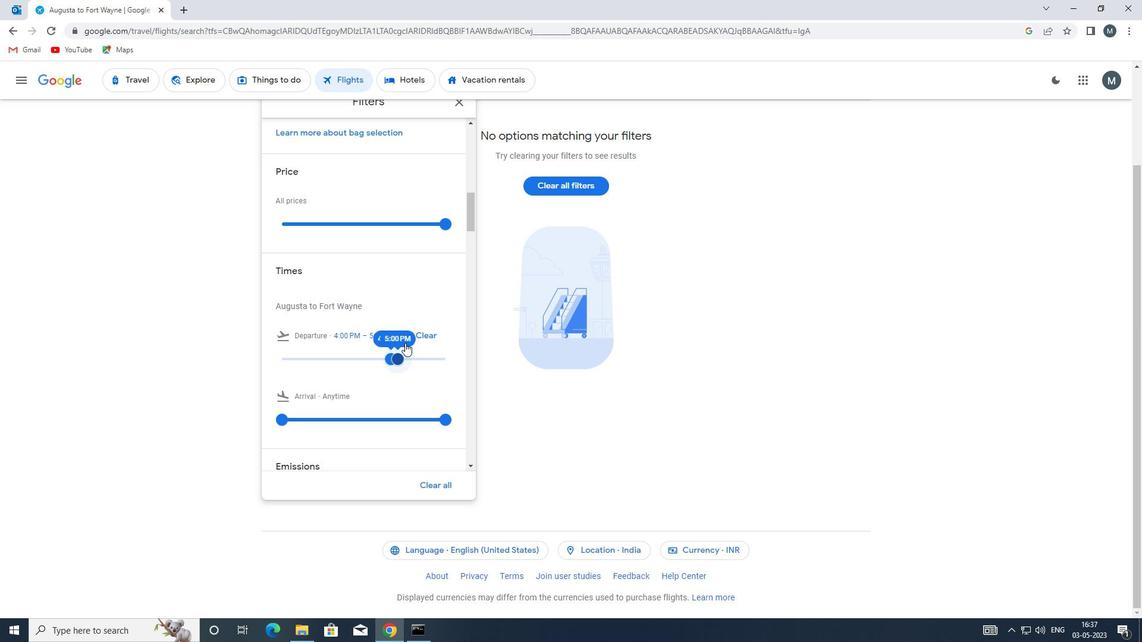 
Action: Mouse moved to (439, 206)
Screenshot: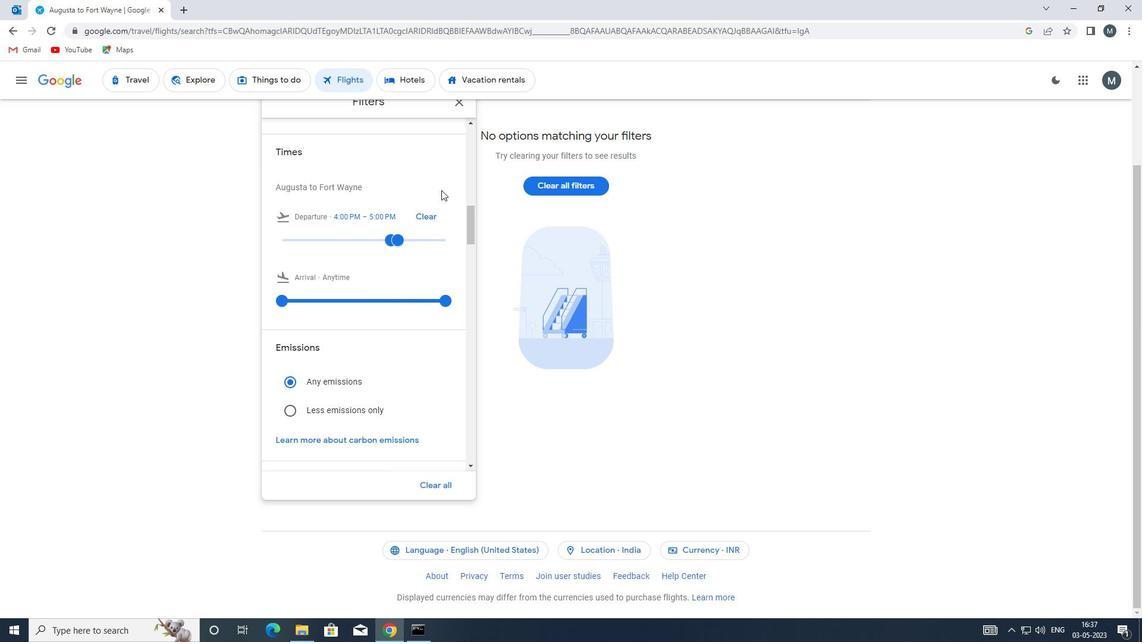 
Action: Mouse scrolled (439, 207) with delta (0, 0)
Screenshot: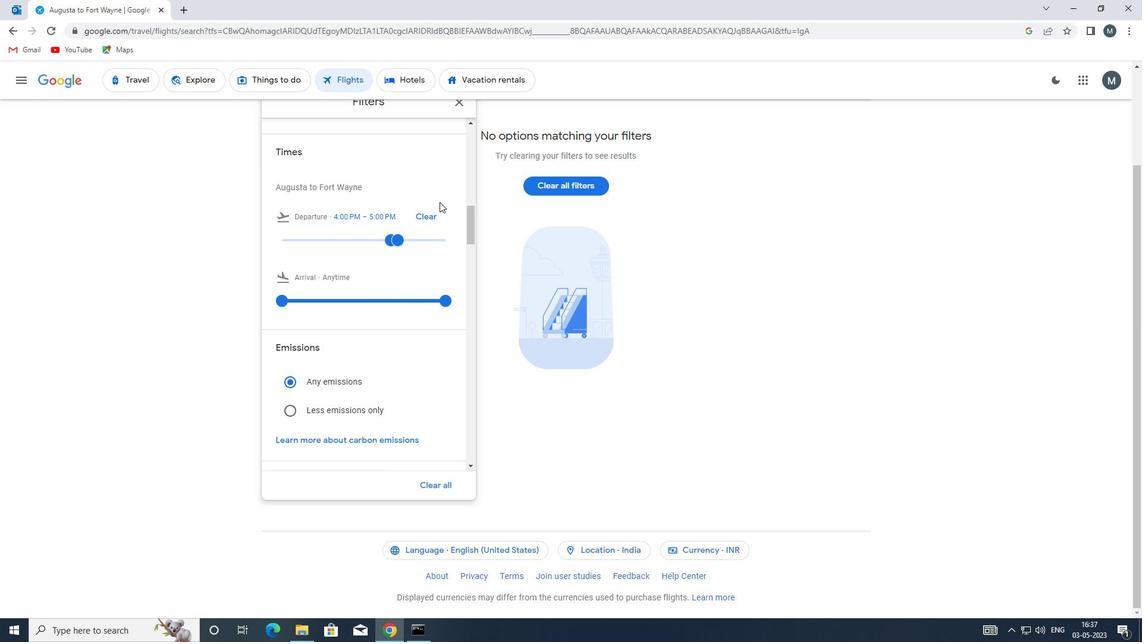 
Action: Mouse scrolled (439, 207) with delta (0, 0)
Screenshot: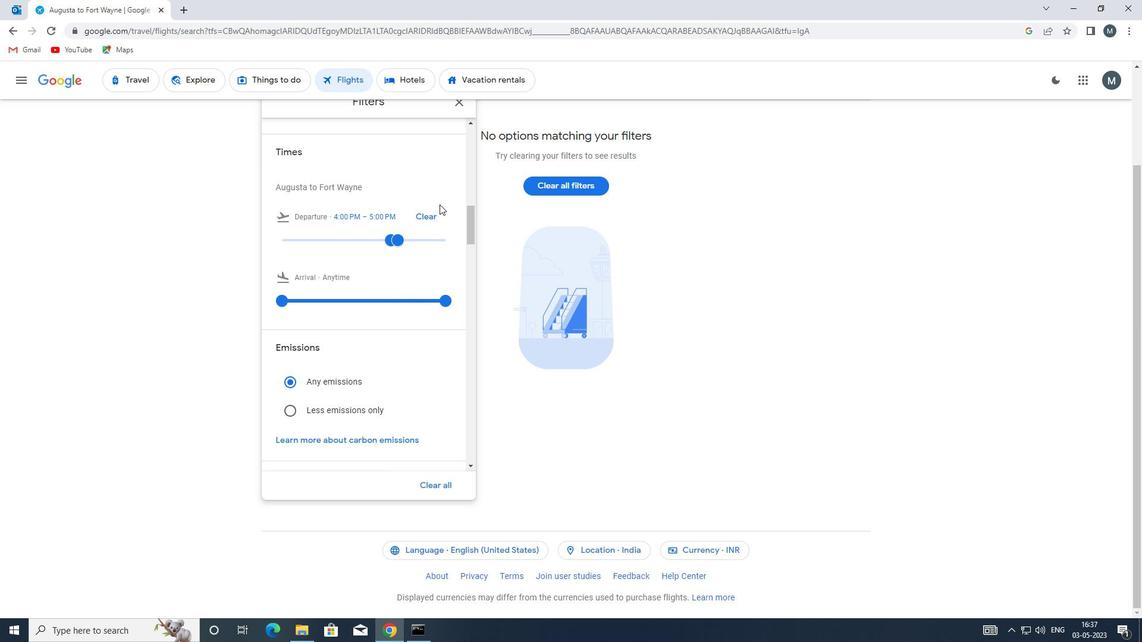 
Action: Mouse moved to (457, 107)
Screenshot: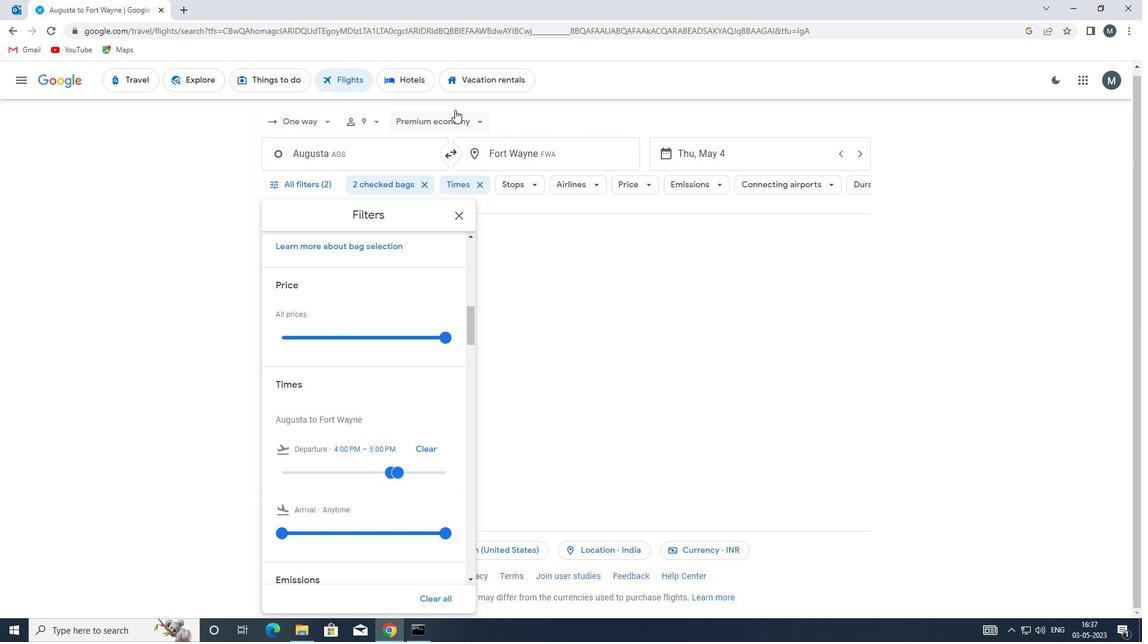 
Action: Mouse pressed left at (457, 107)
Screenshot: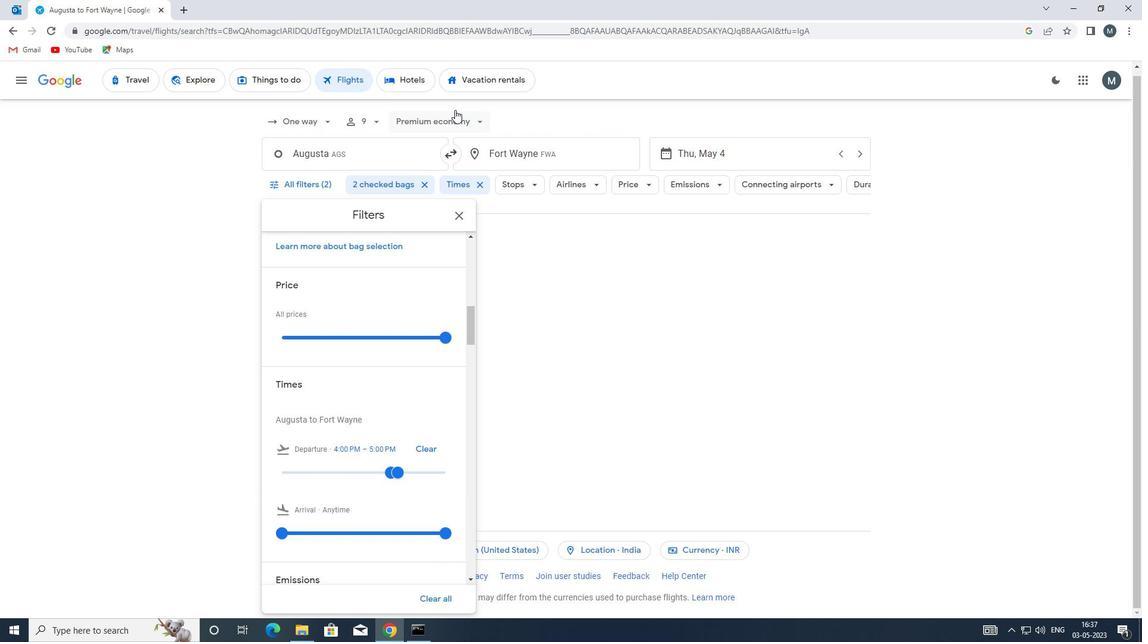 
Action: Mouse moved to (458, 126)
Screenshot: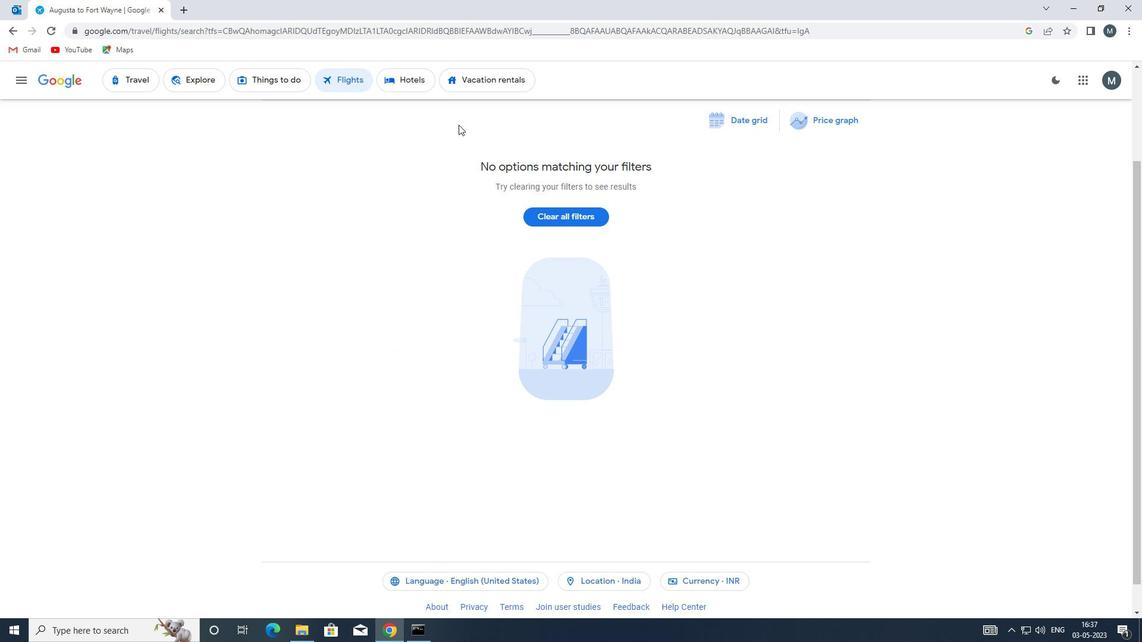 
